 Task: Find connections with filter location Tayu with filter topic #Leadershipfirstwith filter profile language Spanish with filter current company Jabil with filter school Careers for Nellore with filter industry Food and Beverage Manufacturing with filter service category Wealth Management with filter keywords title Actor
Action: Mouse moved to (656, 70)
Screenshot: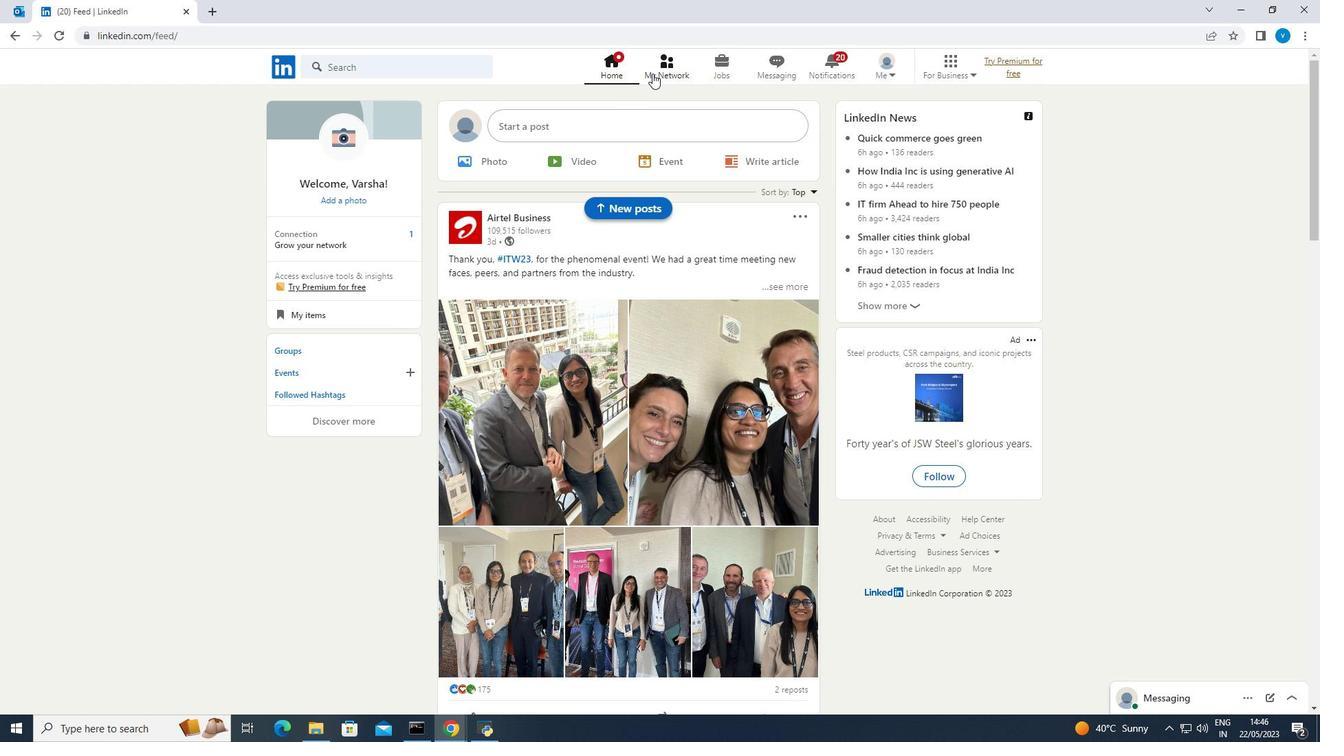 
Action: Mouse pressed left at (656, 70)
Screenshot: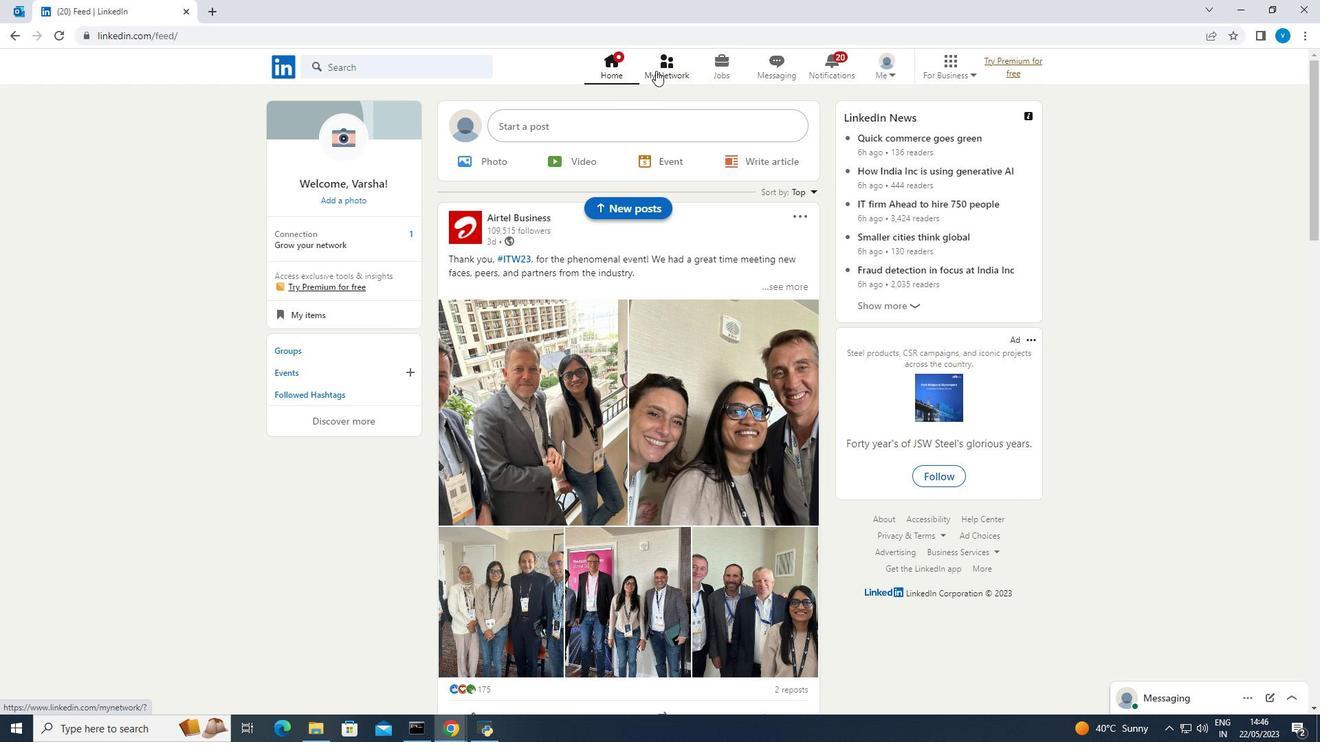 
Action: Mouse moved to (410, 143)
Screenshot: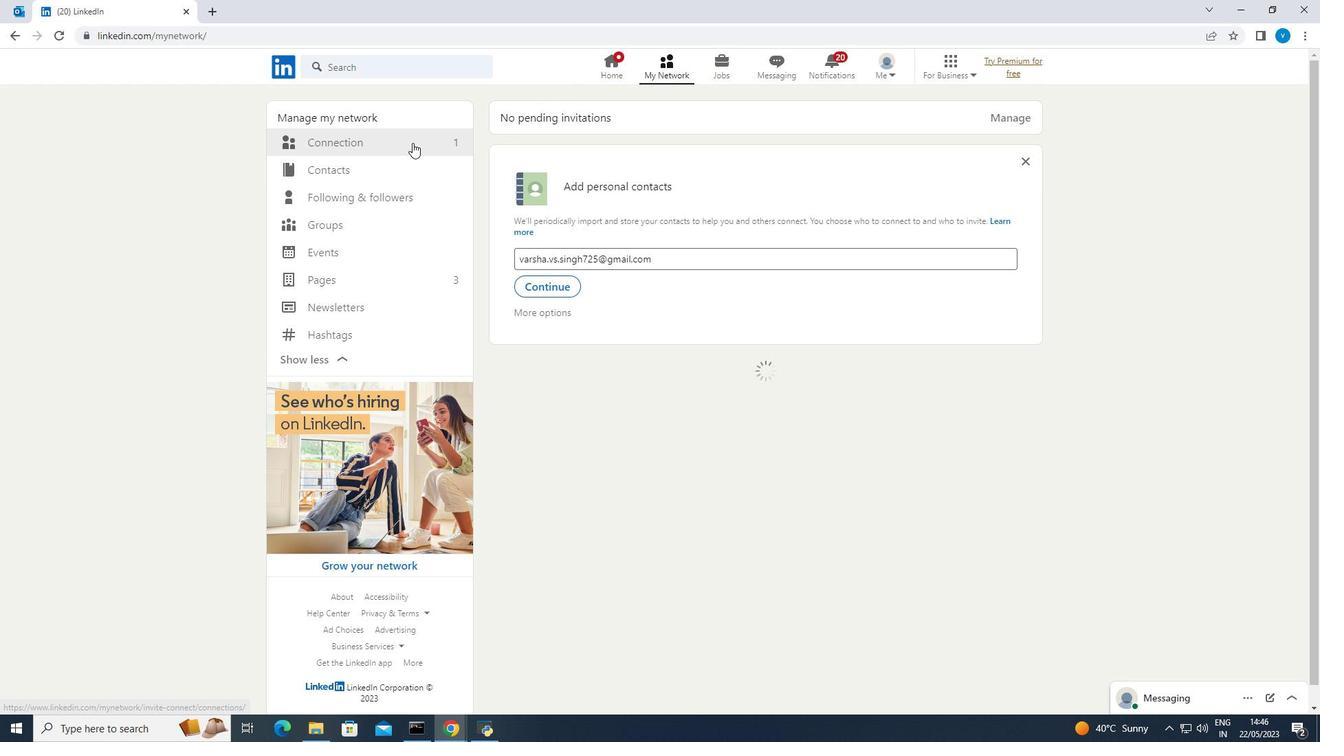 
Action: Mouse pressed left at (410, 143)
Screenshot: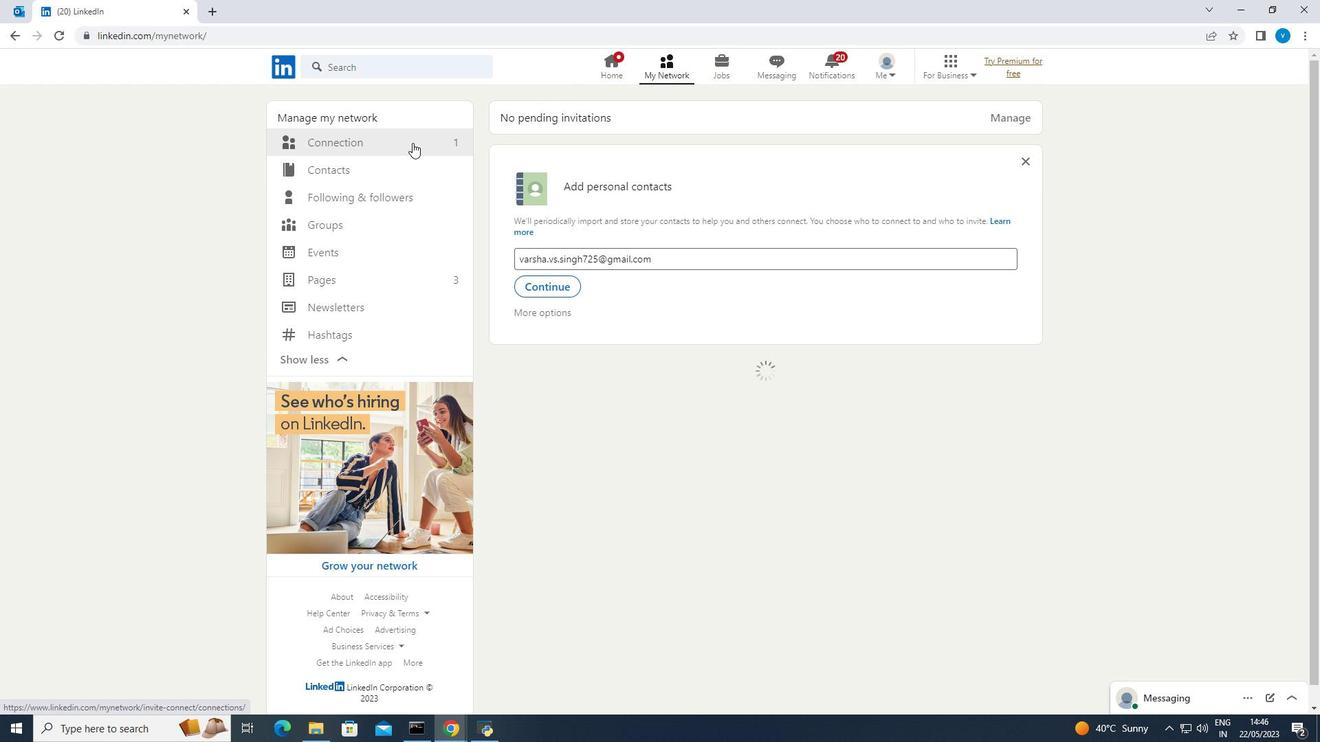 
Action: Mouse moved to (742, 147)
Screenshot: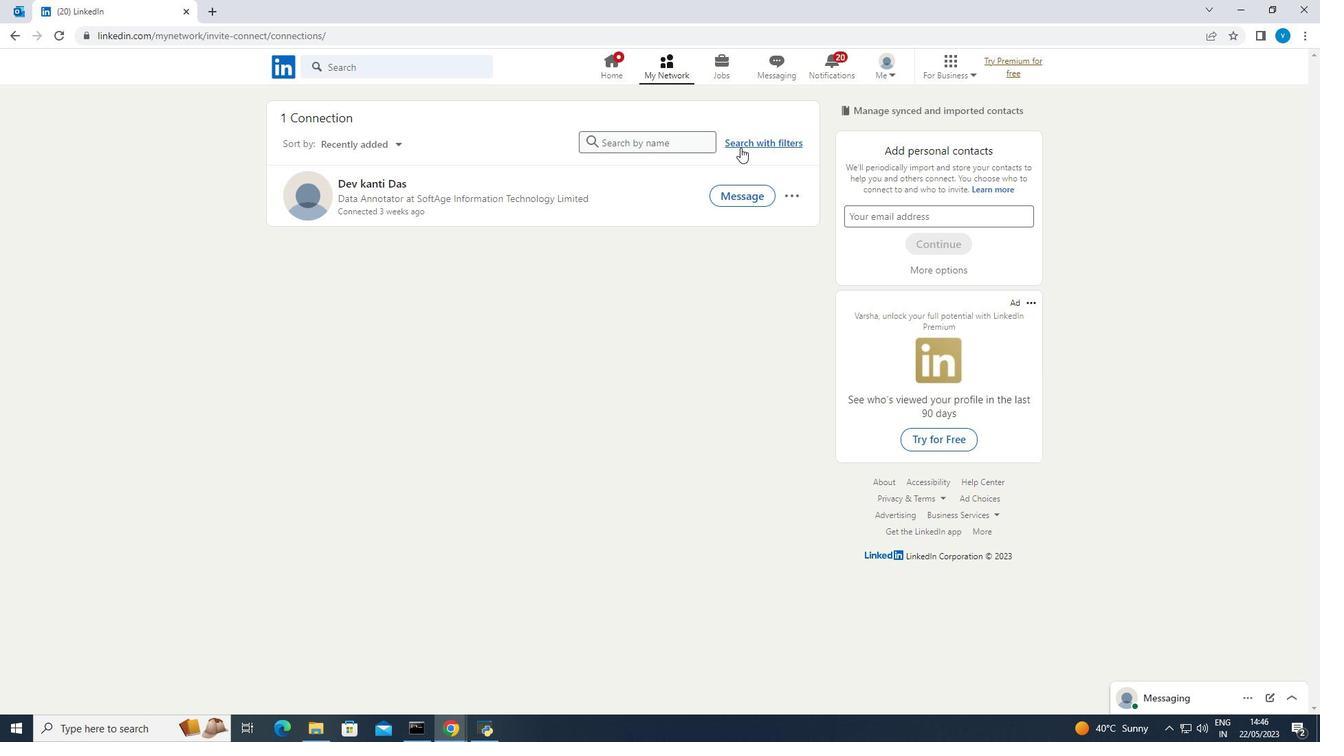 
Action: Mouse pressed left at (742, 147)
Screenshot: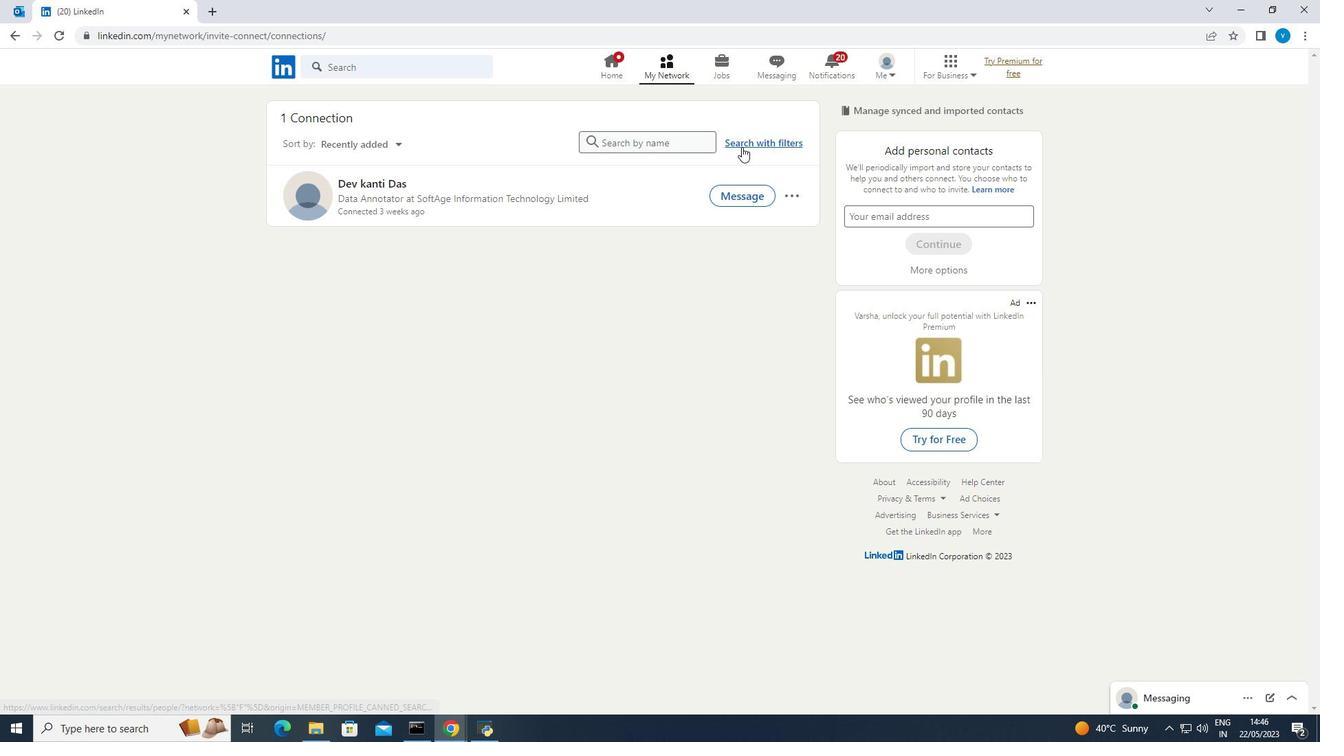 
Action: Mouse moved to (710, 109)
Screenshot: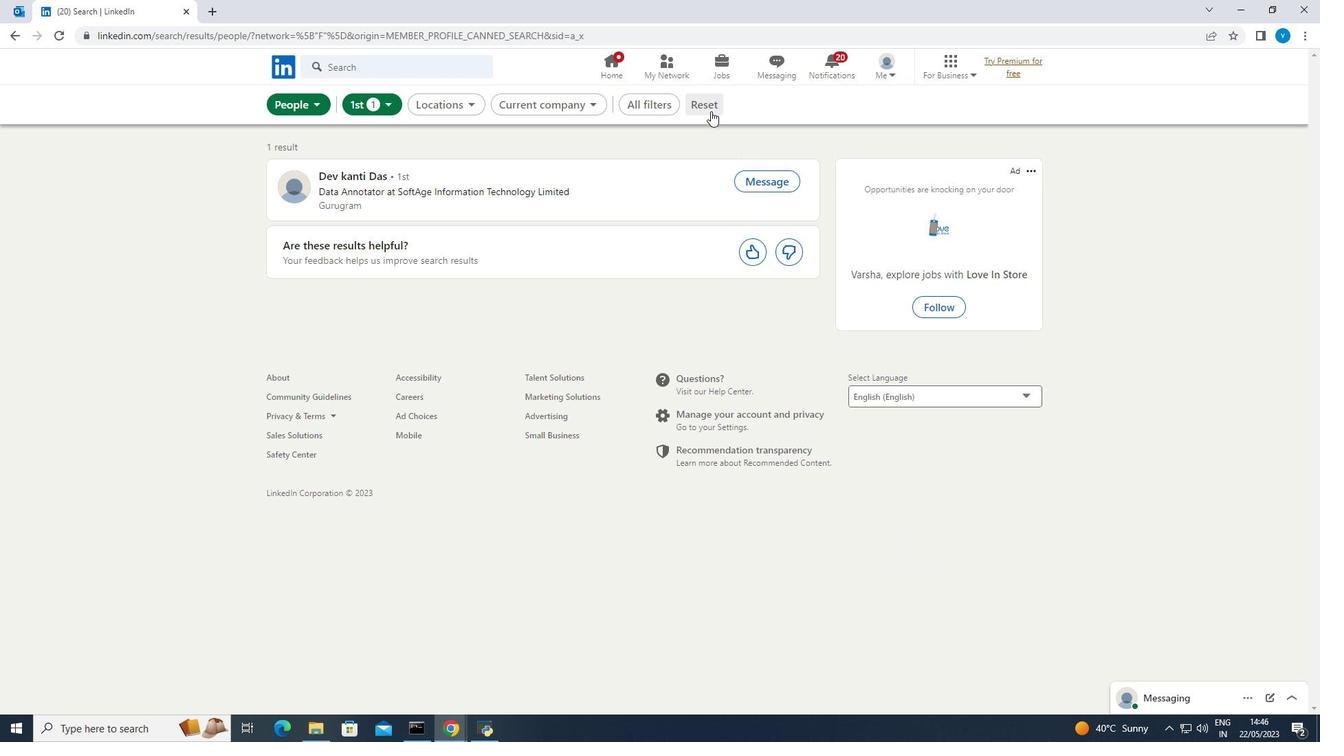 
Action: Mouse pressed left at (710, 109)
Screenshot: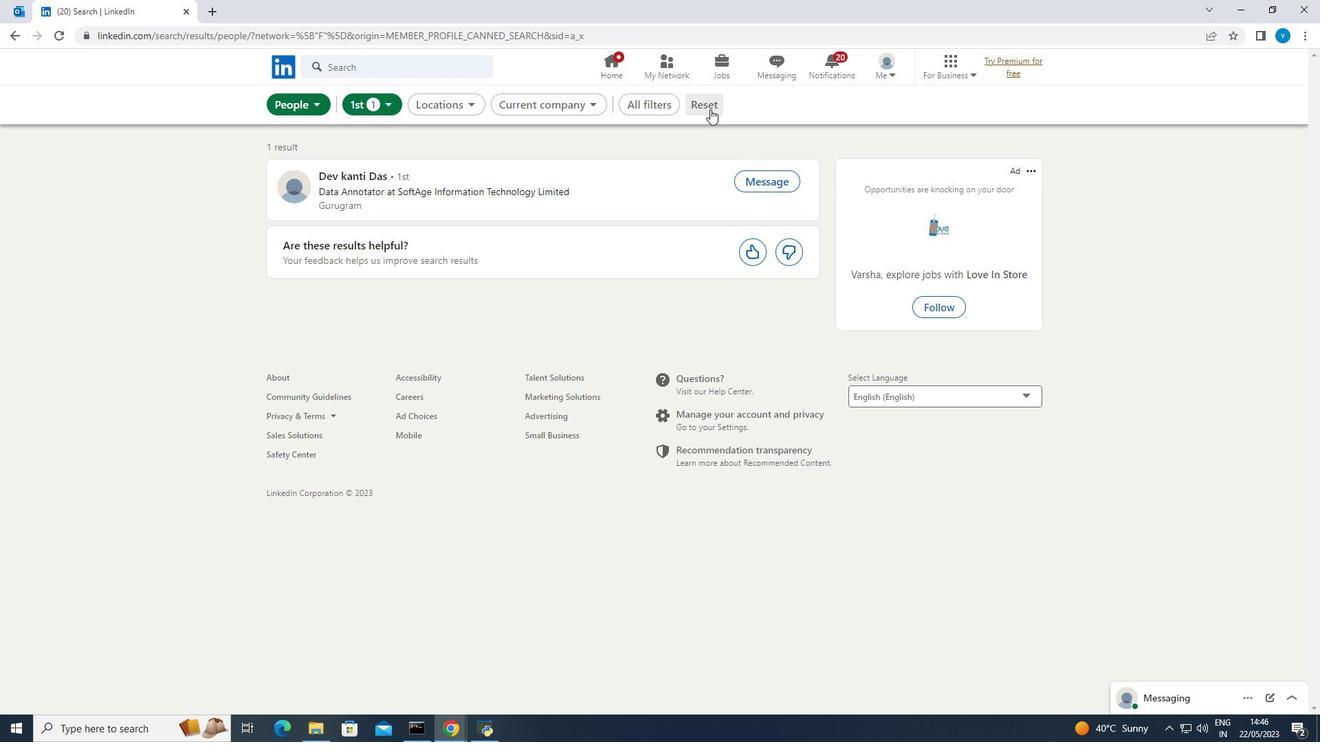 
Action: Mouse moved to (693, 107)
Screenshot: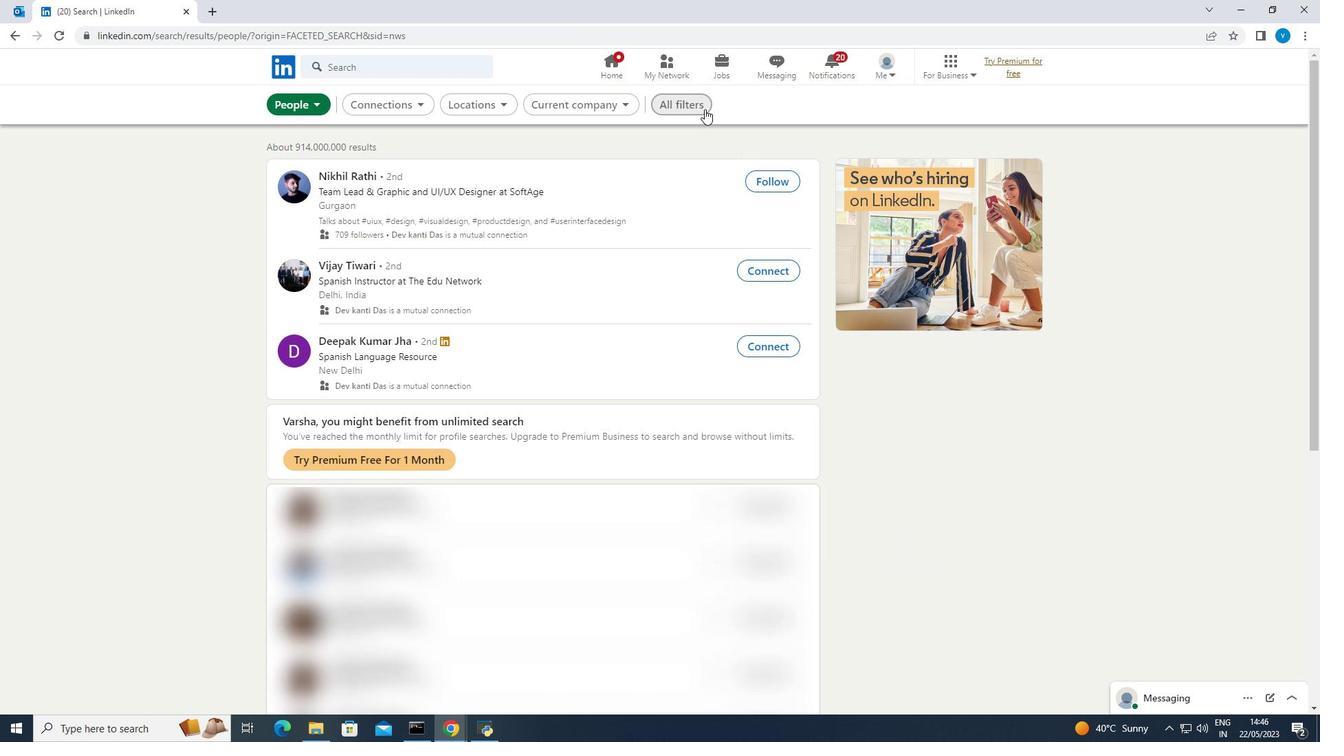 
Action: Mouse pressed left at (693, 107)
Screenshot: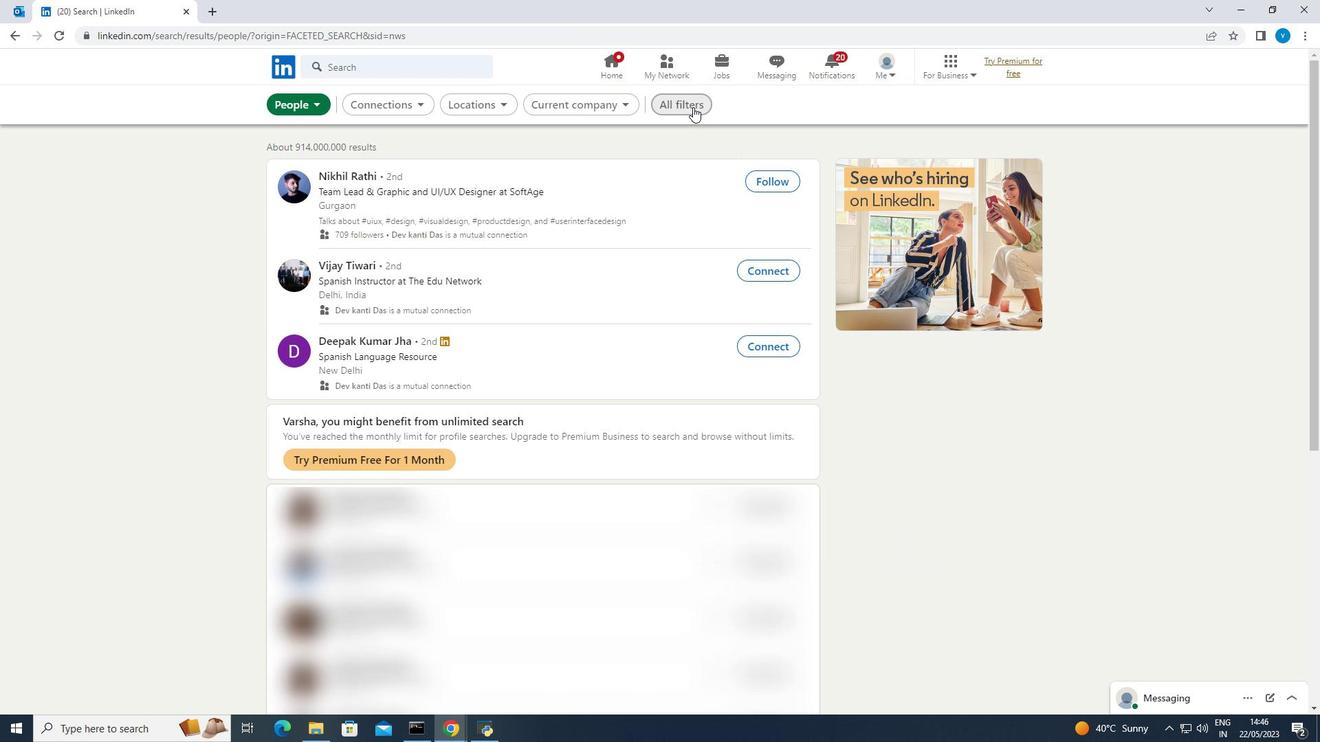 
Action: Mouse moved to (989, 253)
Screenshot: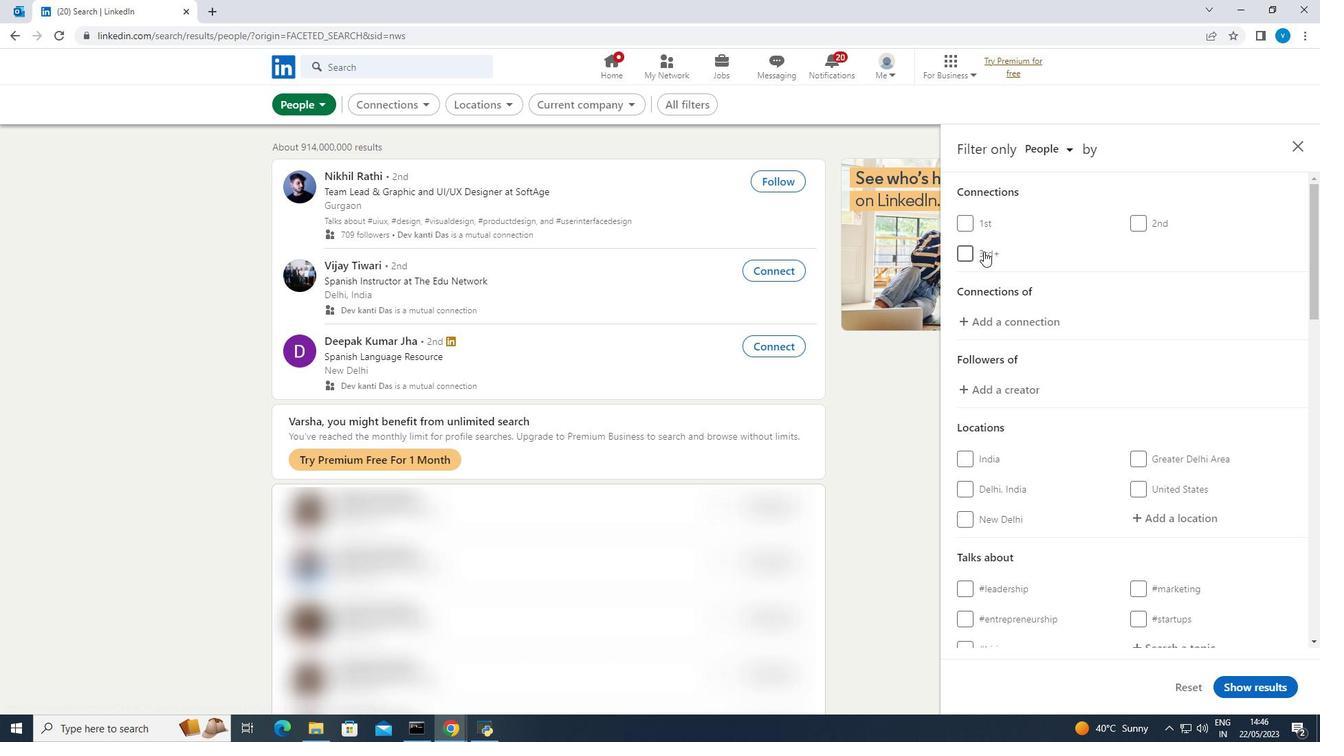 
Action: Mouse scrolled (989, 252) with delta (0, 0)
Screenshot: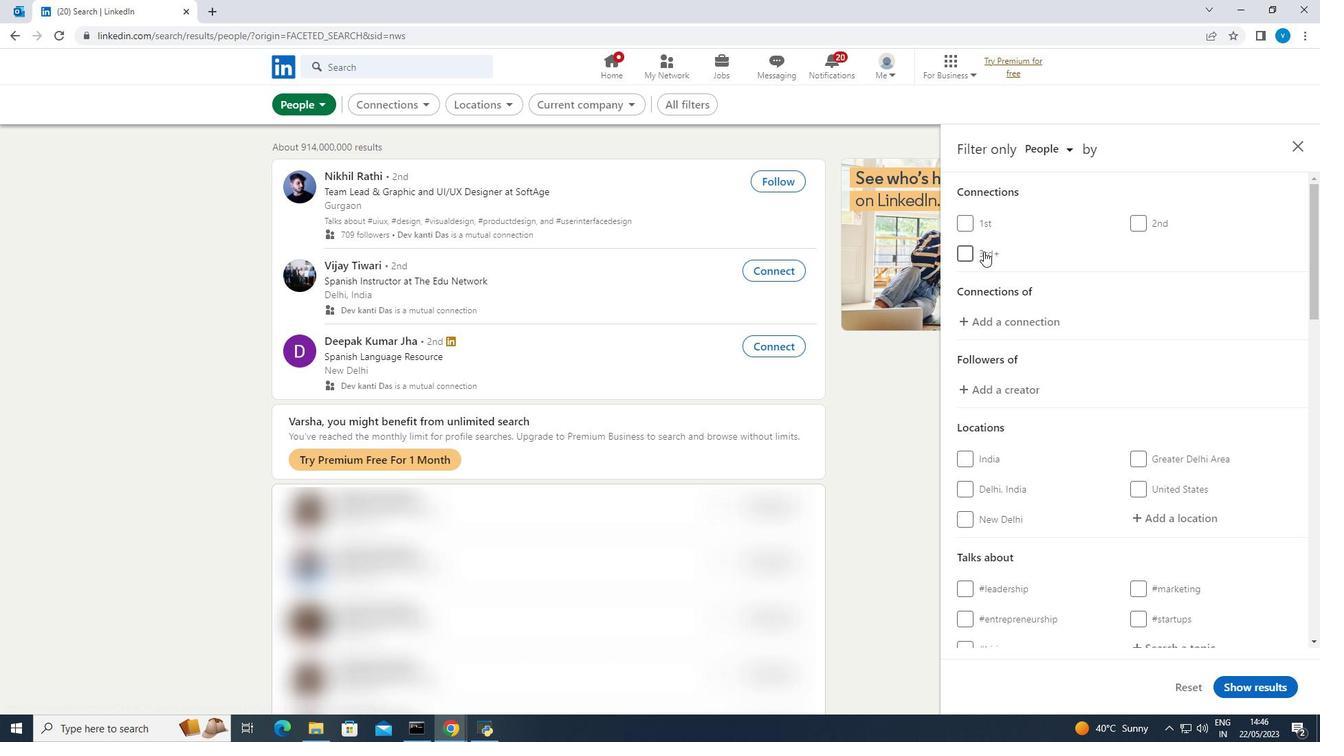 
Action: Mouse moved to (995, 255)
Screenshot: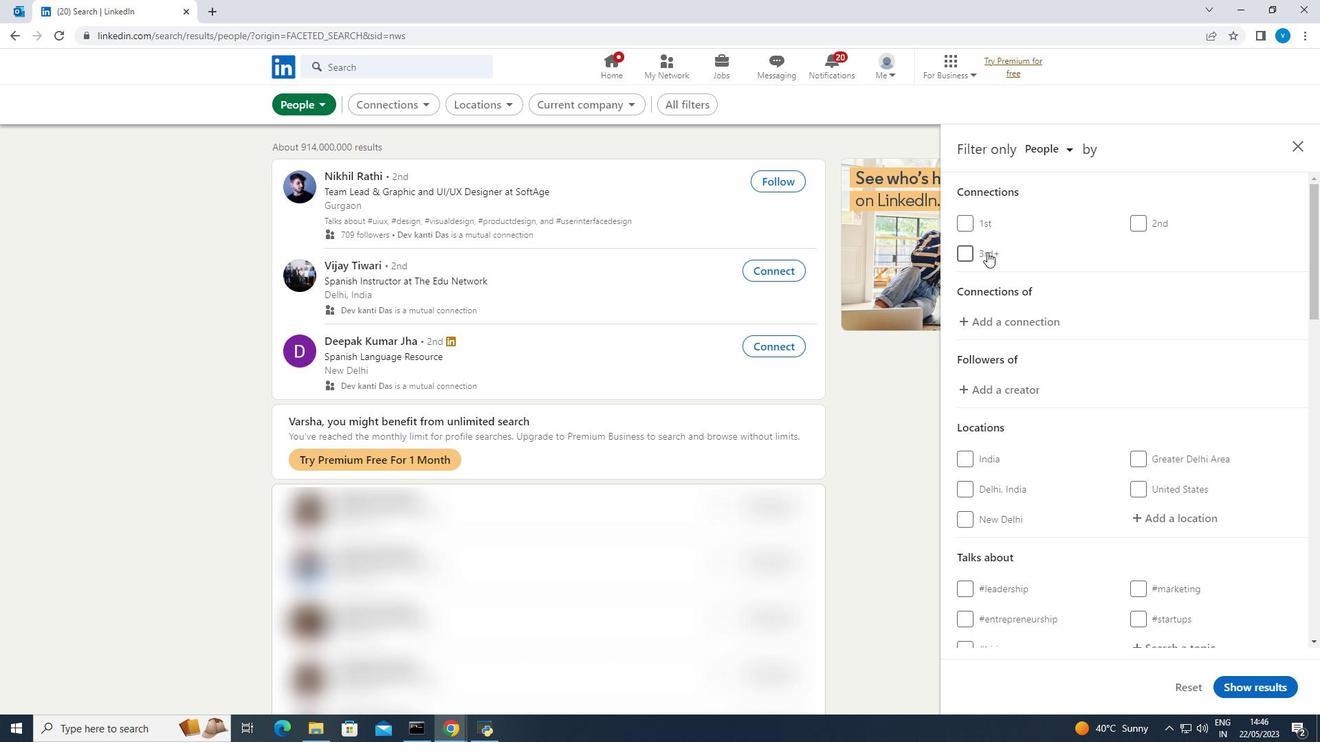 
Action: Mouse scrolled (995, 255) with delta (0, 0)
Screenshot: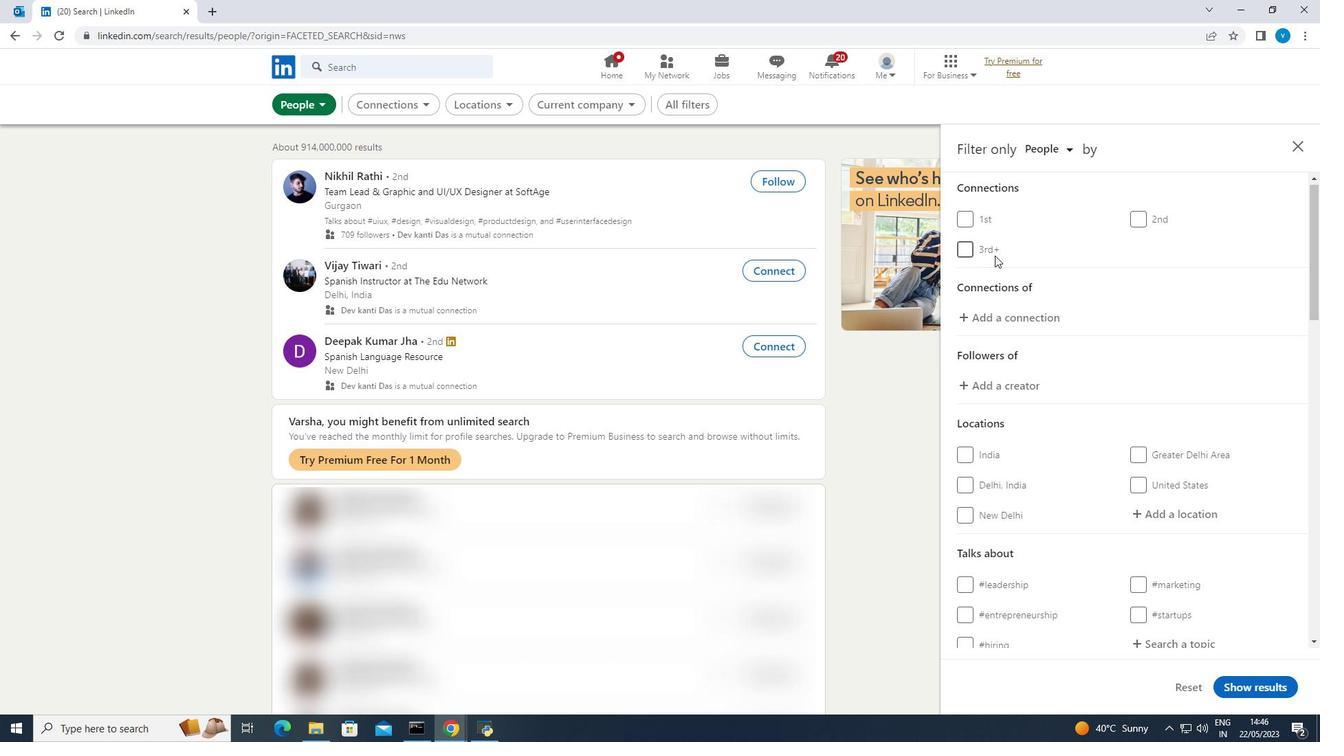 
Action: Mouse moved to (998, 256)
Screenshot: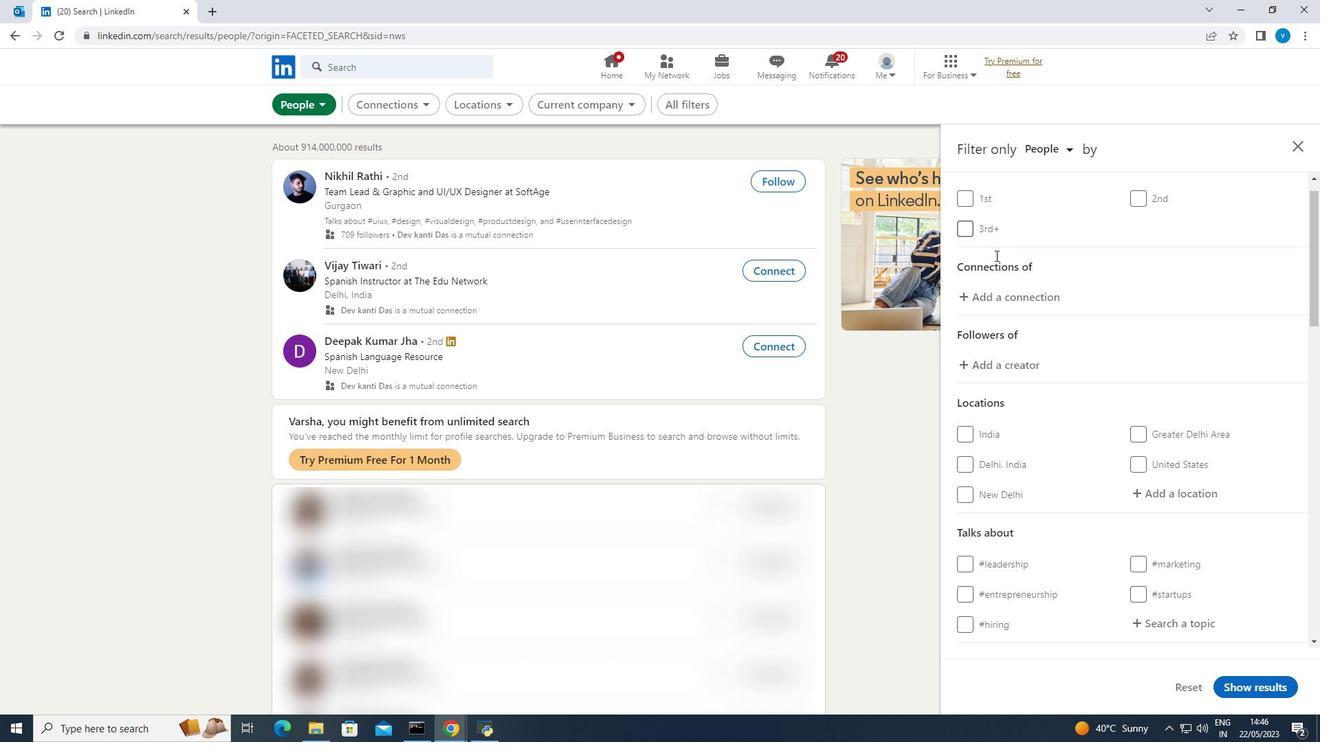 
Action: Mouse scrolled (998, 255) with delta (0, 0)
Screenshot: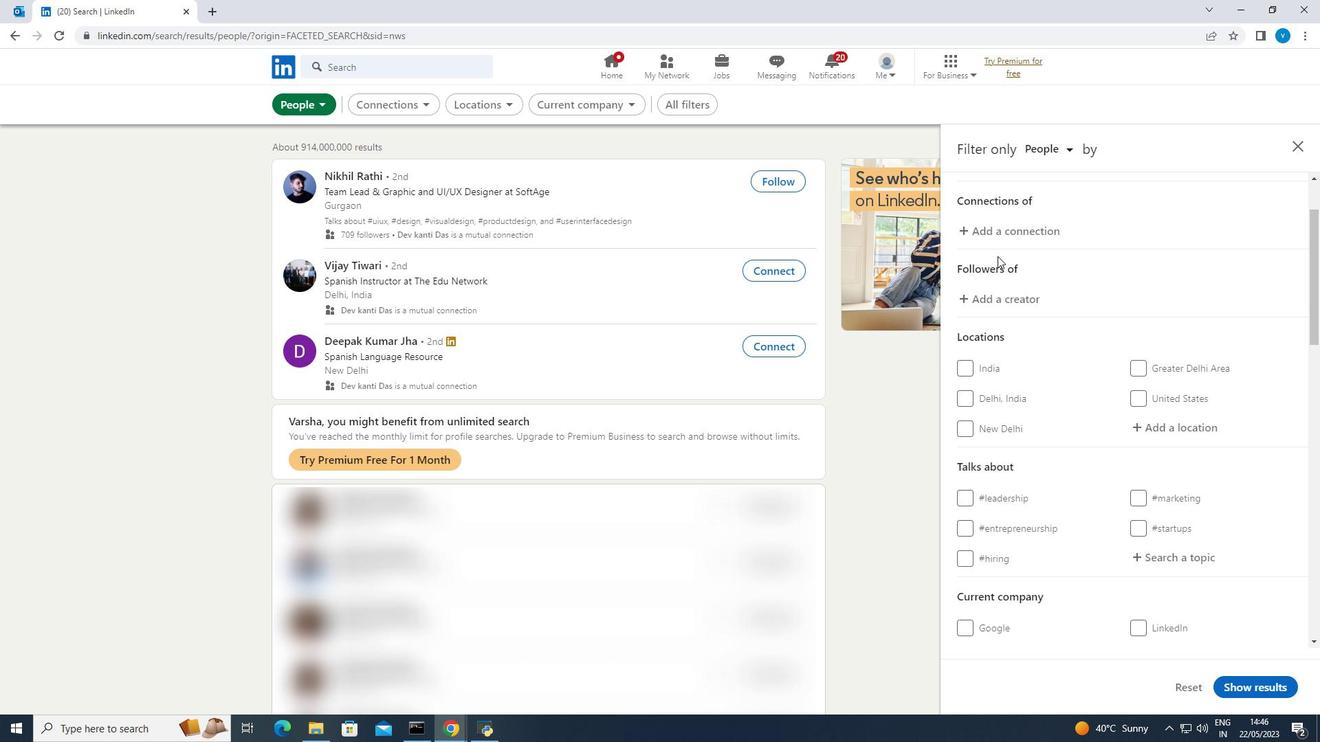 
Action: Mouse moved to (1153, 304)
Screenshot: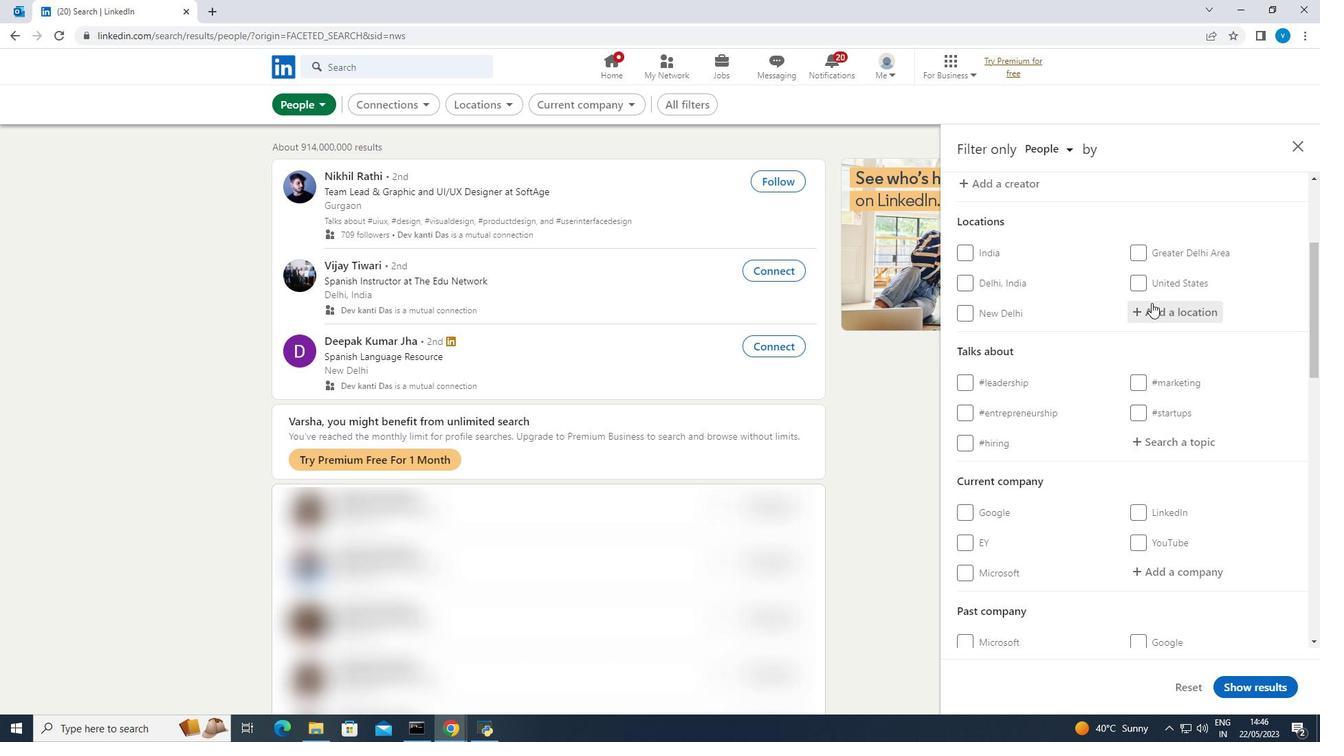 
Action: Mouse pressed left at (1153, 304)
Screenshot: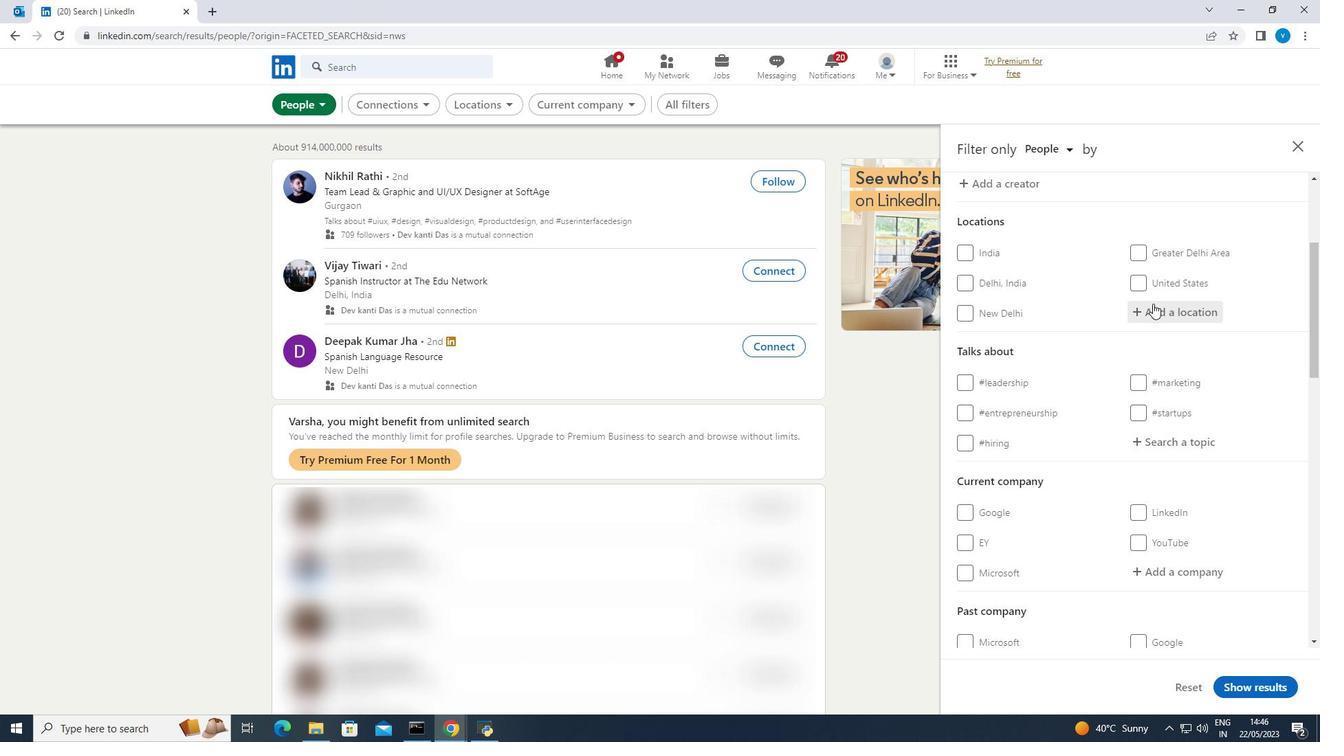 
Action: Mouse moved to (1132, 301)
Screenshot: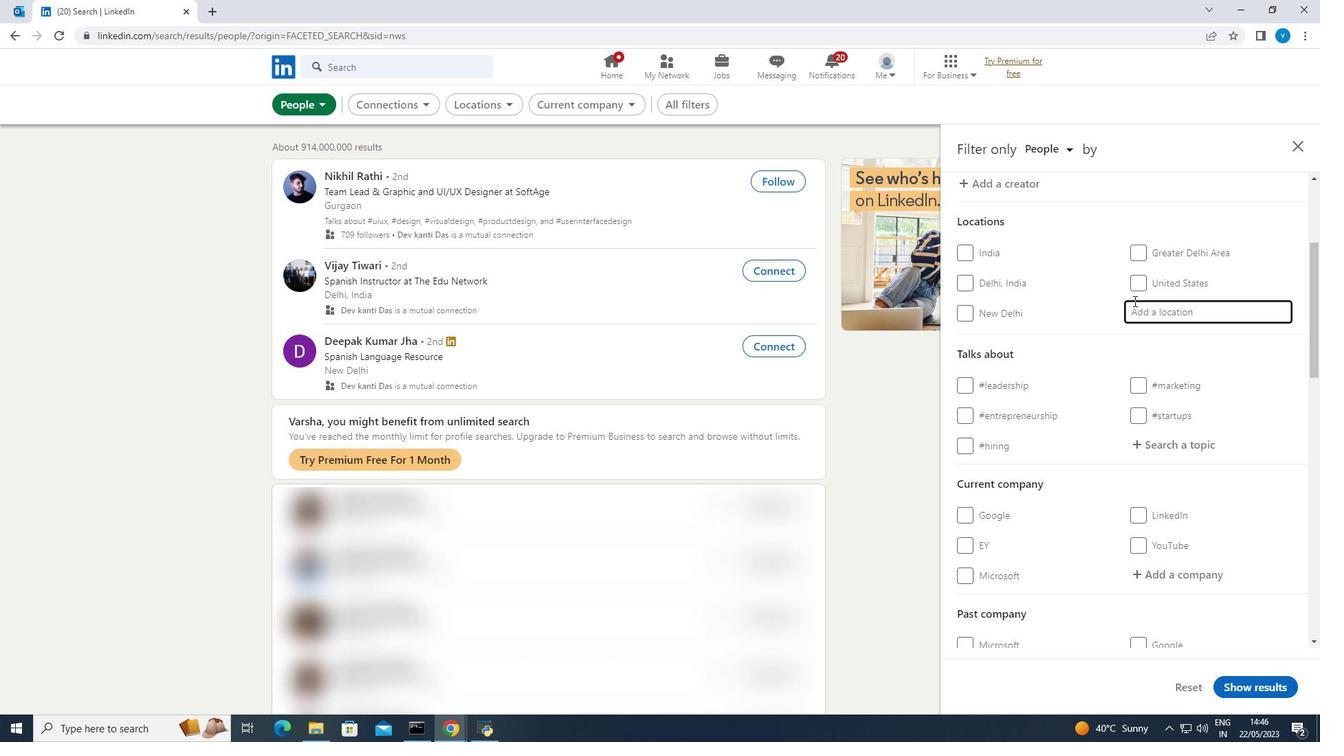 
Action: Key pressed <Key.shift><Key.shift><Key.shift>Tayu
Screenshot: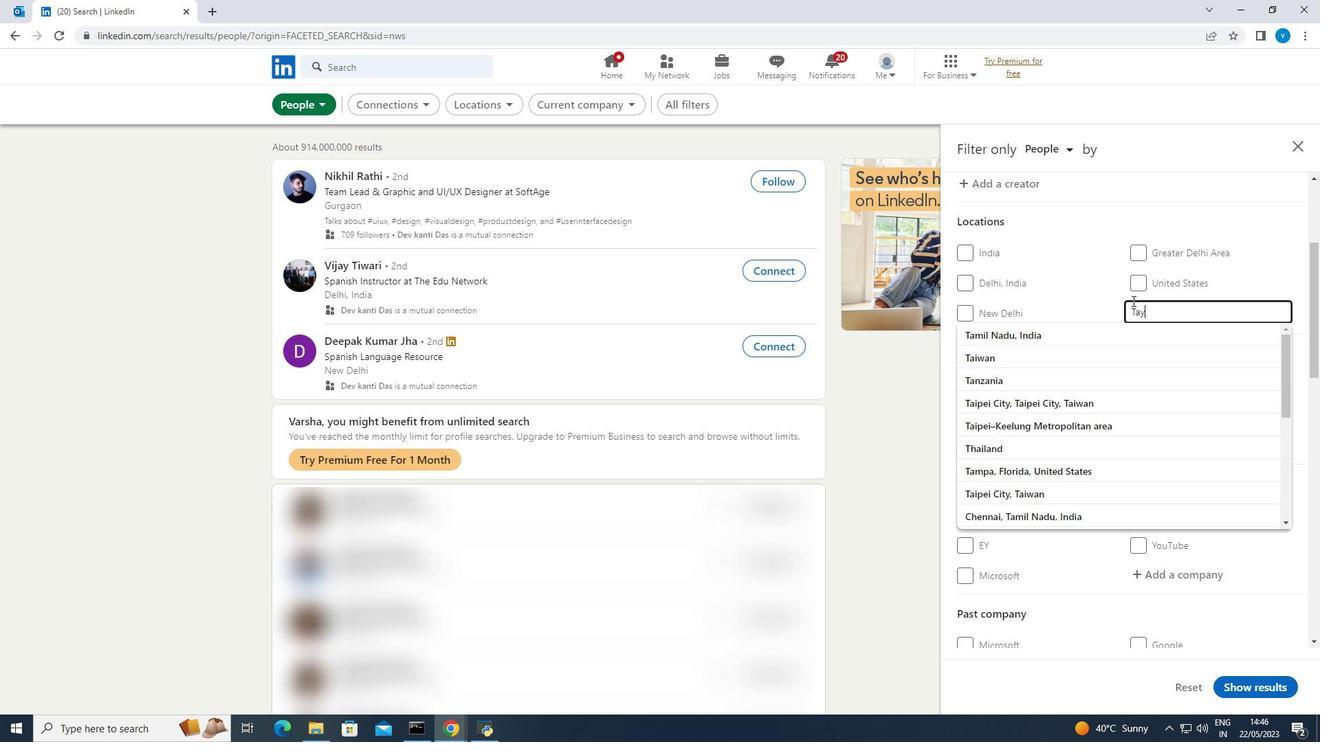 
Action: Mouse moved to (1160, 440)
Screenshot: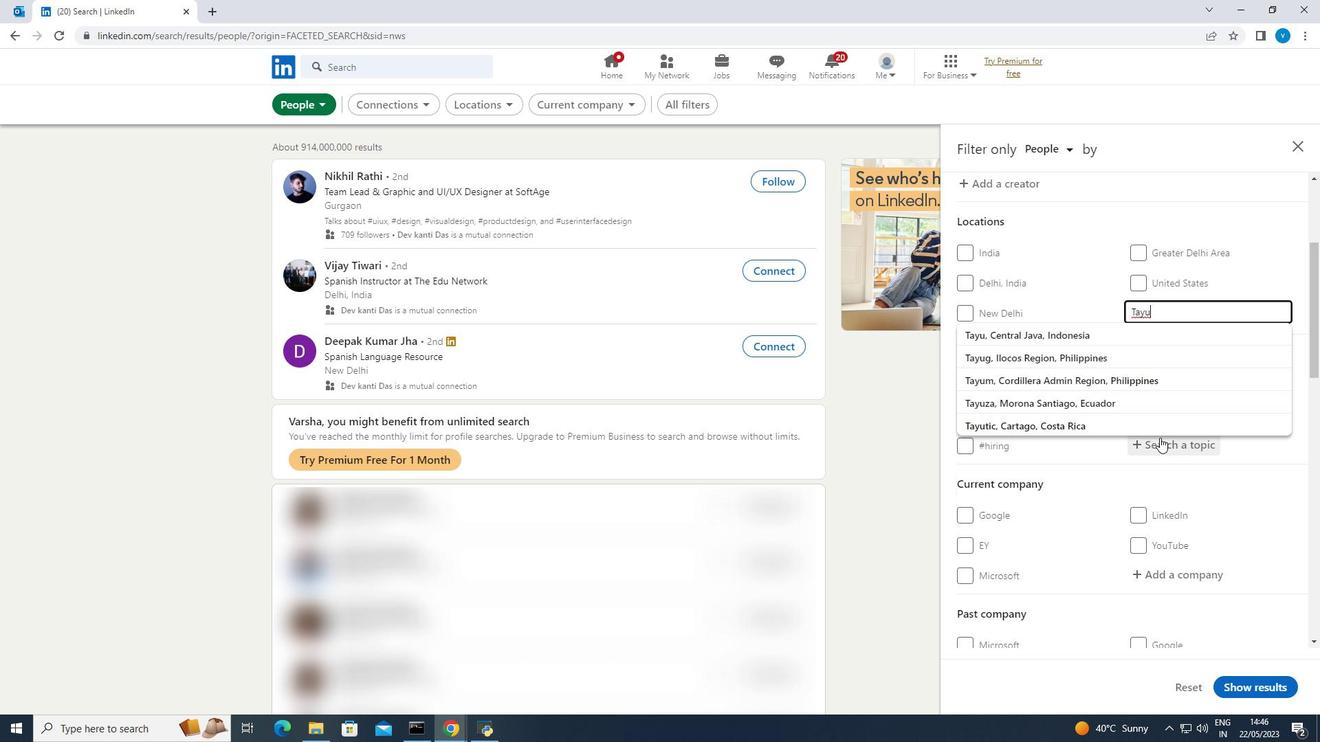 
Action: Mouse pressed left at (1160, 440)
Screenshot: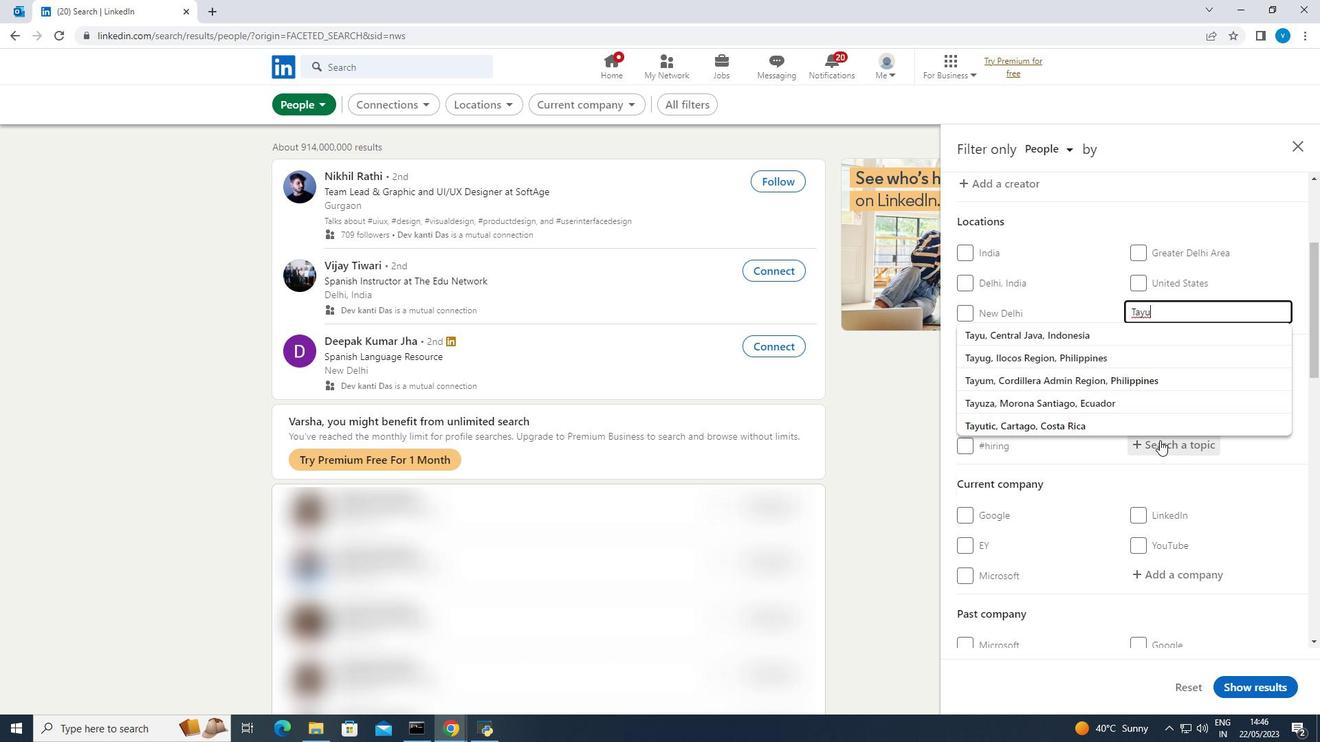 
Action: Key pressed <Key.shift><Key.shift><Key.shift><Key.shift><Key.shift><Key.shift><Key.shift><Key.shift><Key.shift><Key.shift><Key.shift><Key.shift><Key.shift><Key.shift>#<Key.shift><Key.shift><Key.shift><Key.shift><Key.shift>Leadershipfirst
Screenshot: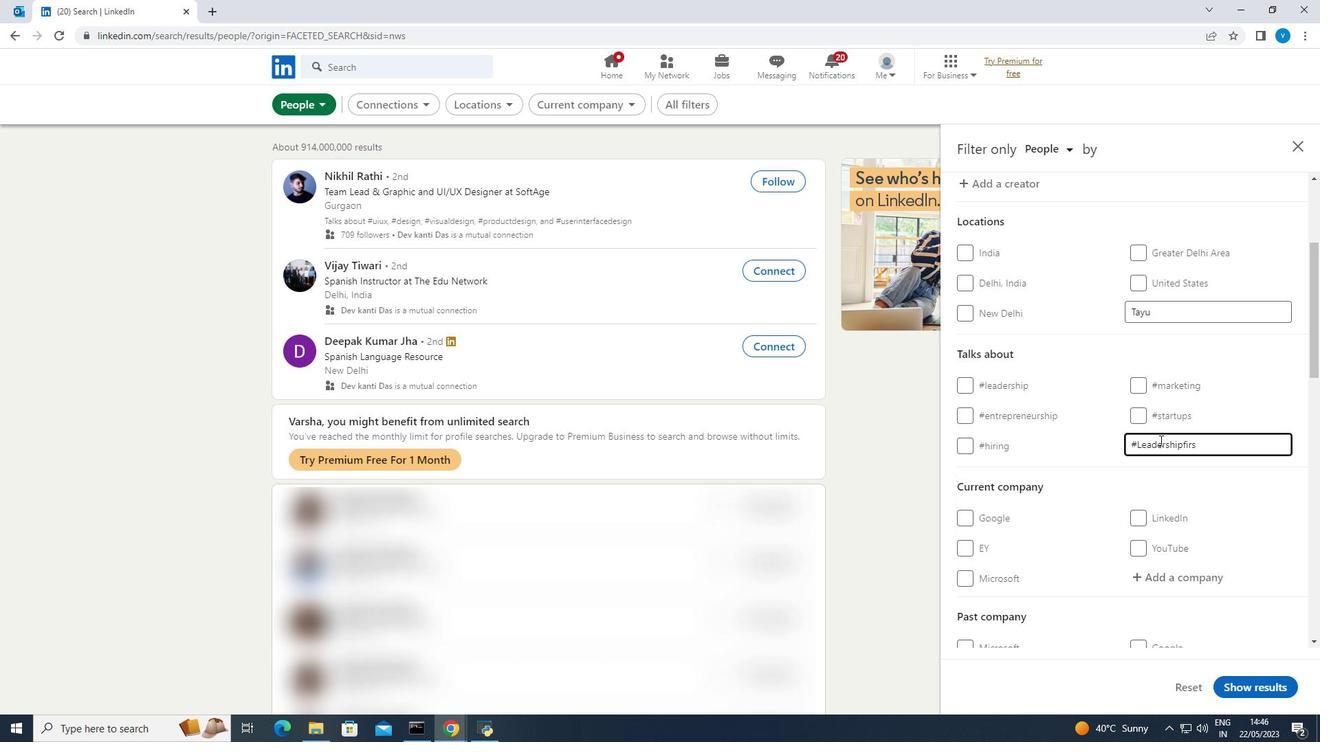 
Action: Mouse moved to (1140, 453)
Screenshot: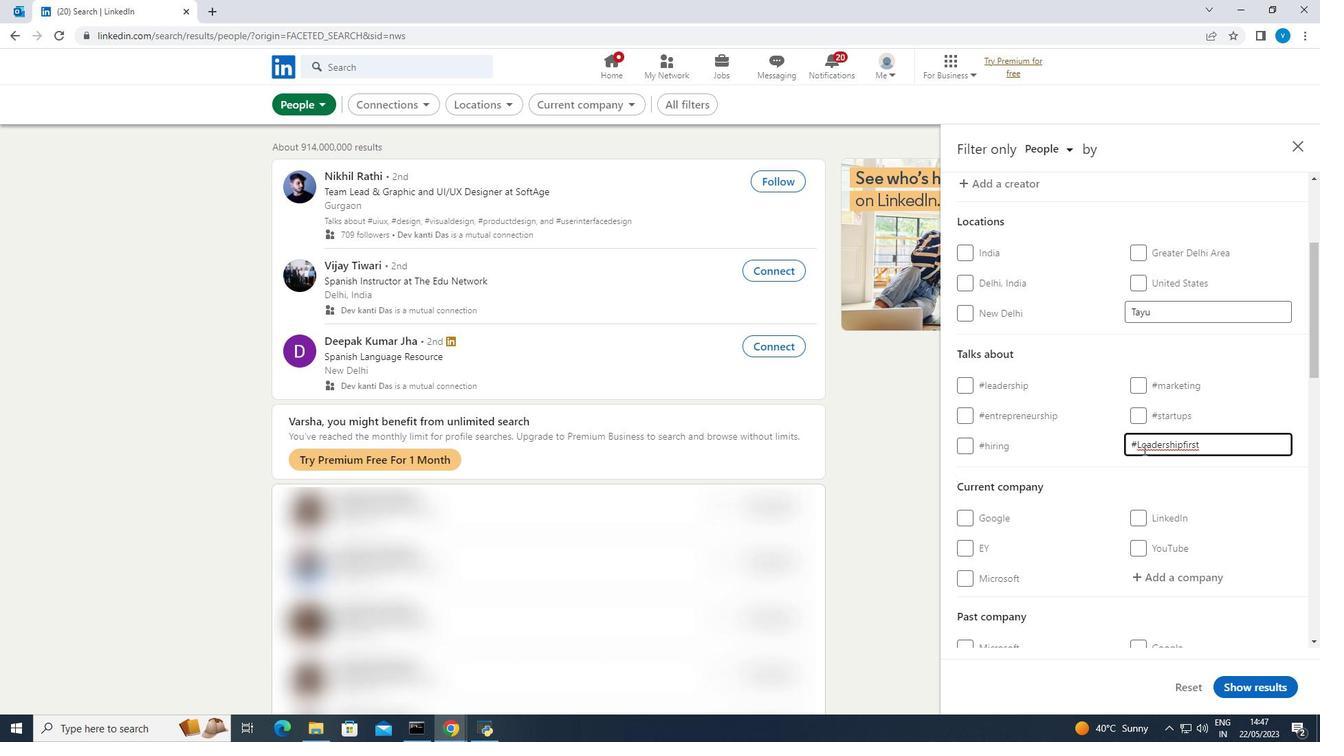 
Action: Mouse scrolled (1140, 452) with delta (0, 0)
Screenshot: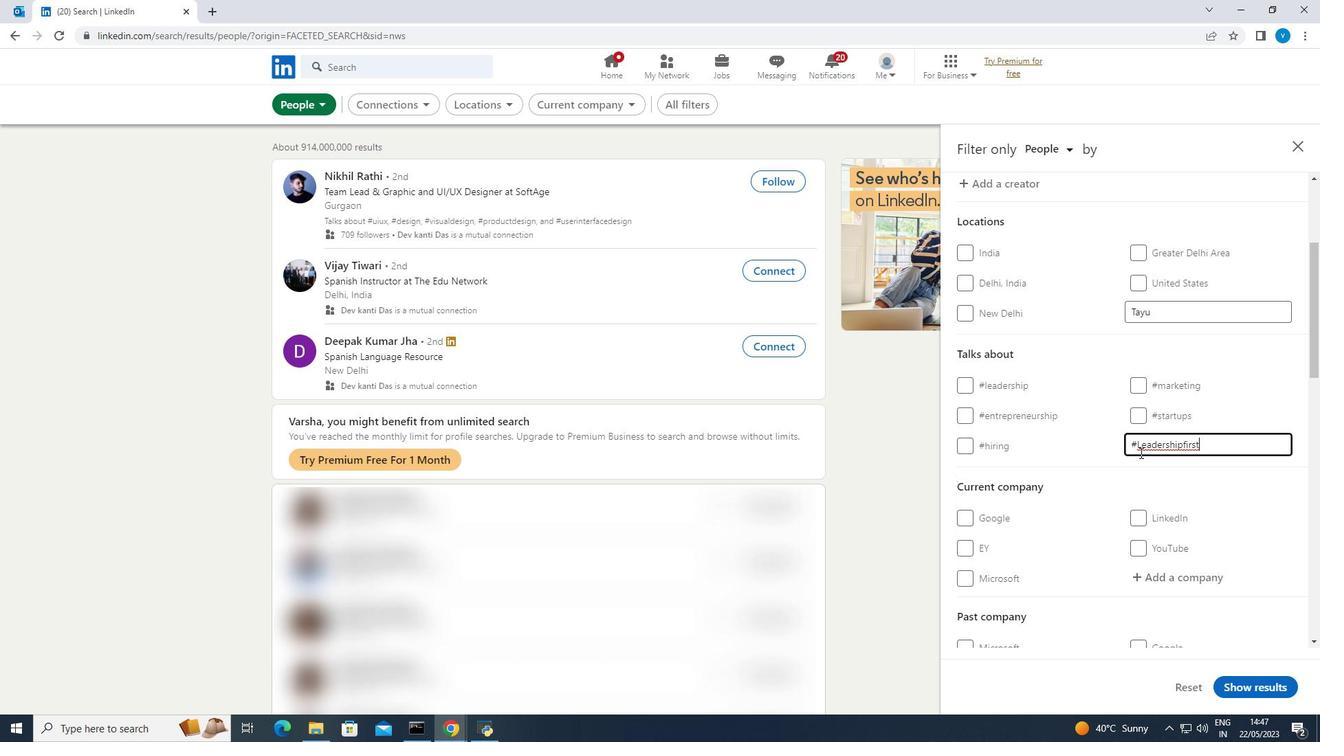 
Action: Mouse scrolled (1140, 452) with delta (0, 0)
Screenshot: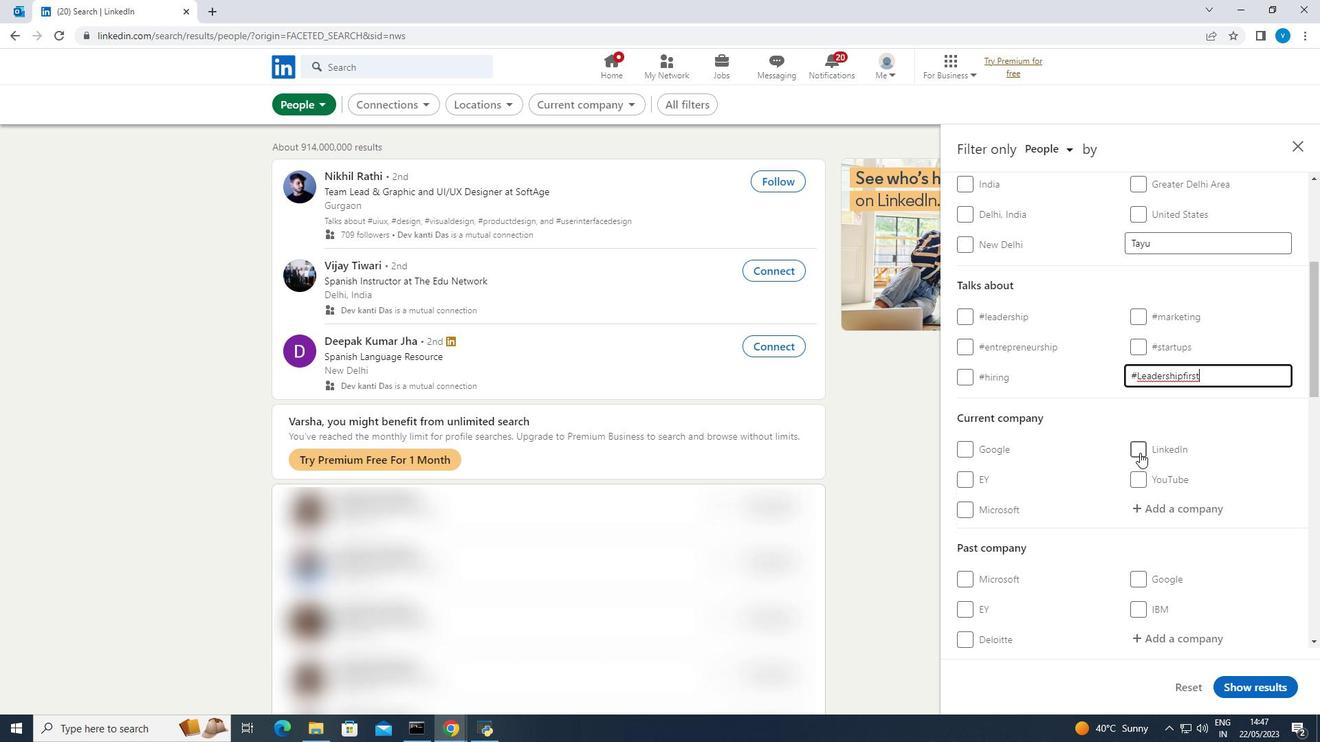 
Action: Mouse scrolled (1140, 452) with delta (0, 0)
Screenshot: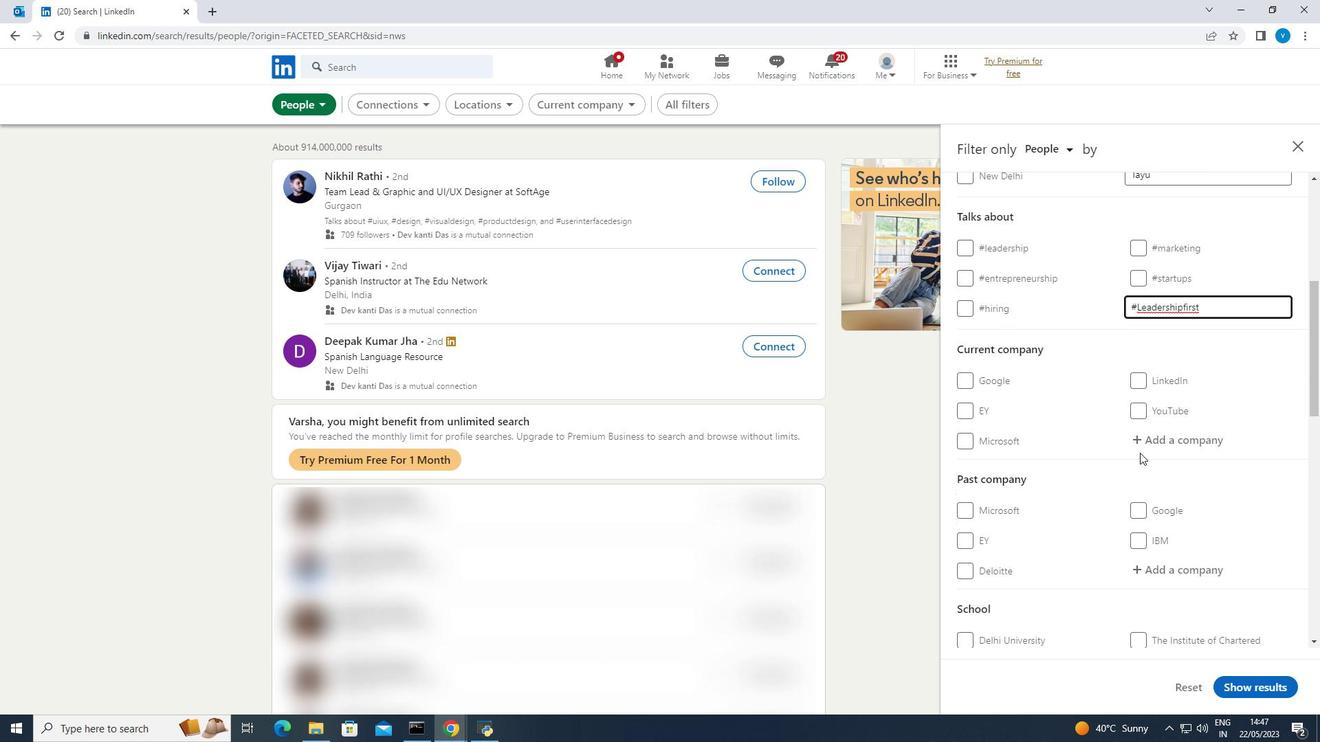 
Action: Mouse scrolled (1140, 452) with delta (0, 0)
Screenshot: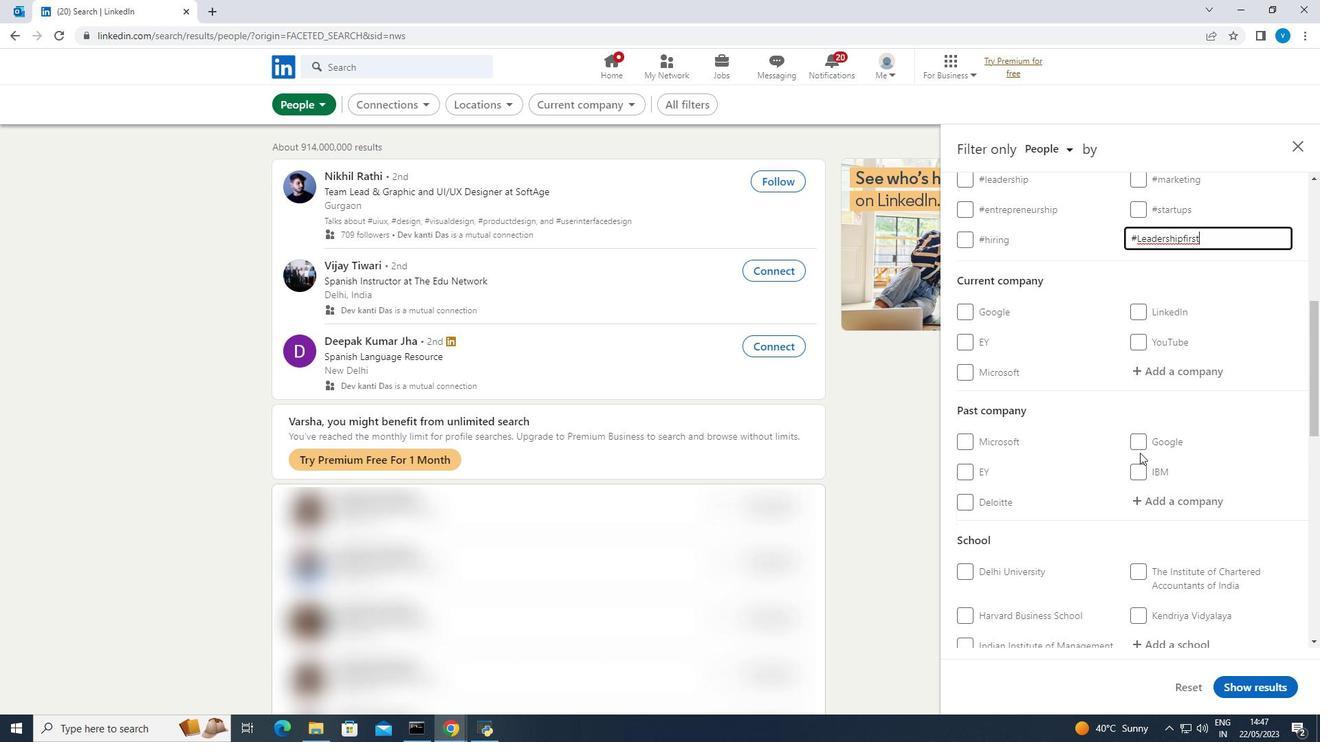 
Action: Mouse scrolled (1140, 452) with delta (0, 0)
Screenshot: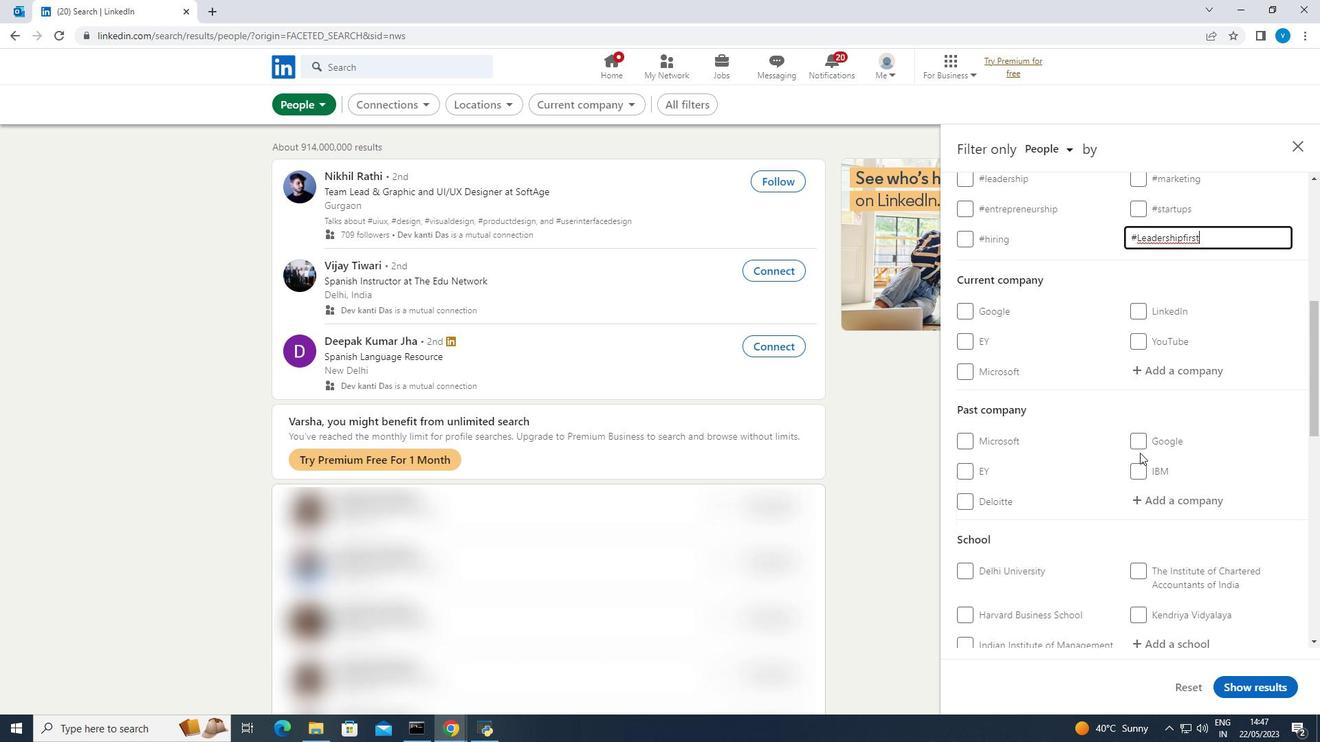 
Action: Mouse scrolled (1140, 452) with delta (0, 0)
Screenshot: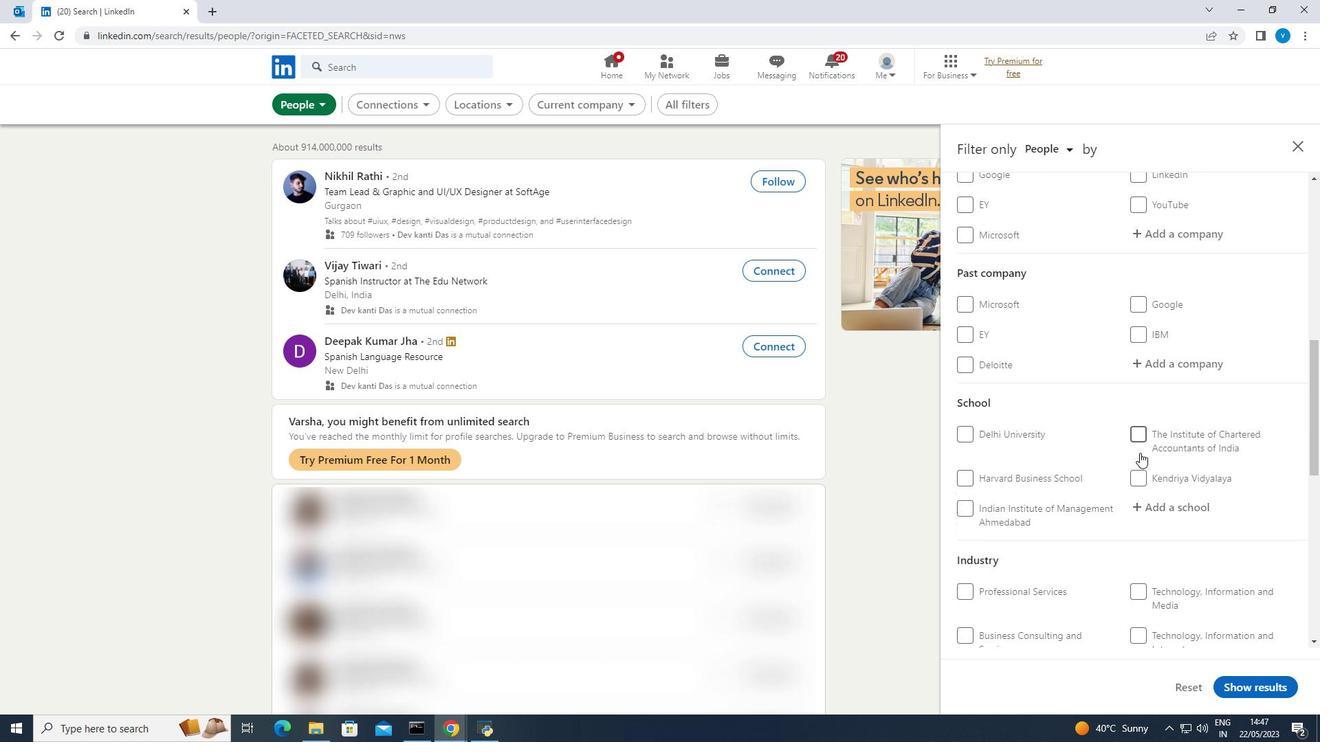 
Action: Mouse scrolled (1140, 452) with delta (0, 0)
Screenshot: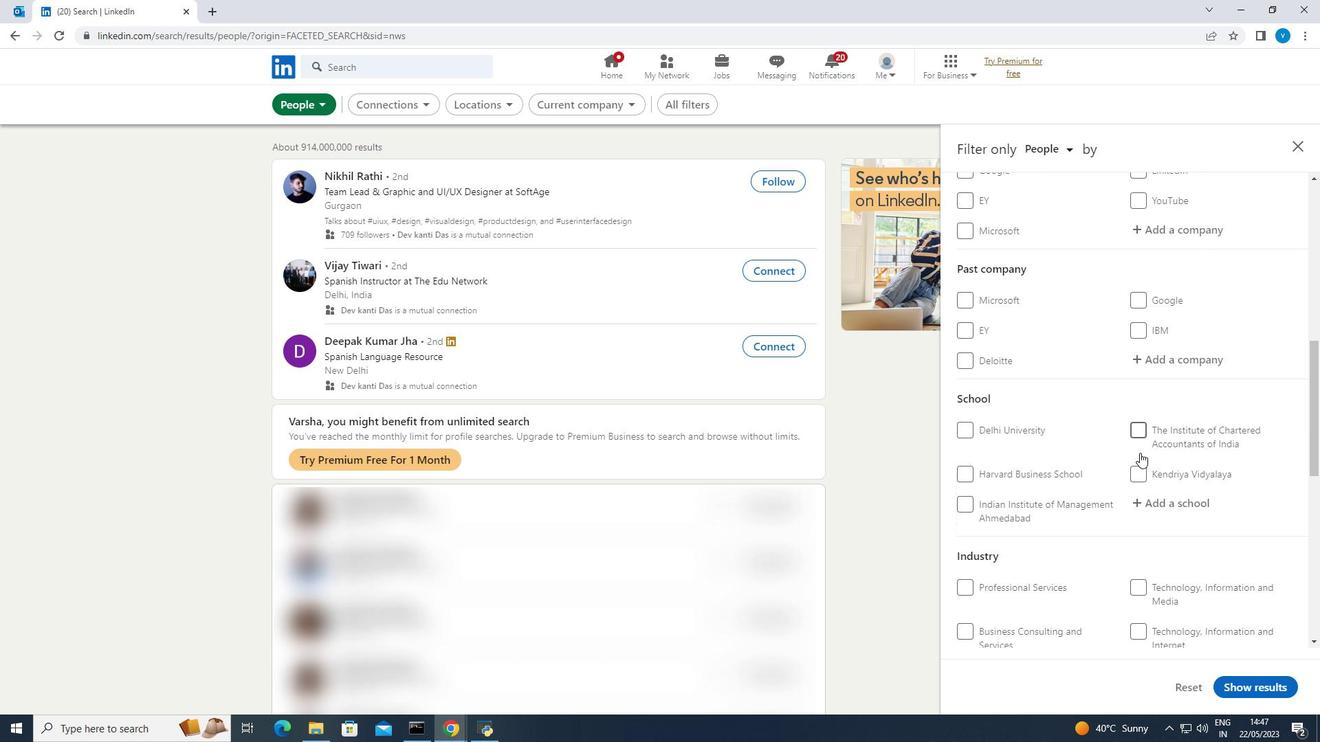 
Action: Mouse scrolled (1140, 452) with delta (0, 0)
Screenshot: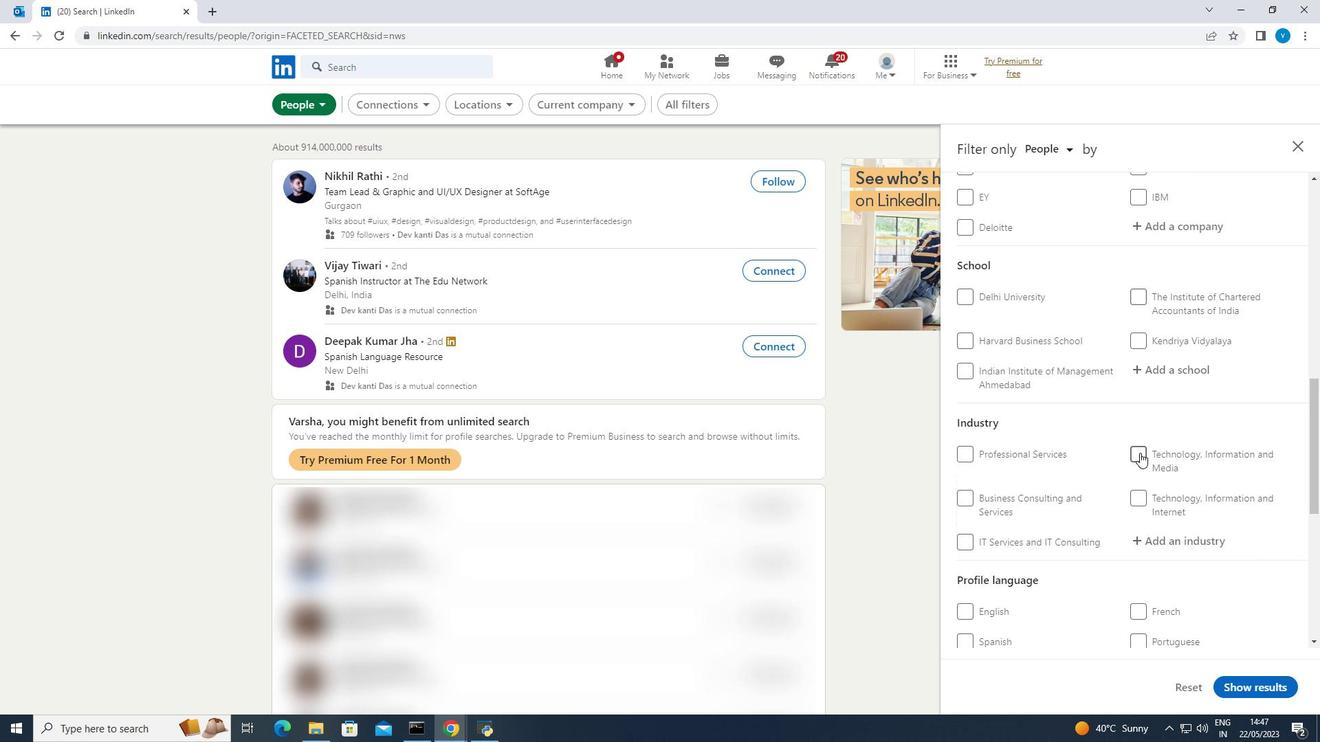 
Action: Mouse scrolled (1140, 452) with delta (0, 0)
Screenshot: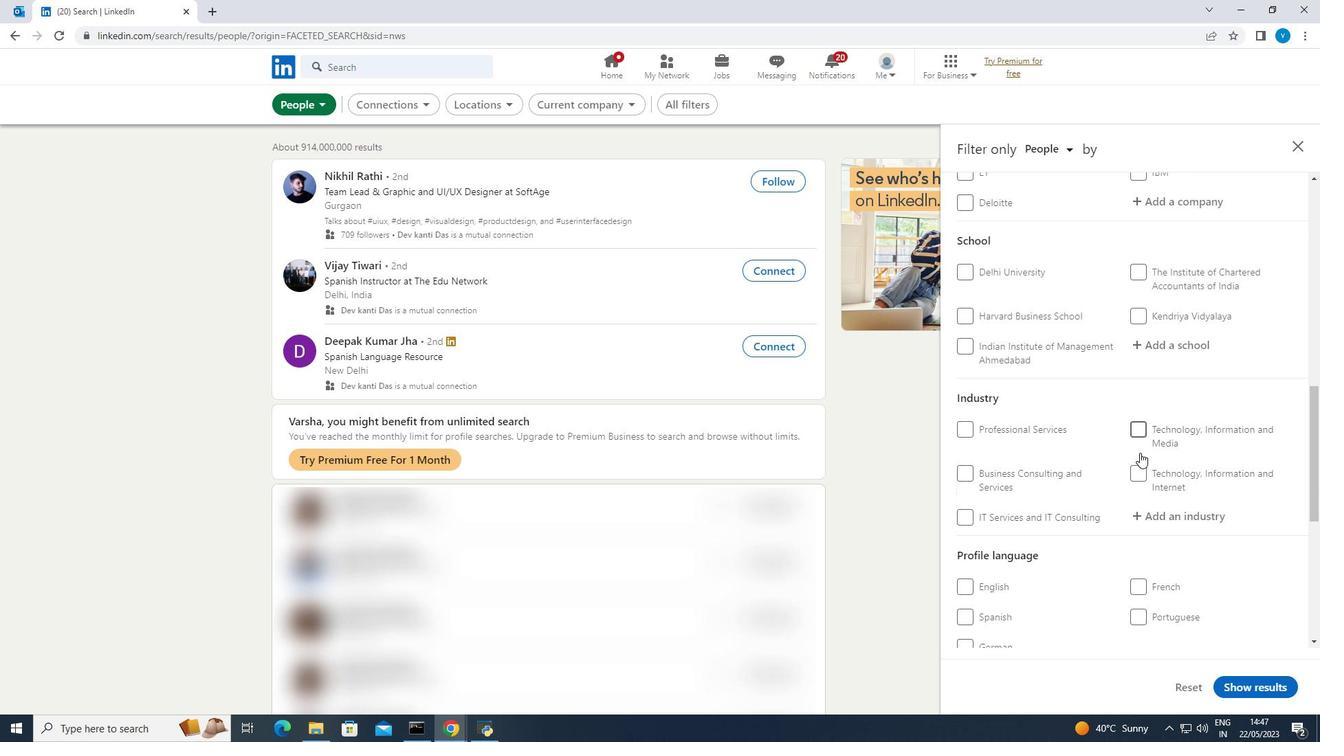 
Action: Mouse moved to (967, 502)
Screenshot: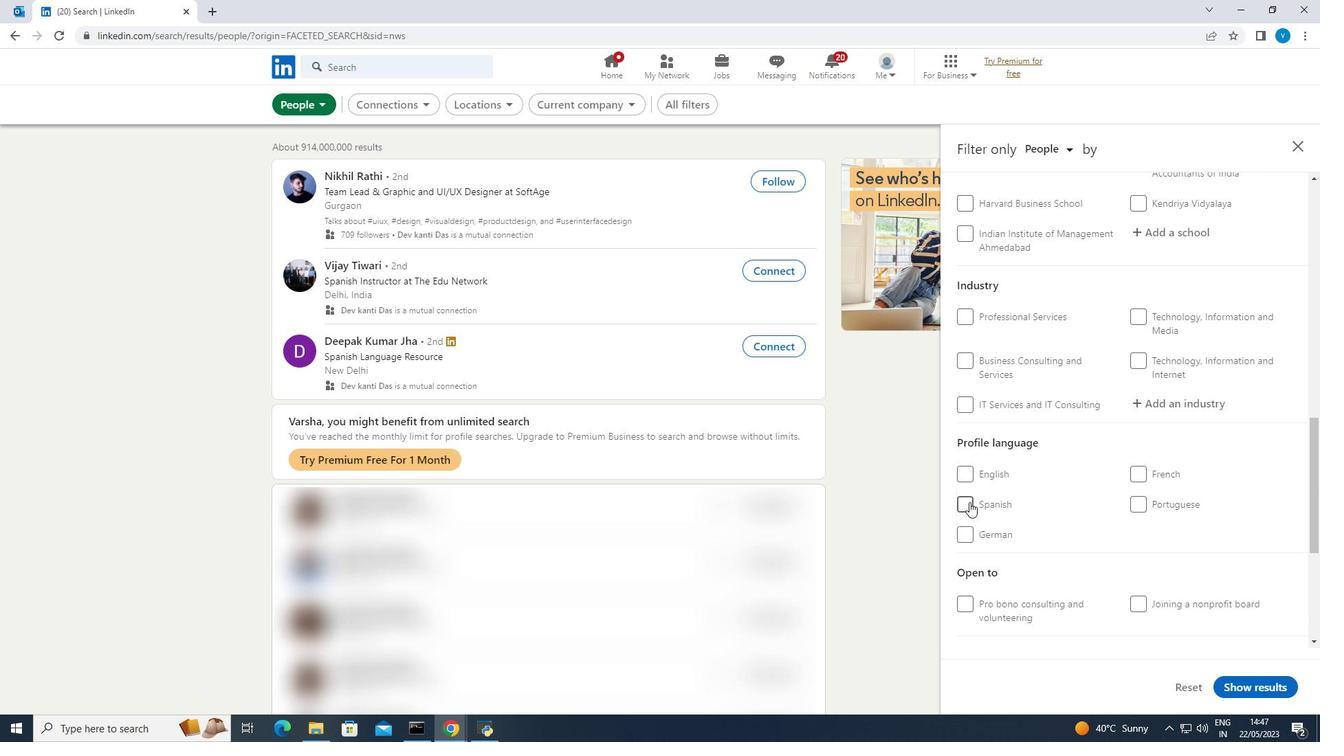 
Action: Mouse pressed left at (967, 502)
Screenshot: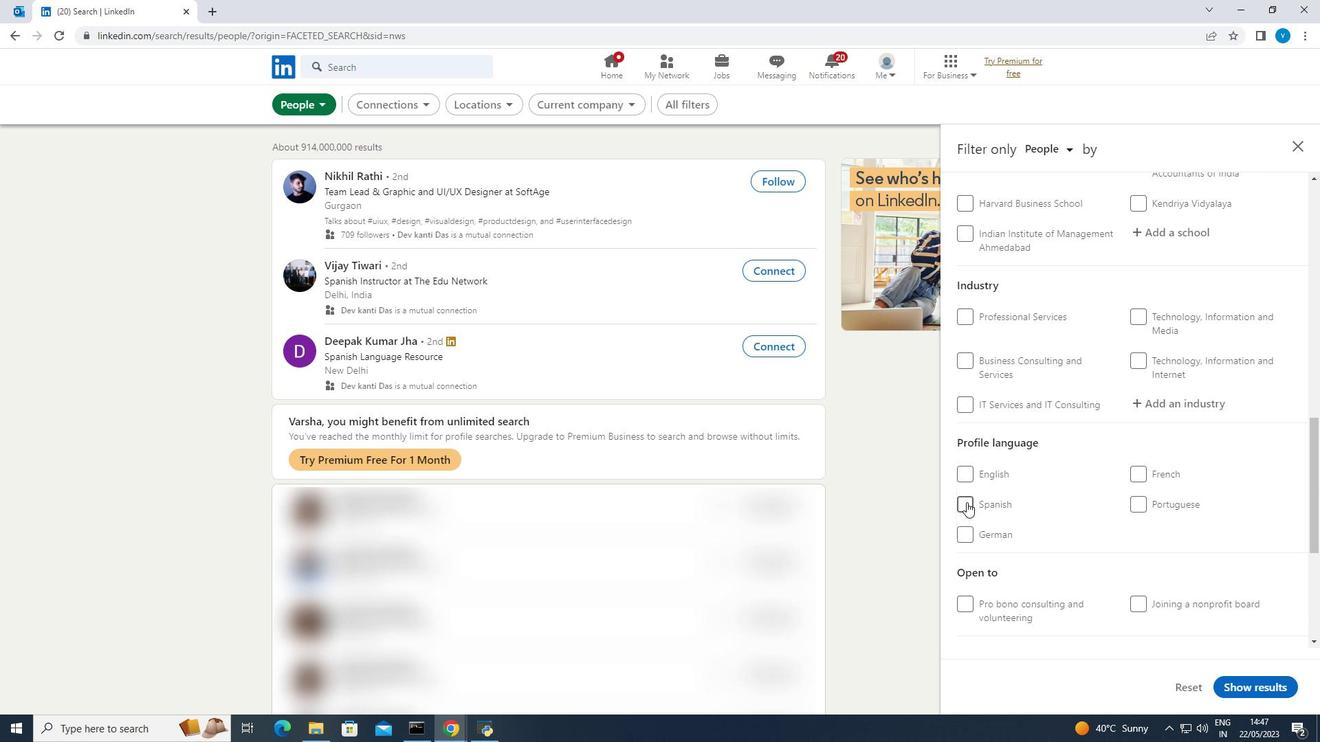
Action: Mouse moved to (1022, 480)
Screenshot: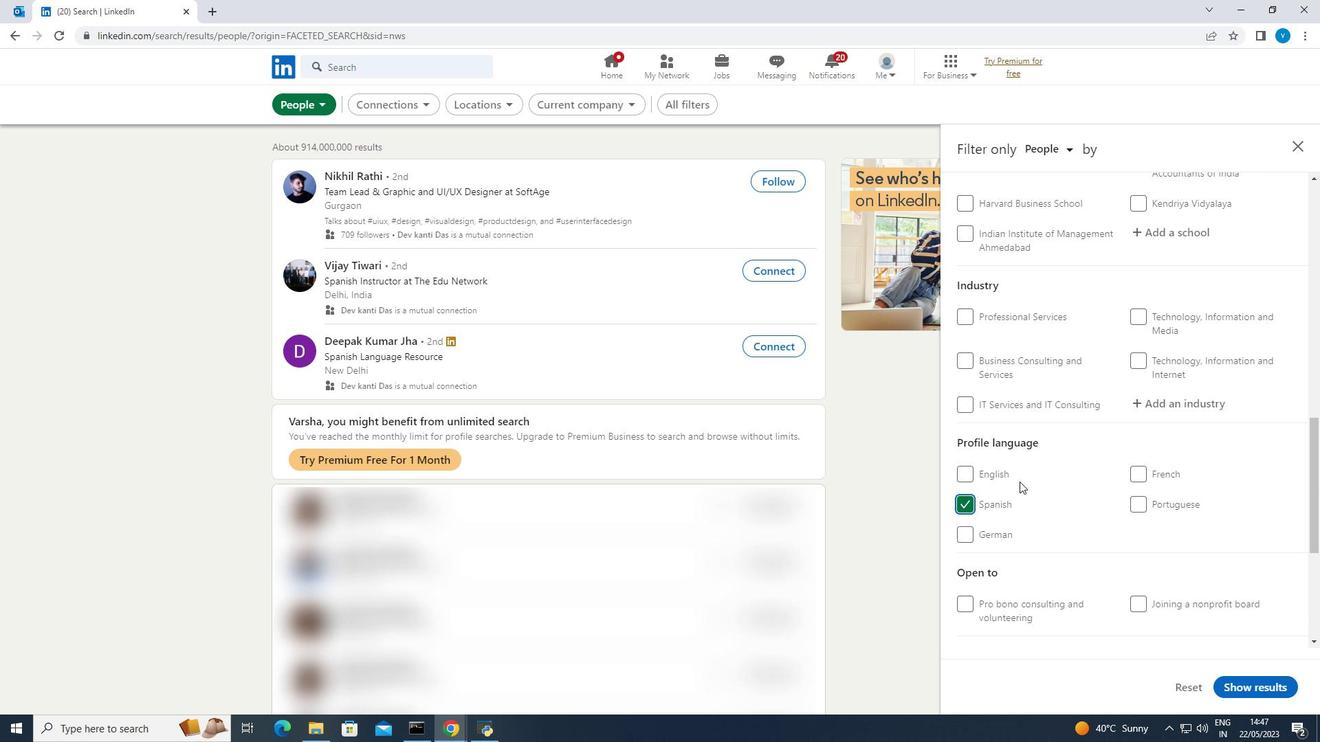 
Action: Mouse scrolled (1022, 481) with delta (0, 0)
Screenshot: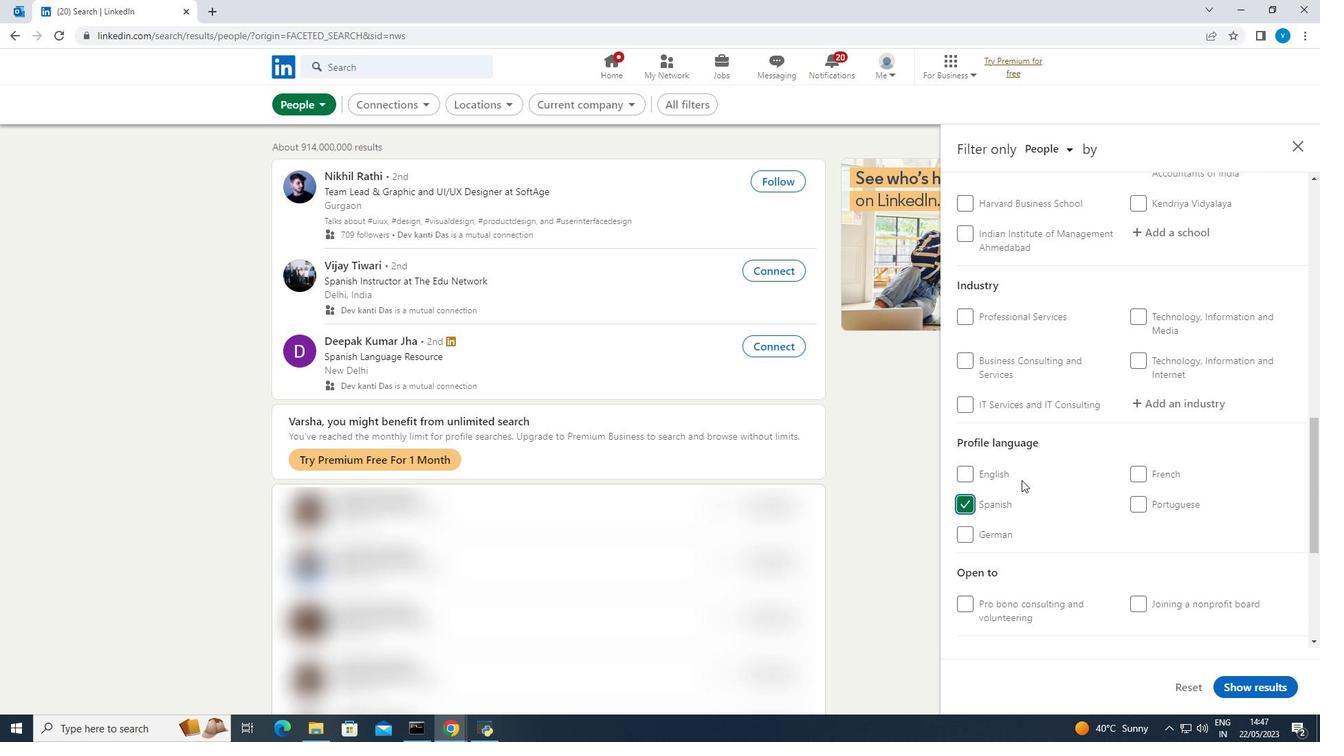 
Action: Mouse scrolled (1022, 481) with delta (0, 0)
Screenshot: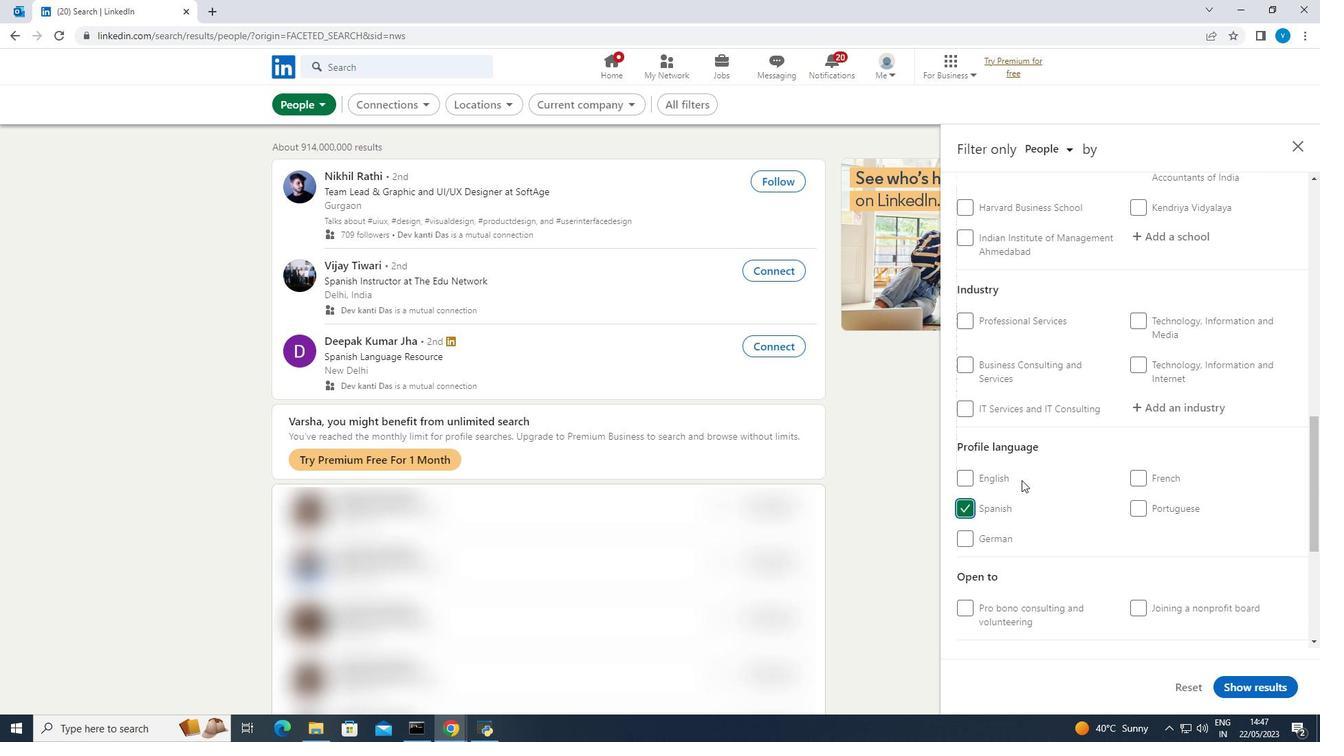 
Action: Mouse moved to (1024, 479)
Screenshot: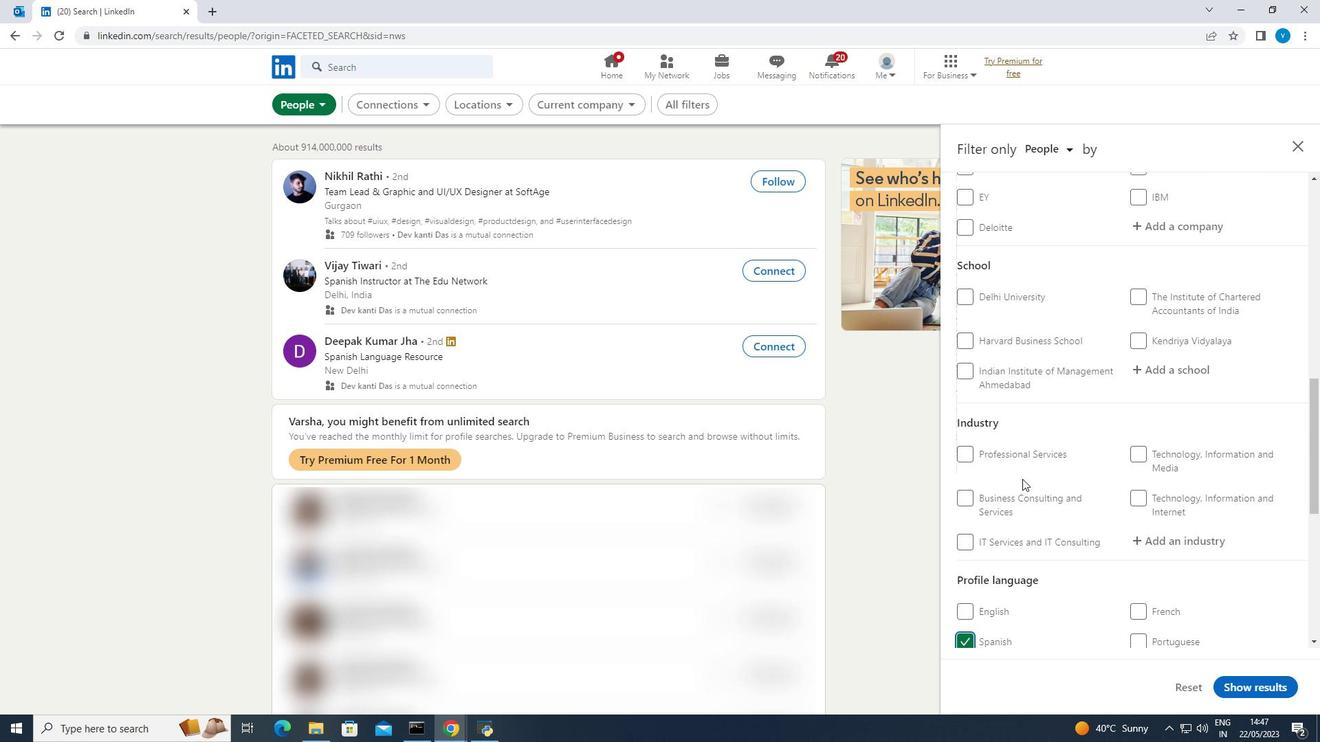 
Action: Mouse scrolled (1024, 480) with delta (0, 0)
Screenshot: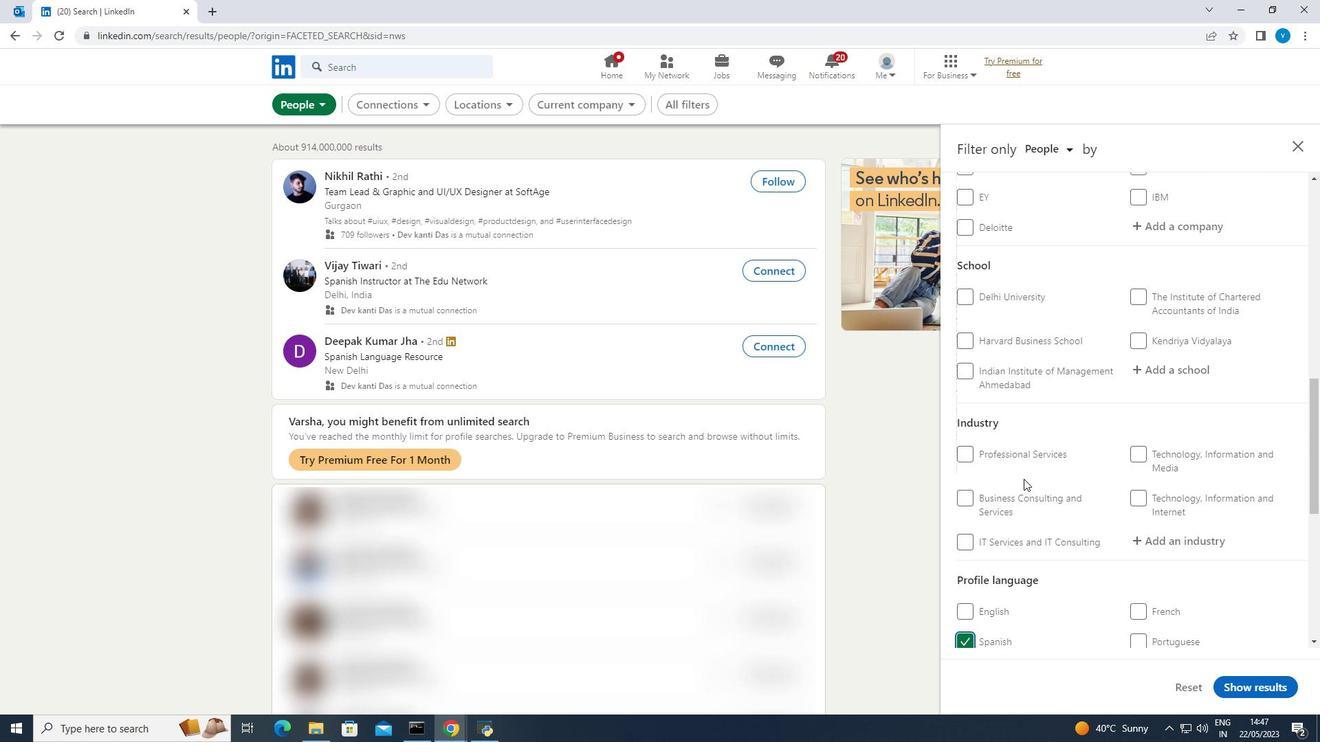 
Action: Mouse moved to (1024, 478)
Screenshot: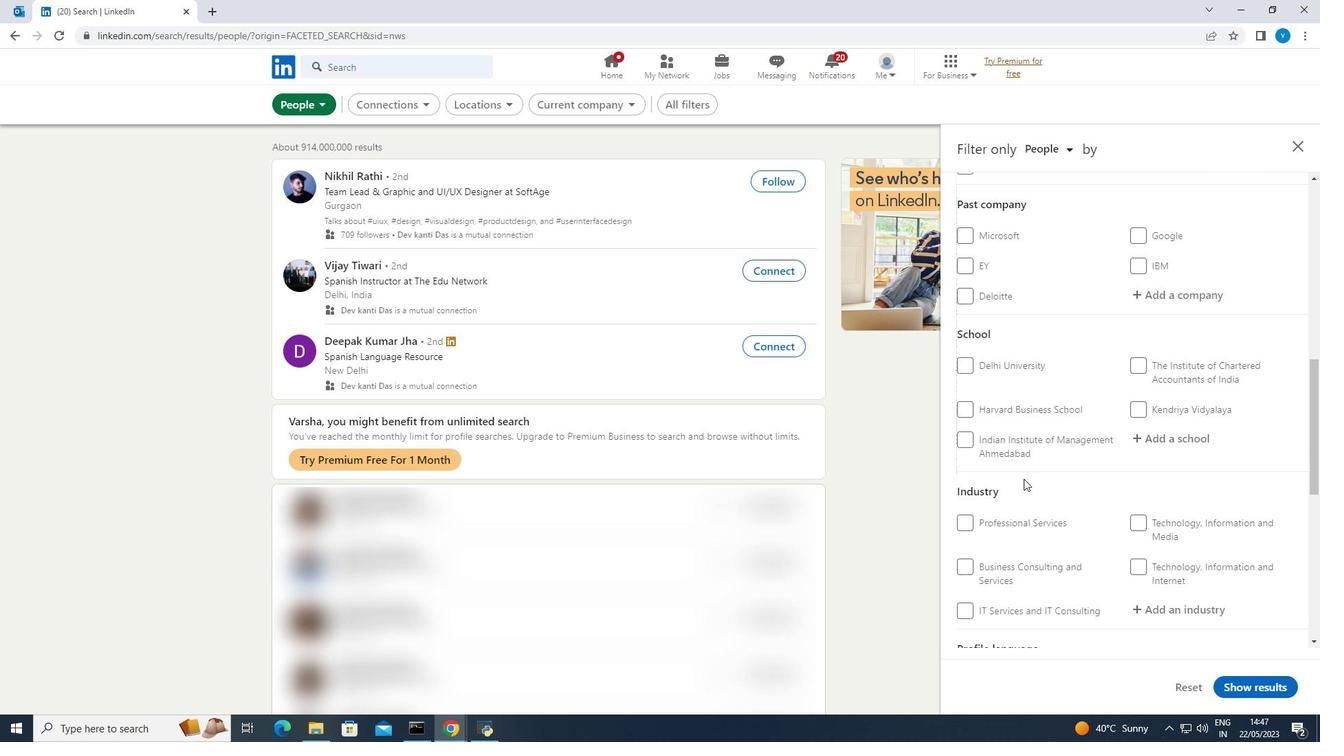 
Action: Mouse scrolled (1024, 479) with delta (0, 0)
Screenshot: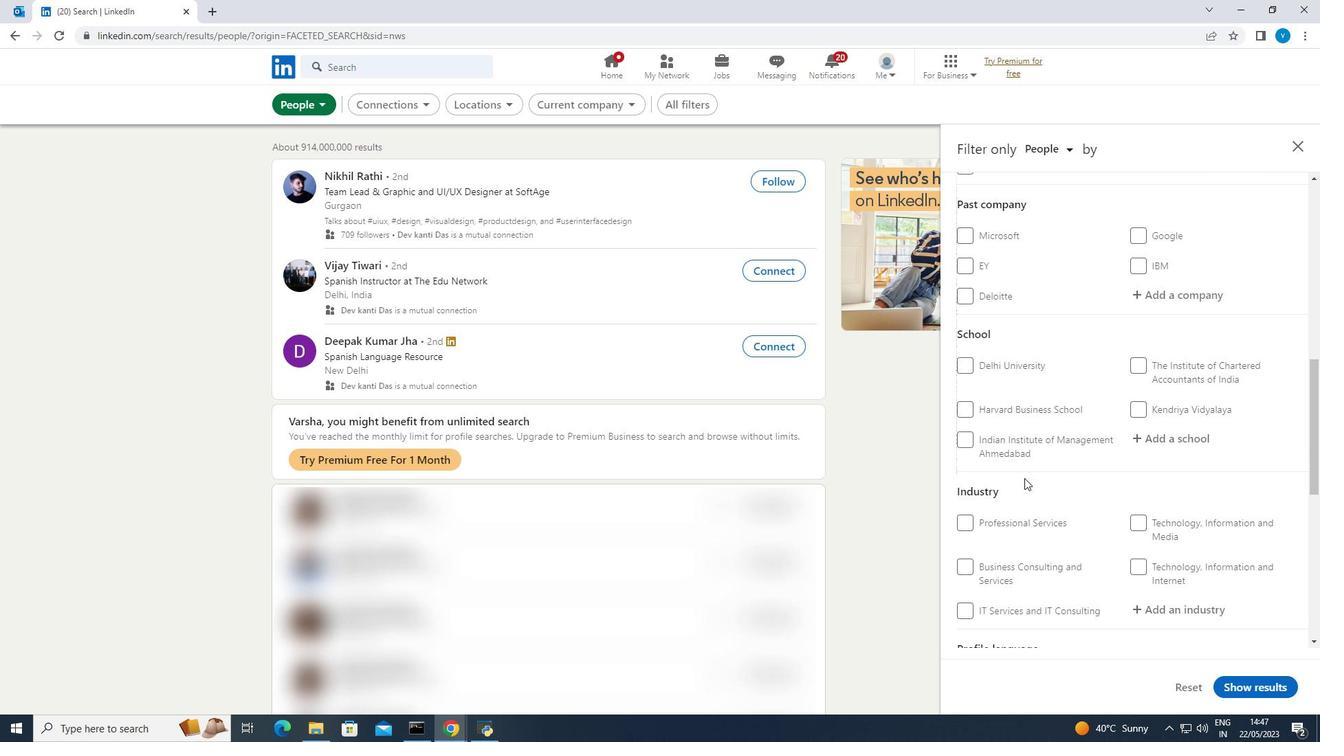 
Action: Mouse scrolled (1024, 479) with delta (0, 0)
Screenshot: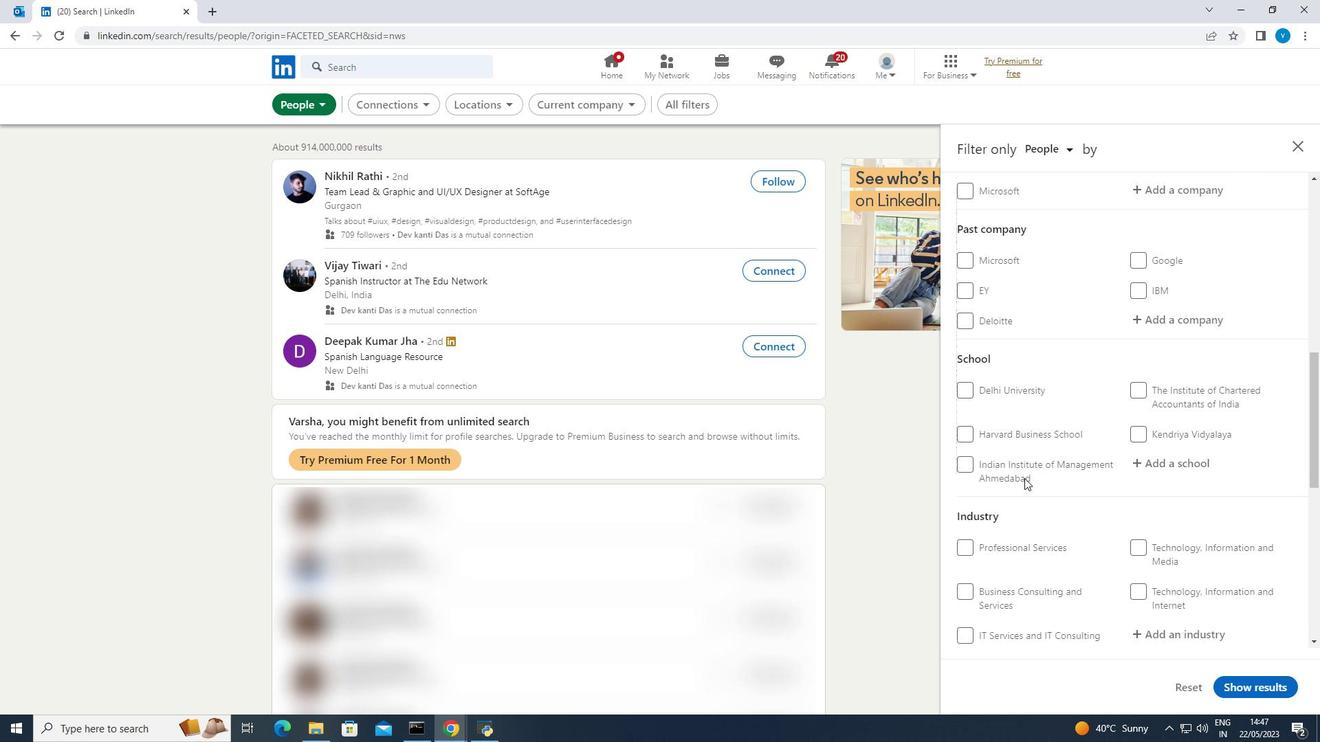 
Action: Mouse moved to (1156, 304)
Screenshot: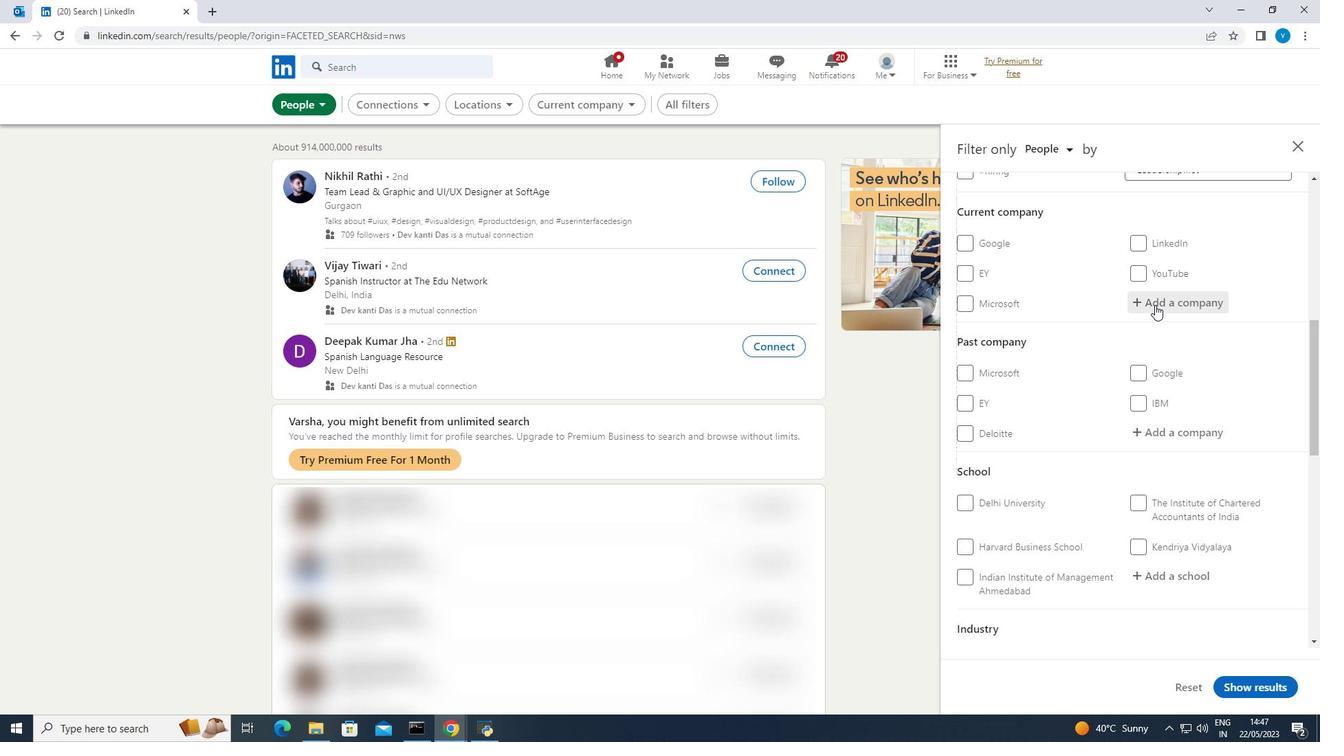 
Action: Mouse pressed left at (1156, 304)
Screenshot: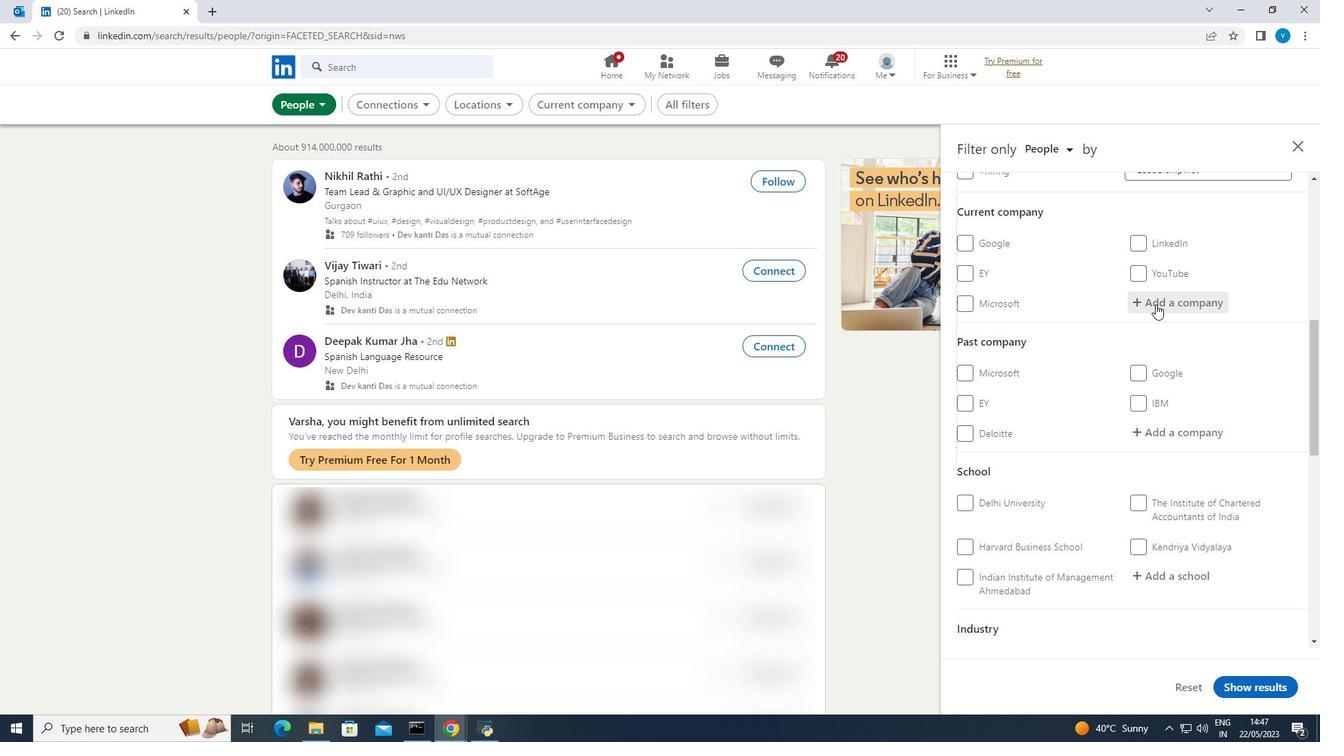 
Action: Key pressed <Key.shift>Jabil
Screenshot: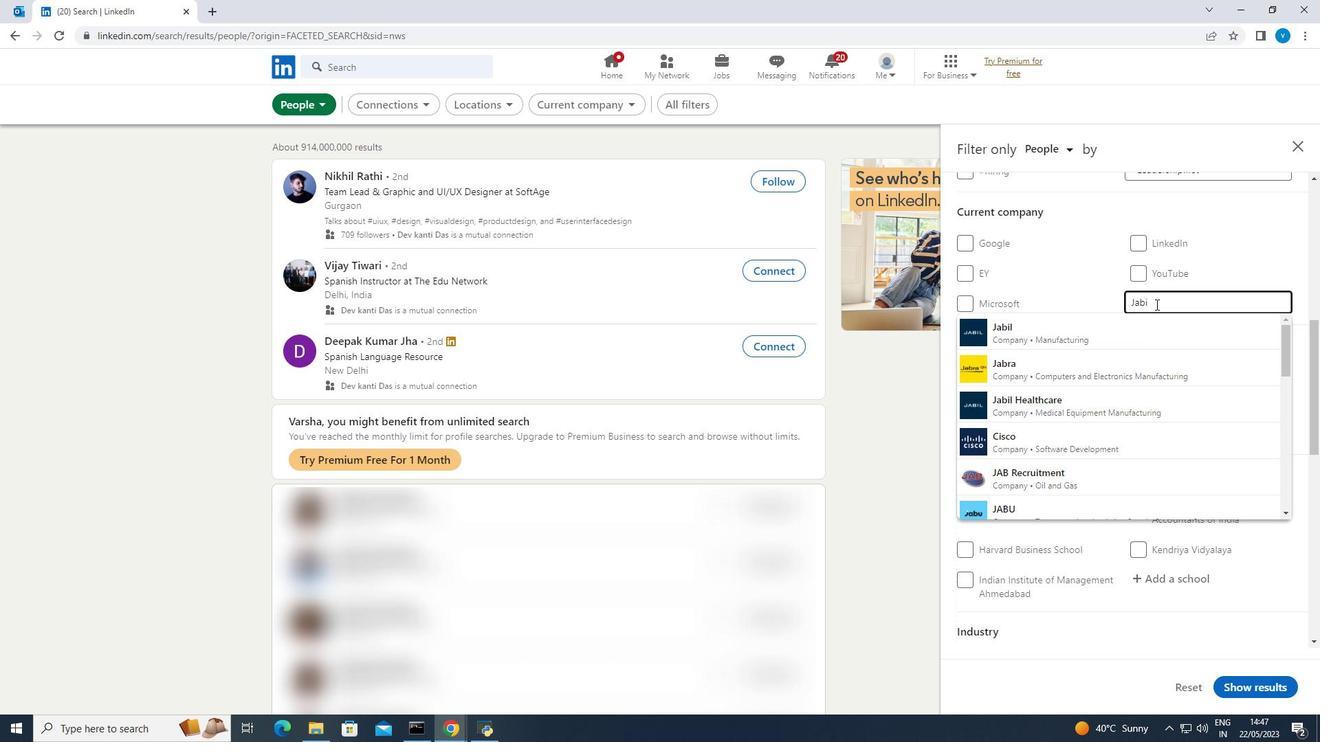 
Action: Mouse moved to (1142, 323)
Screenshot: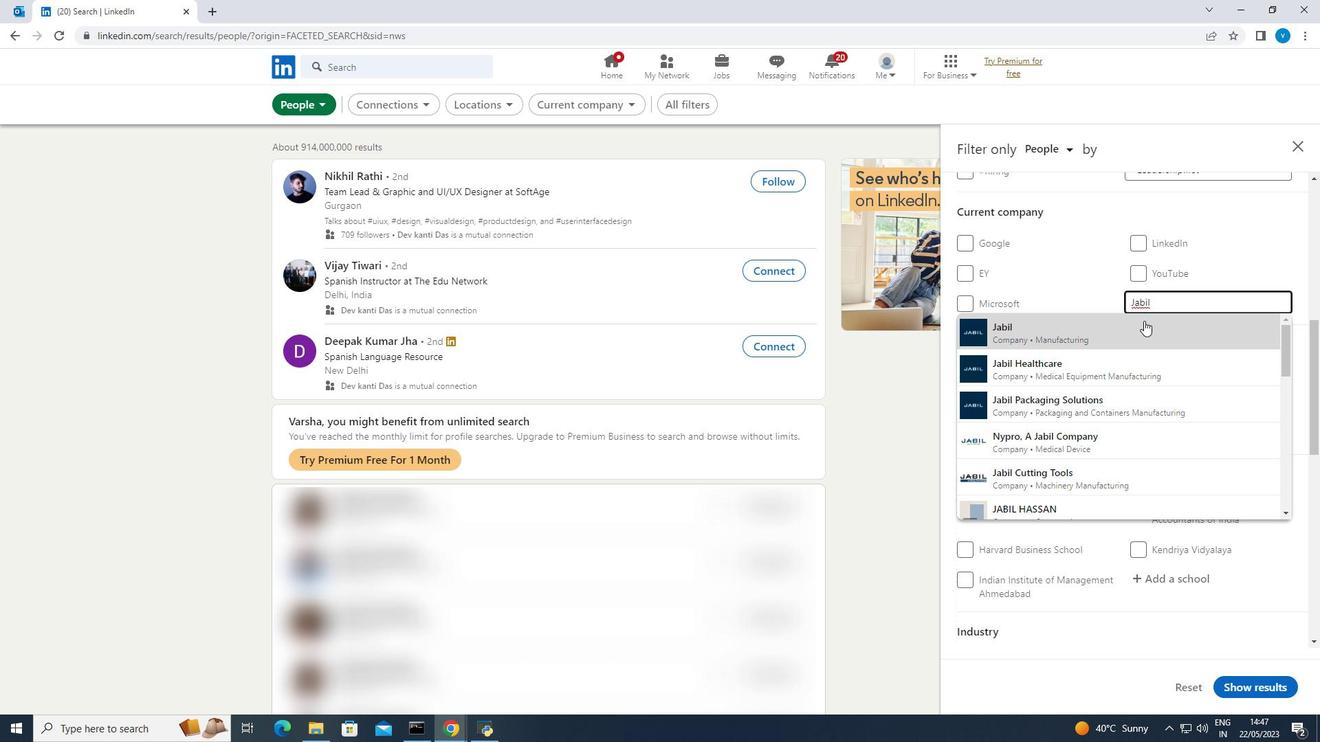 
Action: Mouse pressed left at (1142, 323)
Screenshot: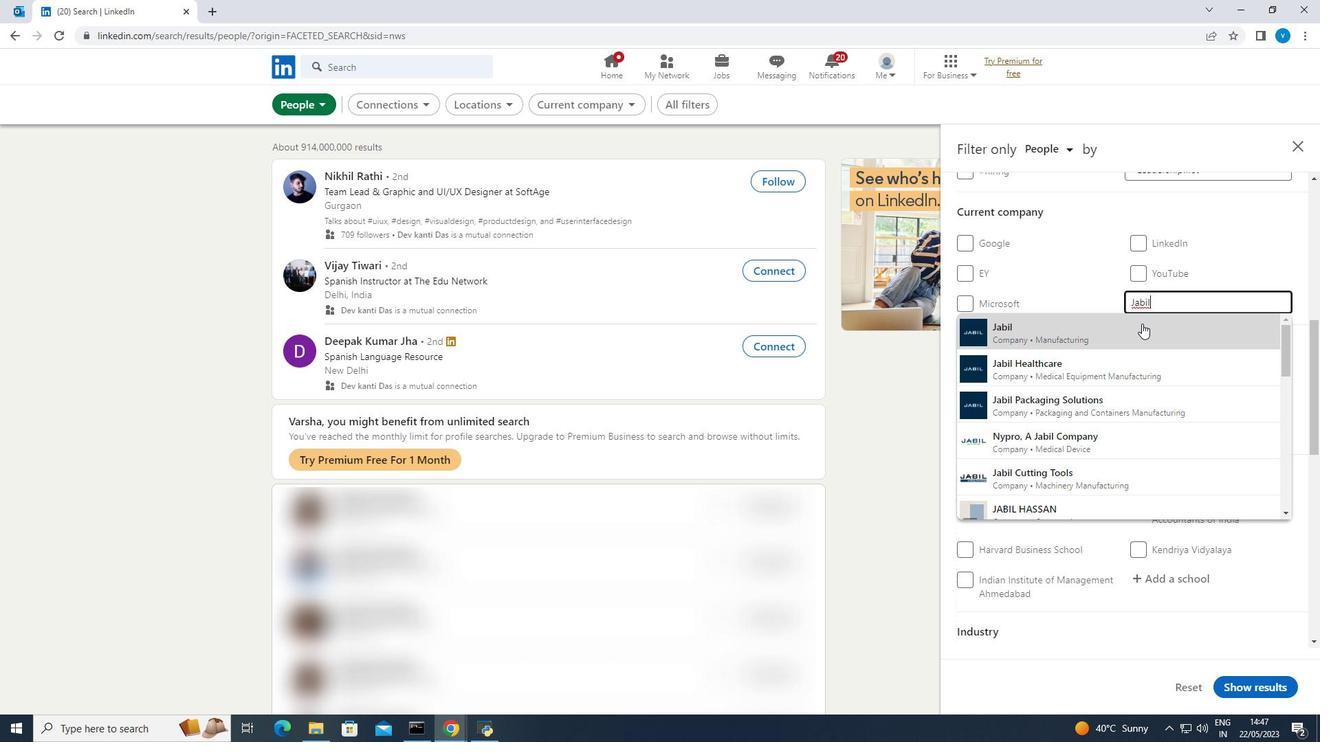 
Action: Mouse scrolled (1142, 323) with delta (0, 0)
Screenshot: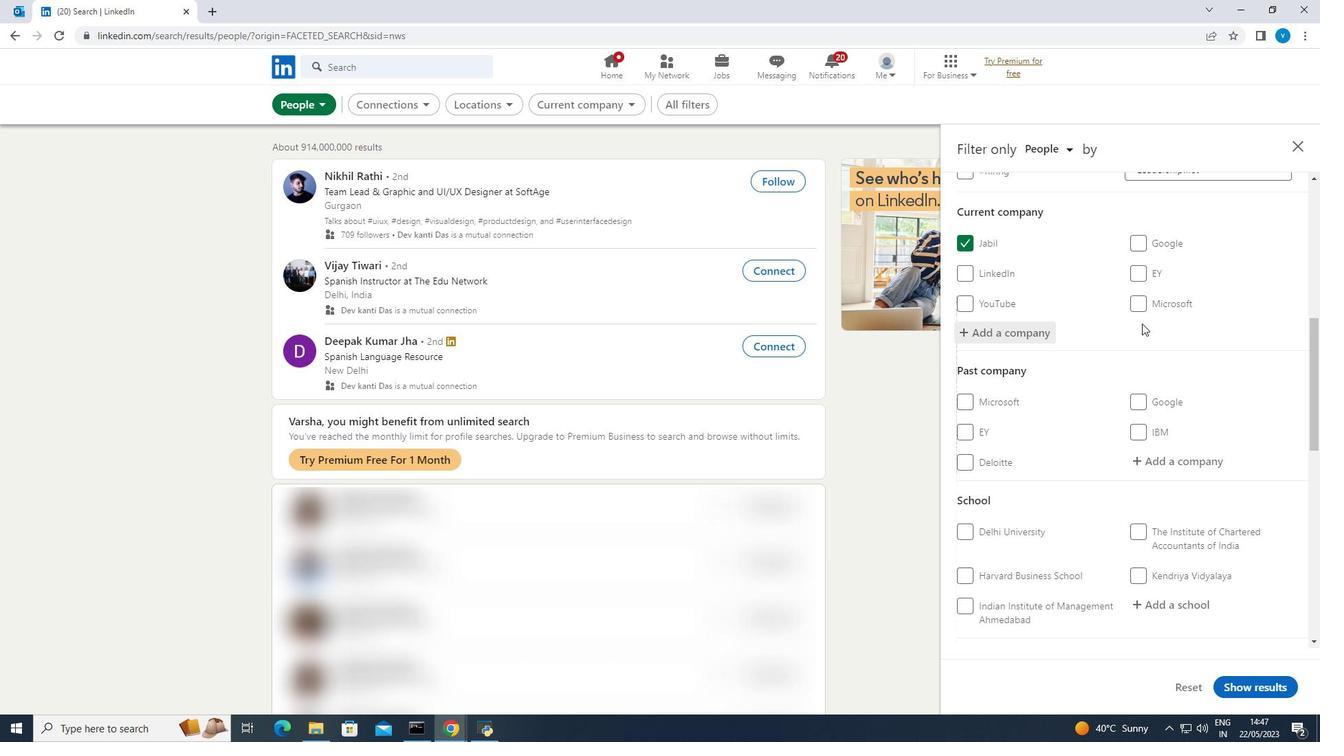 
Action: Mouse scrolled (1142, 323) with delta (0, 0)
Screenshot: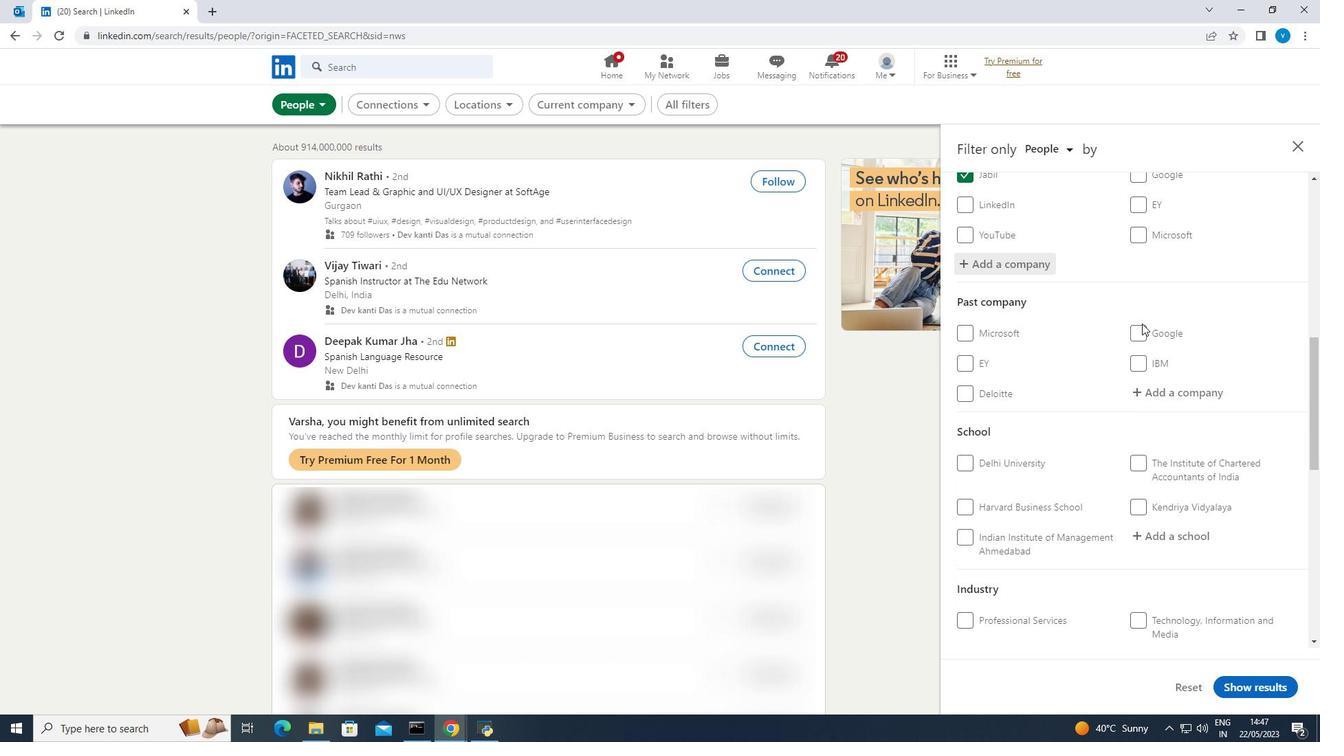 
Action: Mouse moved to (1142, 323)
Screenshot: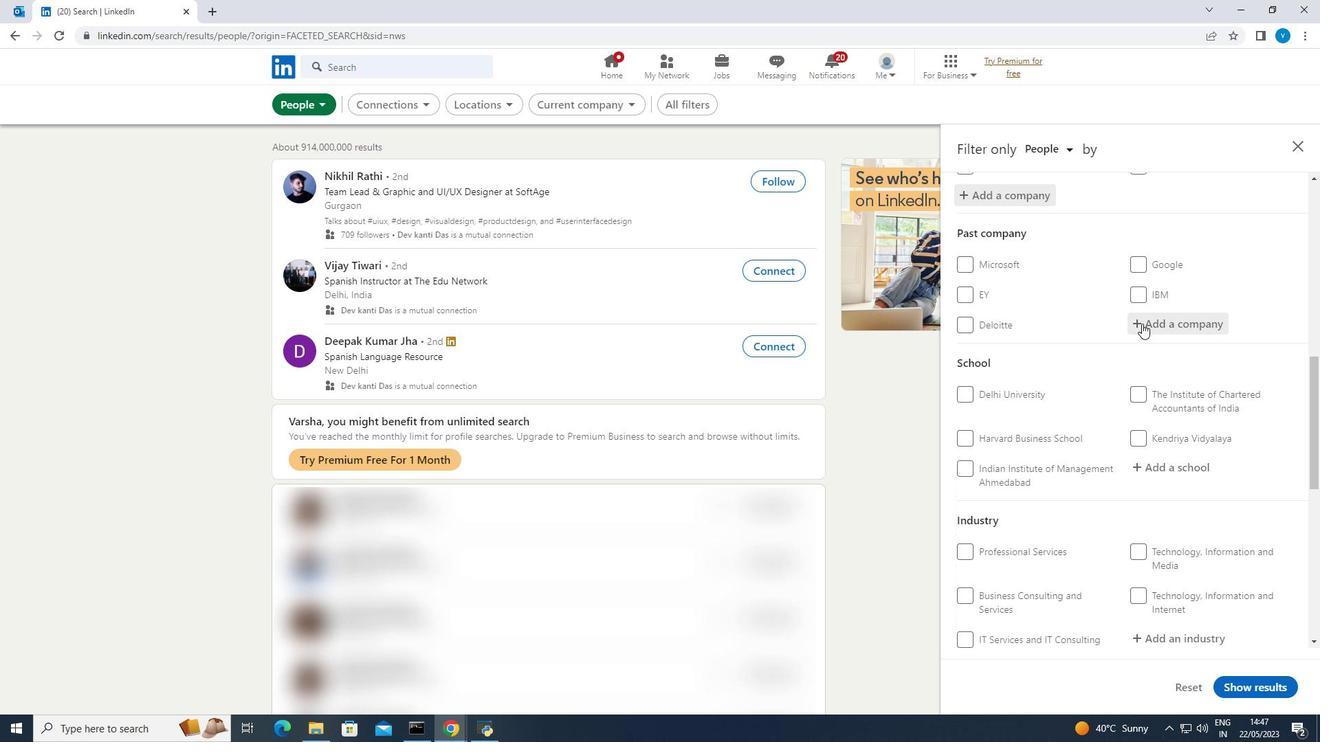 
Action: Mouse scrolled (1142, 323) with delta (0, 0)
Screenshot: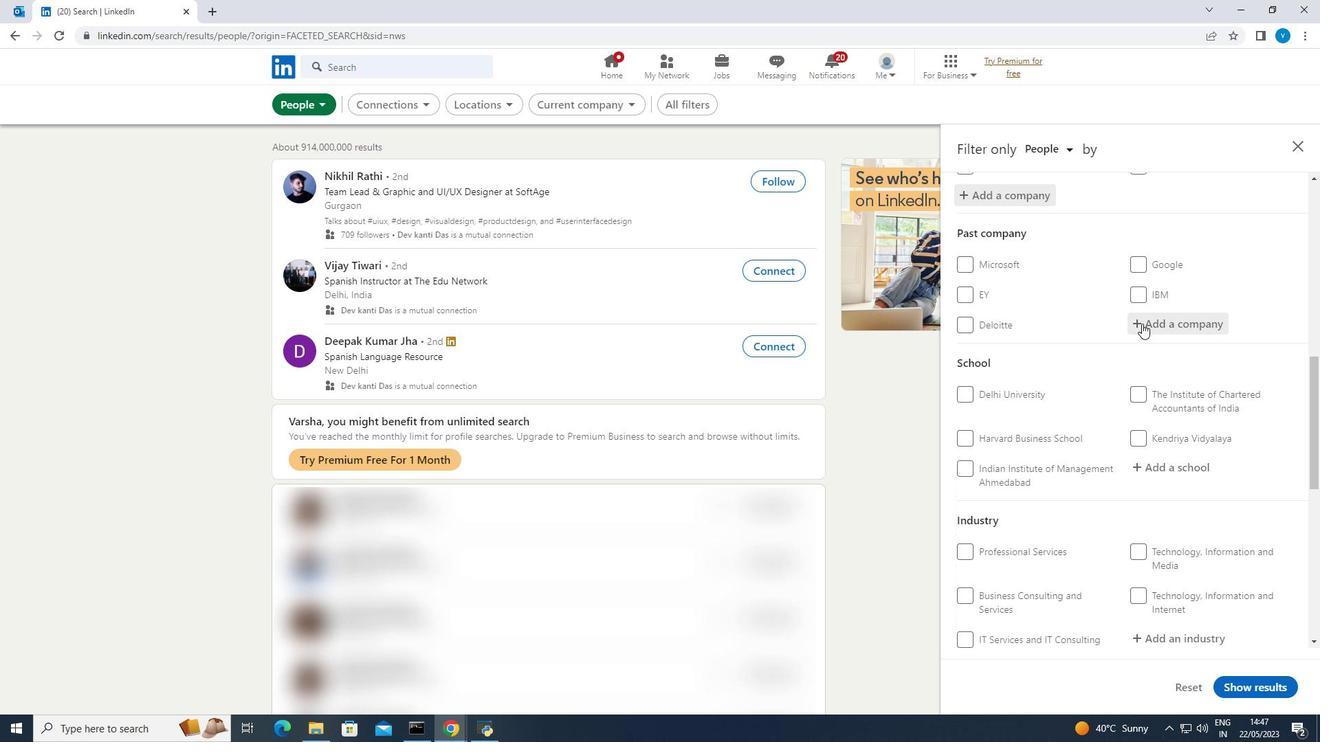 
Action: Mouse scrolled (1142, 323) with delta (0, 0)
Screenshot: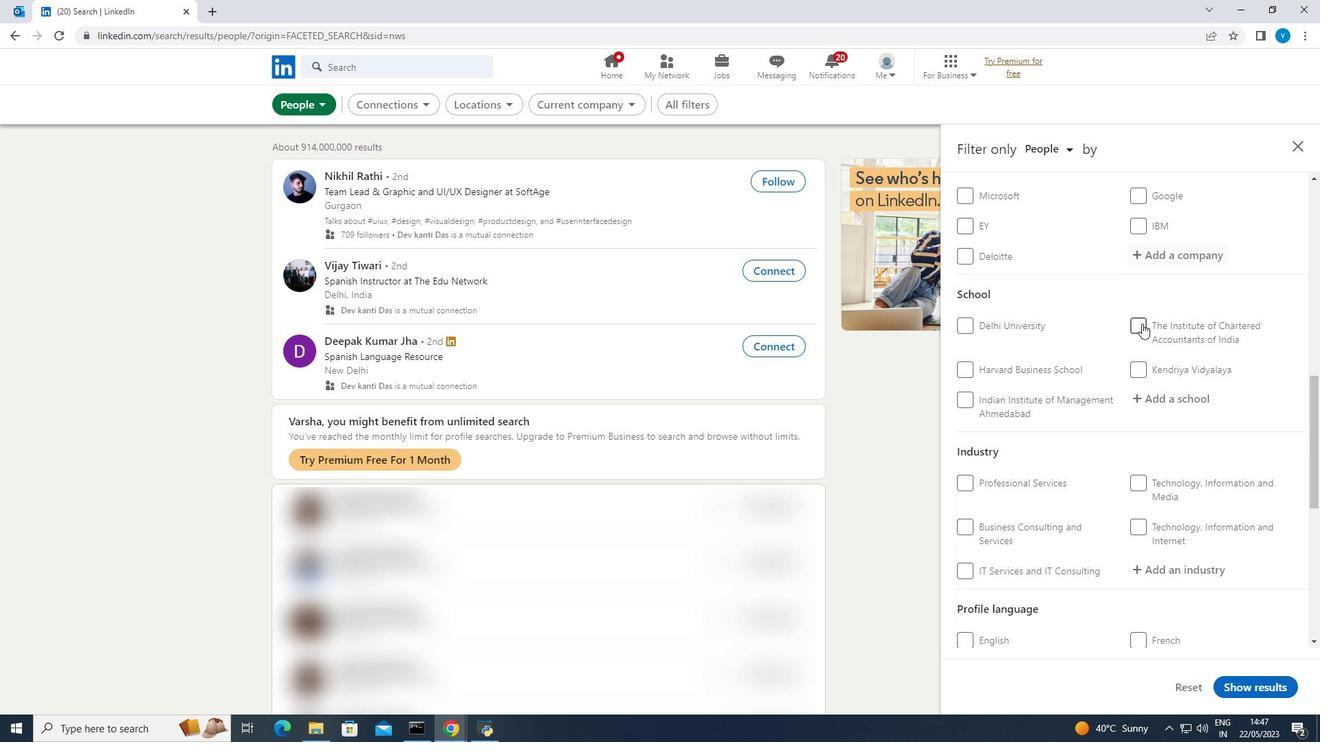 
Action: Mouse moved to (1143, 325)
Screenshot: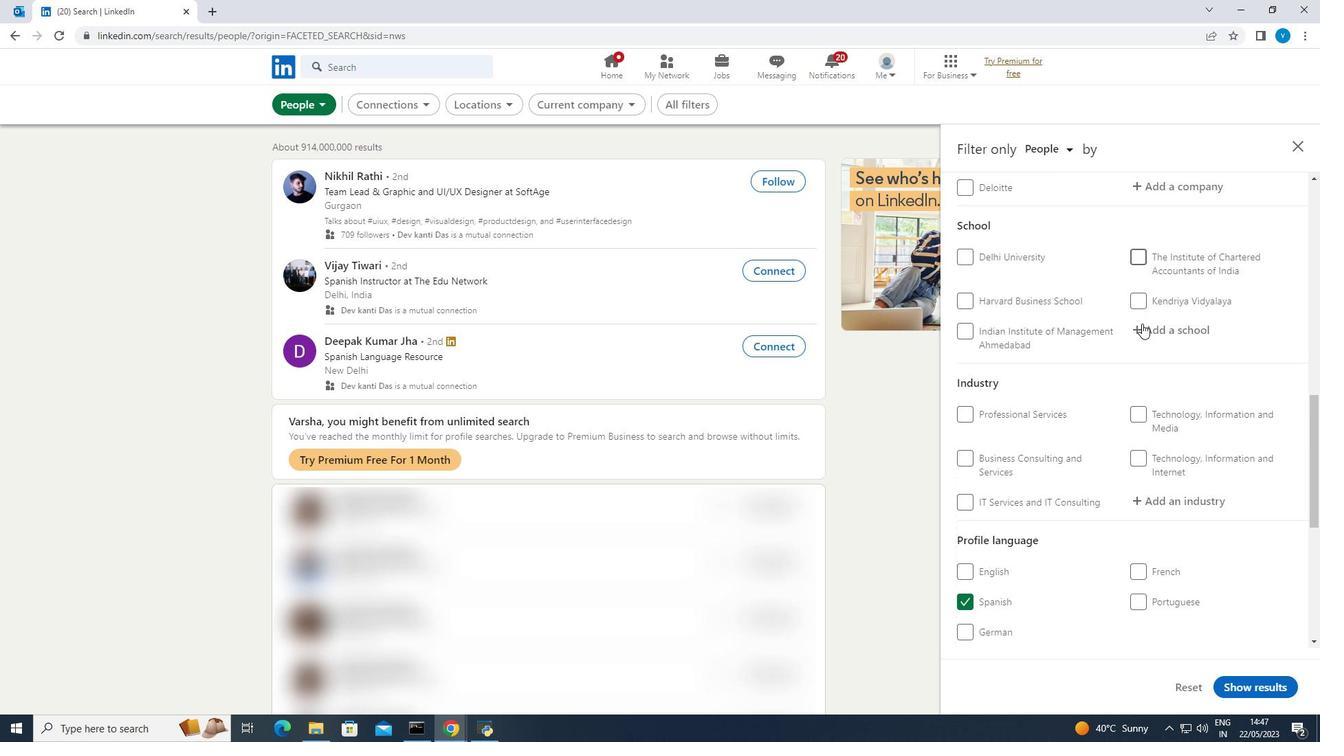 
Action: Mouse pressed left at (1143, 325)
Screenshot: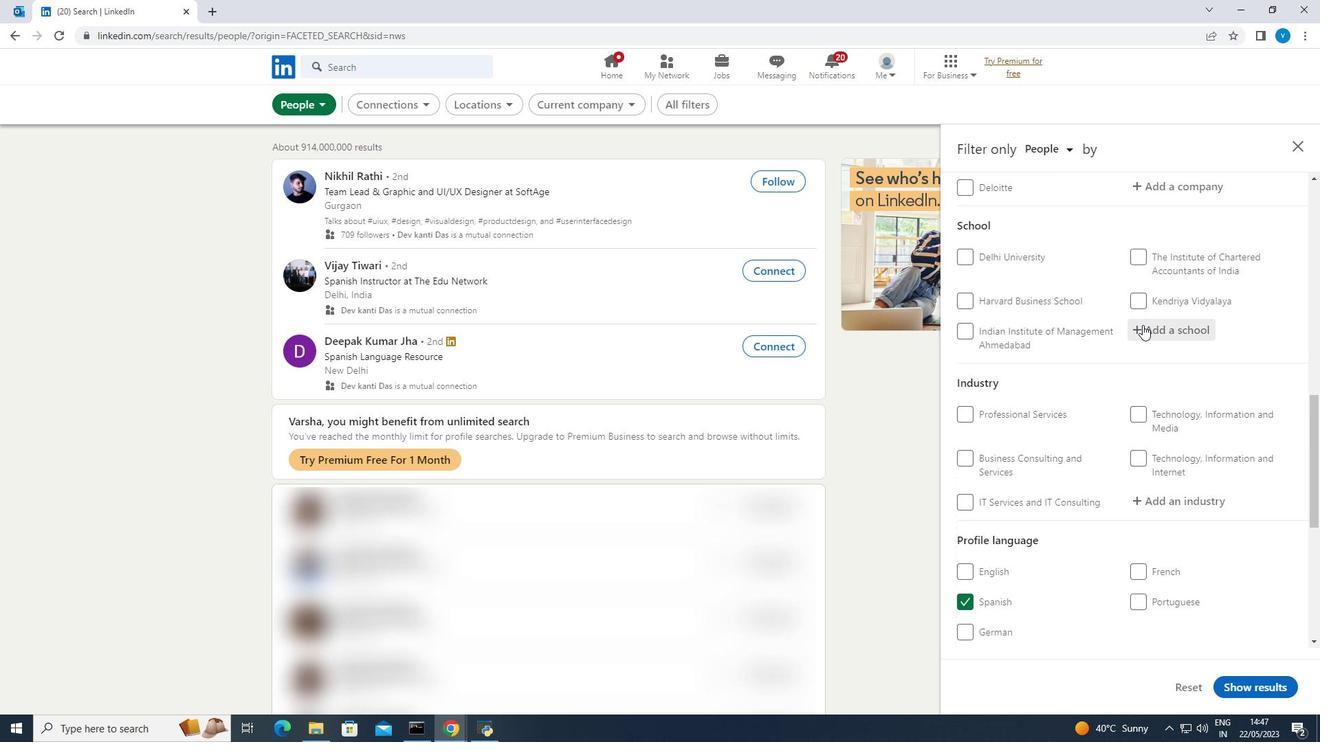 
Action: Mouse moved to (1144, 325)
Screenshot: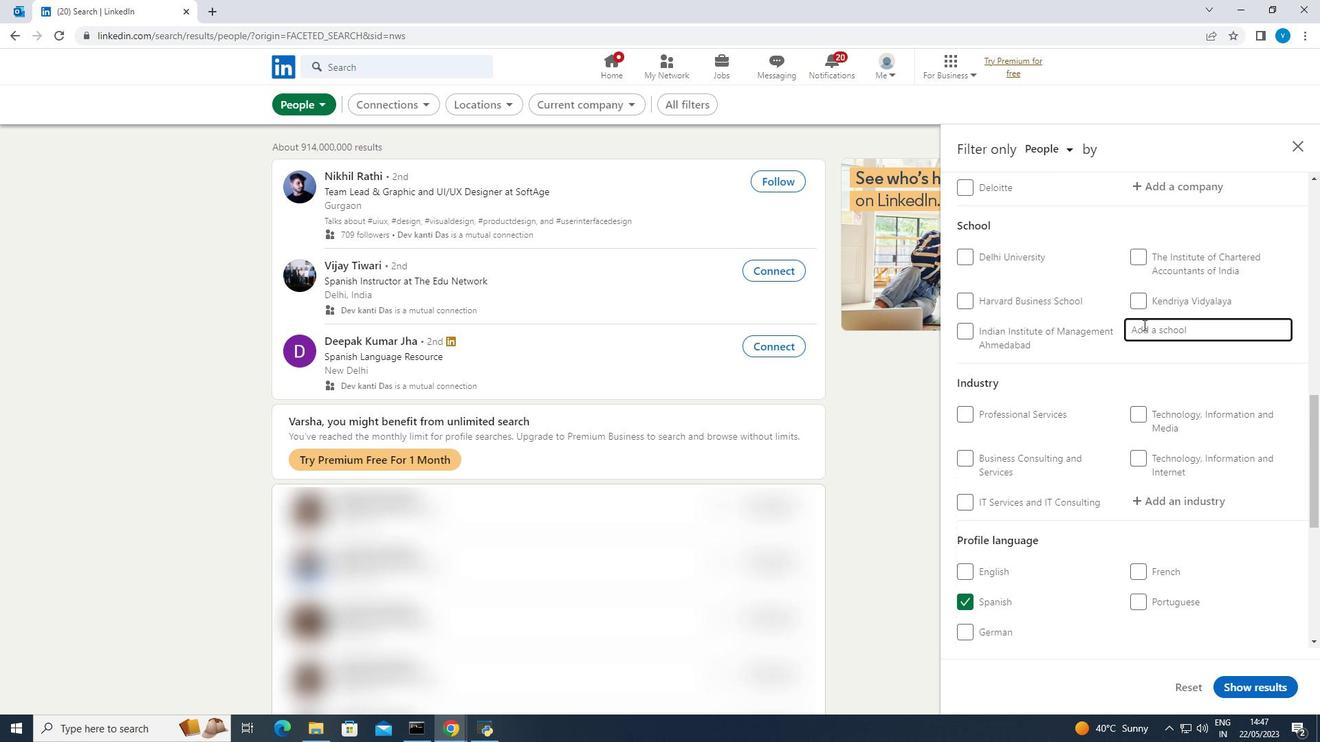 
Action: Key pressed <Key.shift><Key.shift><Key.shift><Key.shift><Key.shift><Key.shift><Key.shift><Key.shift><Key.shift><Key.shift><Key.shift><Key.shift><Key.shift>Careers<Key.space>for<Key.space><Key.shift><Key.shift><Key.shift><Key.shift>Nell
Screenshot: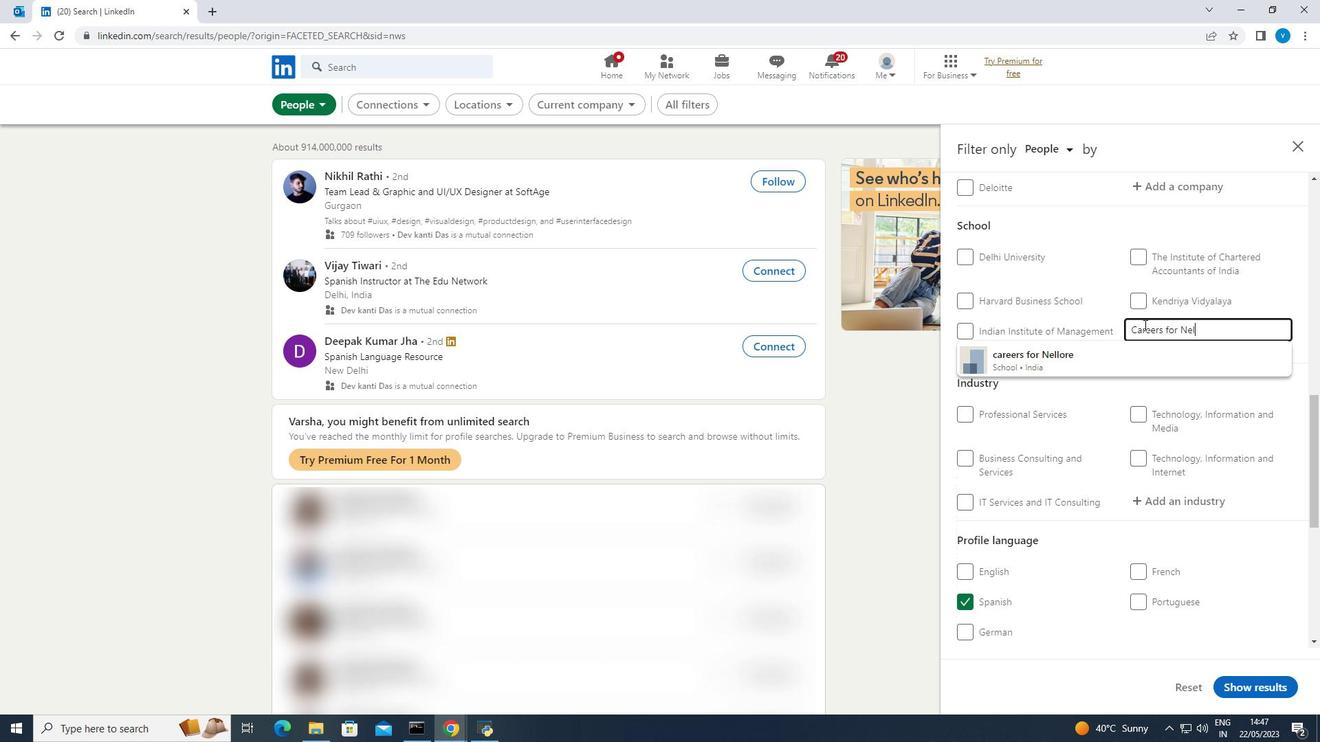 
Action: Mouse moved to (1055, 347)
Screenshot: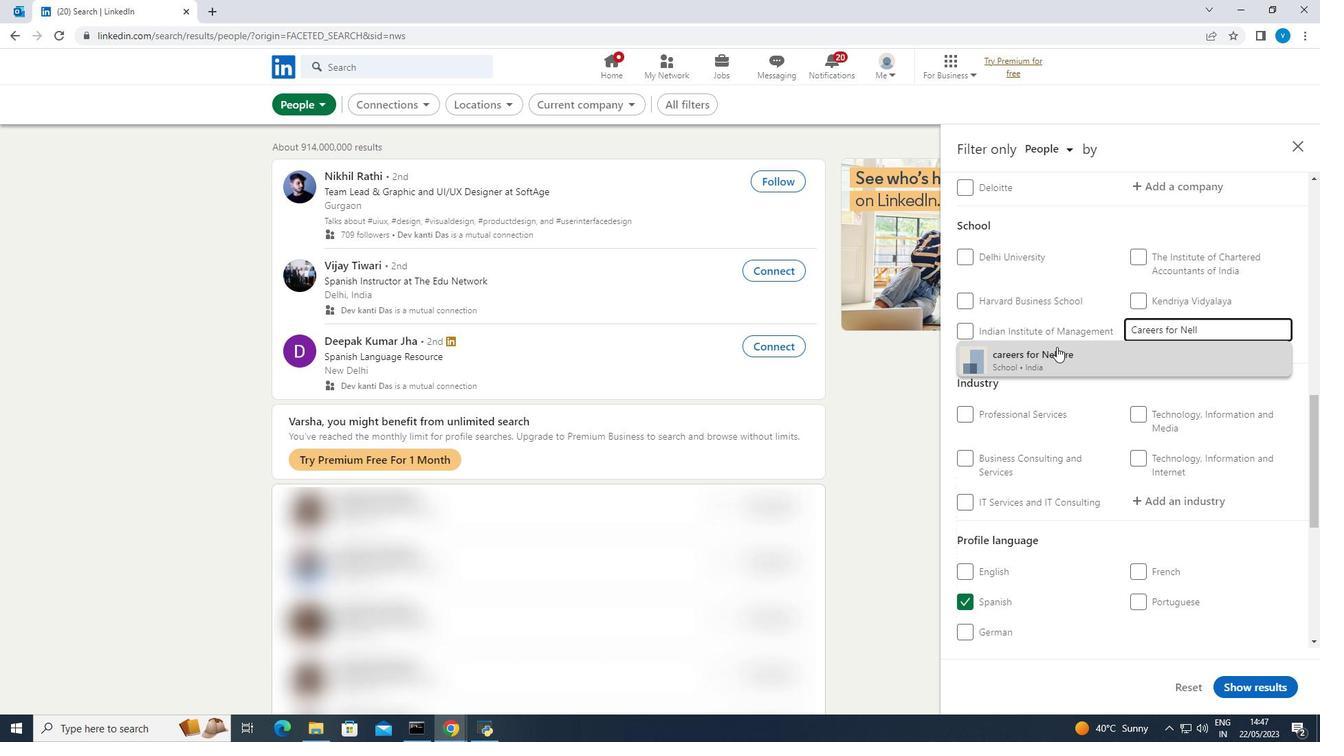 
Action: Mouse pressed left at (1055, 347)
Screenshot: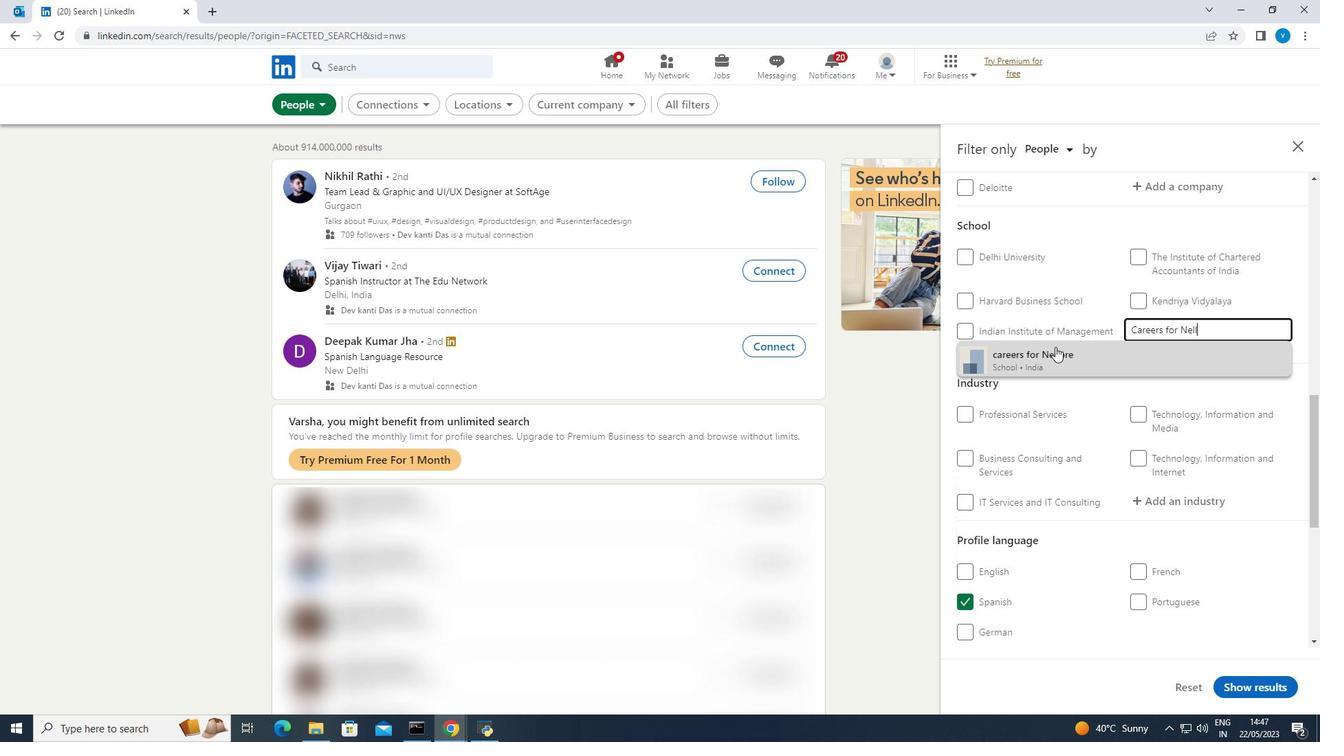 
Action: Mouse moved to (1057, 347)
Screenshot: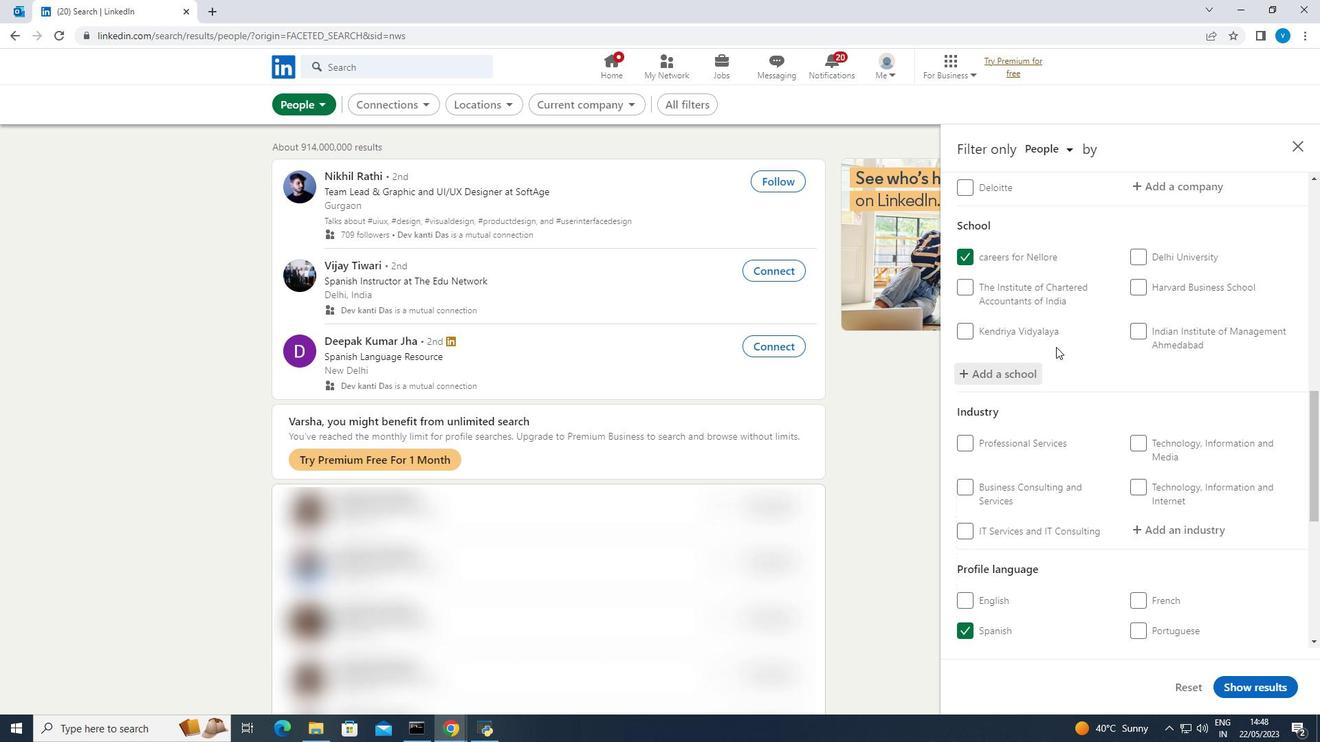 
Action: Mouse scrolled (1057, 346) with delta (0, 0)
Screenshot: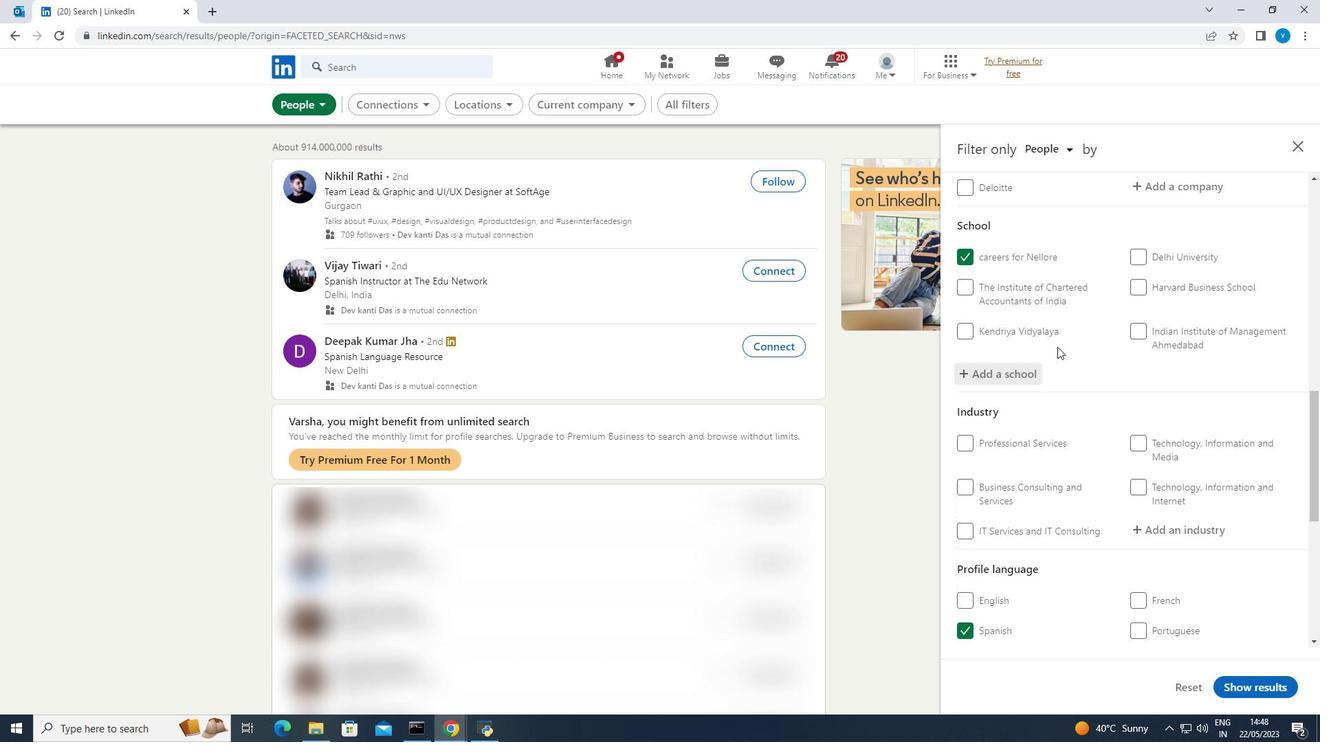 
Action: Mouse scrolled (1057, 346) with delta (0, 0)
Screenshot: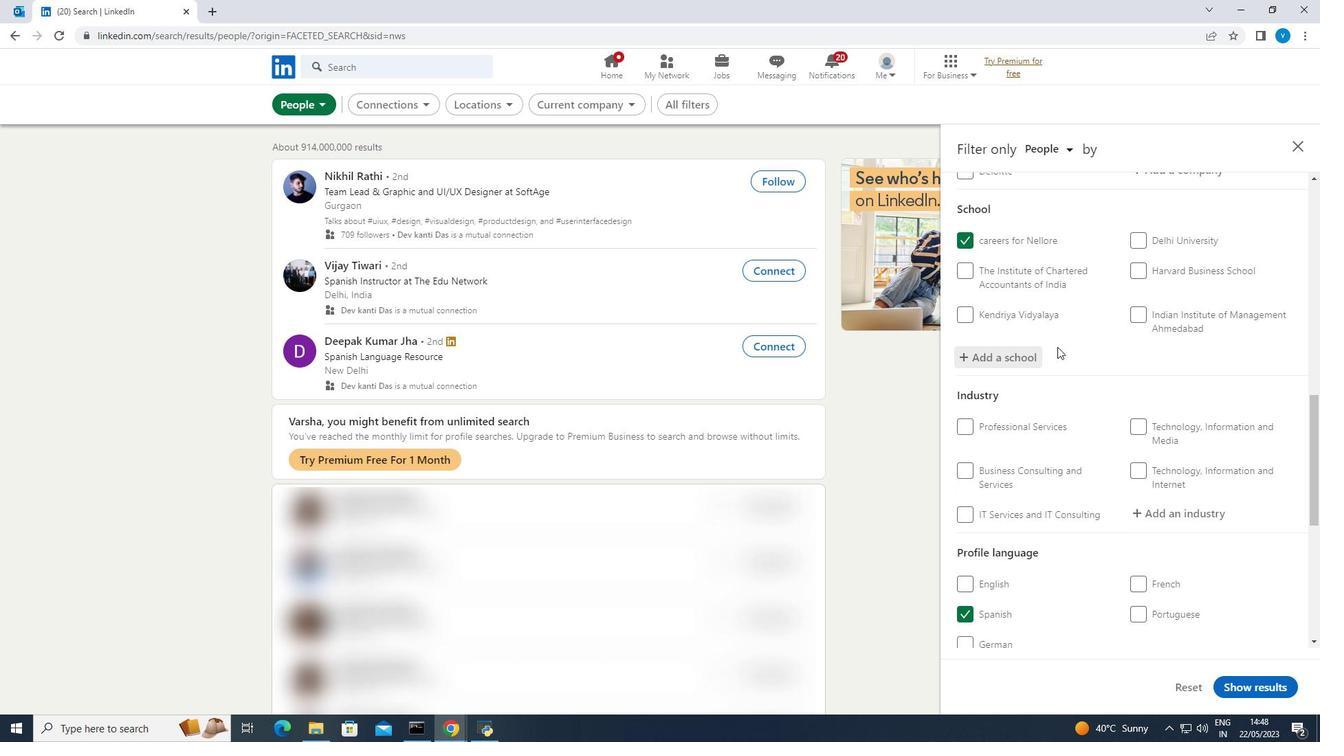 
Action: Mouse moved to (1154, 384)
Screenshot: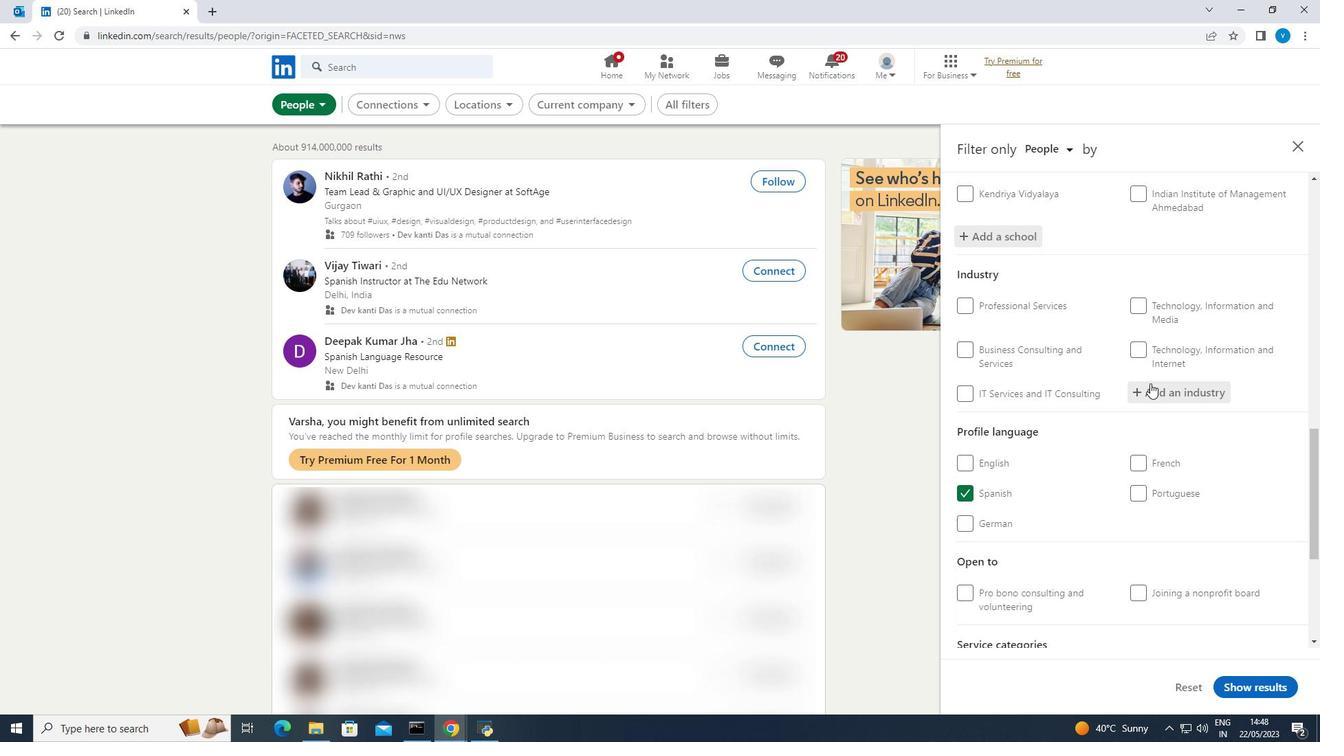 
Action: Mouse pressed left at (1154, 384)
Screenshot: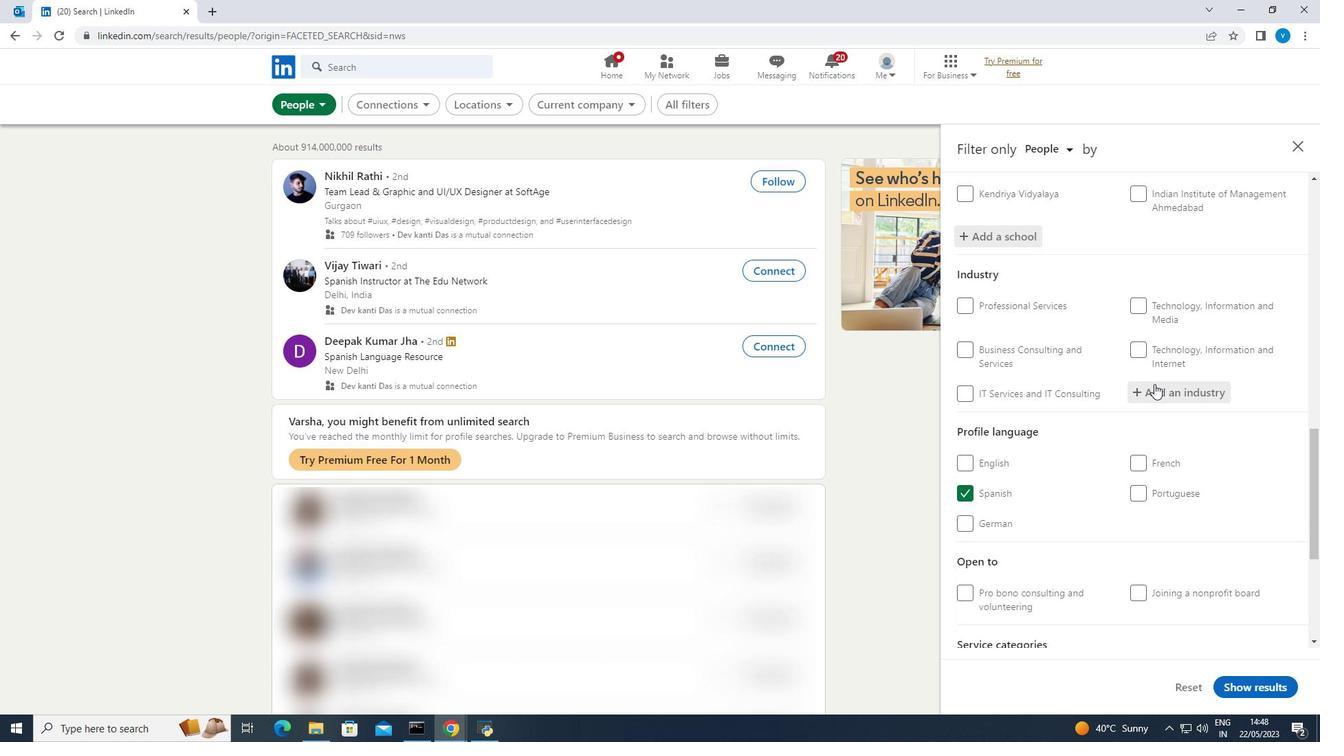 
Action: Mouse moved to (1156, 383)
Screenshot: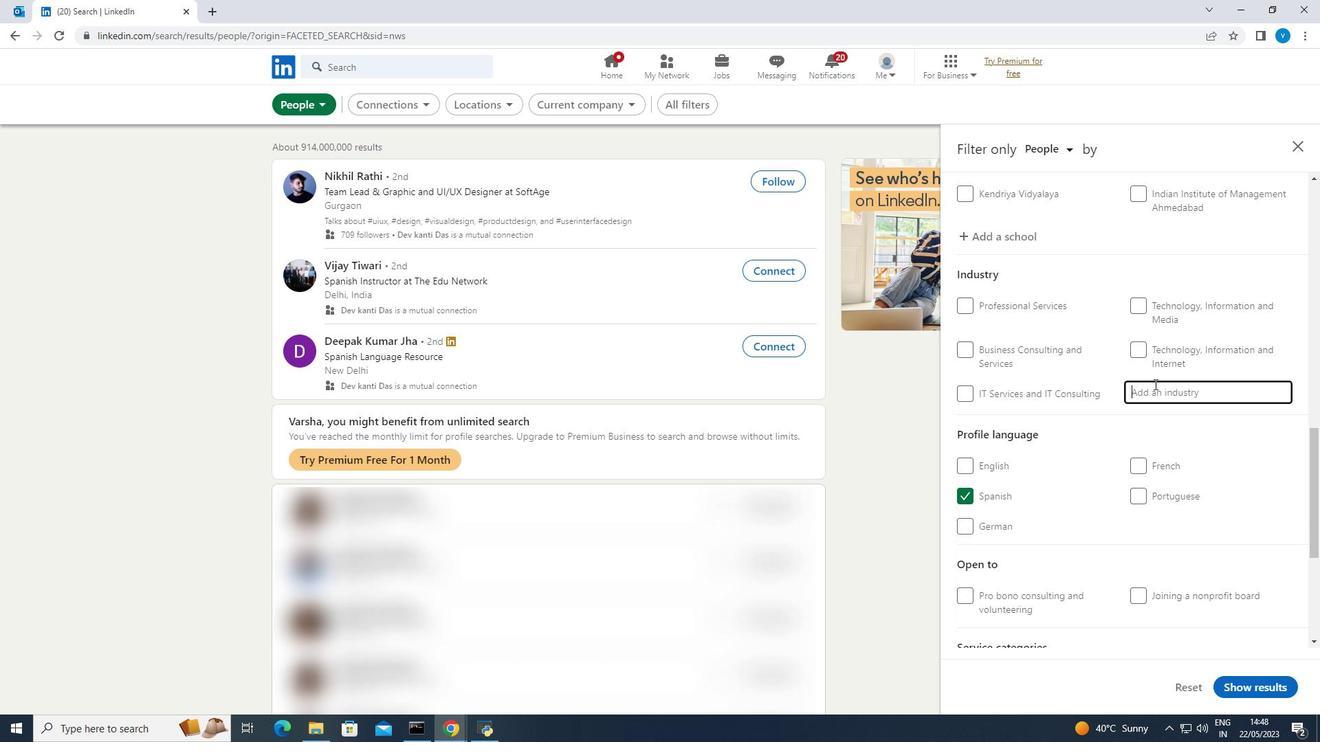 
Action: Key pressed <Key.shift><Key.shift><Key.shift><Key.shift><Key.shift><Key.shift><Key.shift><Key.shift><Key.shift><Key.shift><Key.shift><Key.shift><Key.shift><Key.shift>Food<Key.space>and<Key.space>
Screenshot: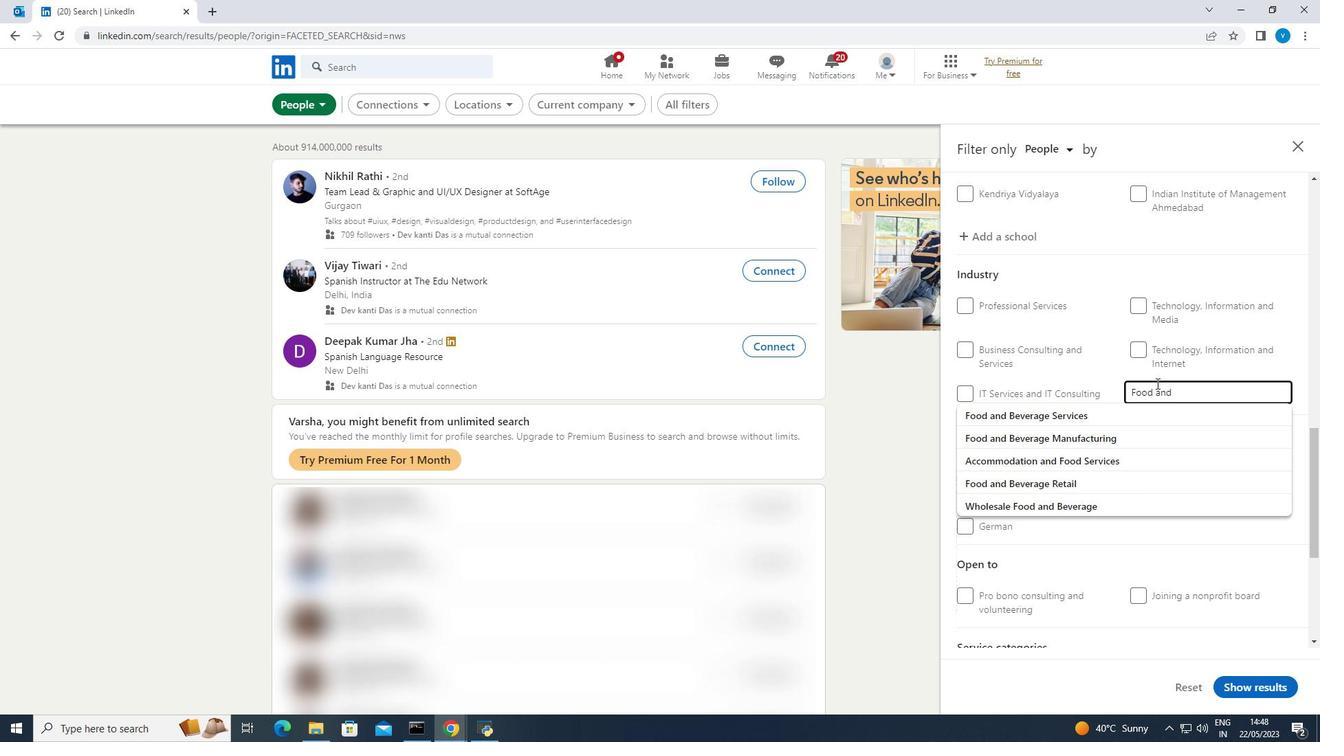 
Action: Mouse moved to (1119, 432)
Screenshot: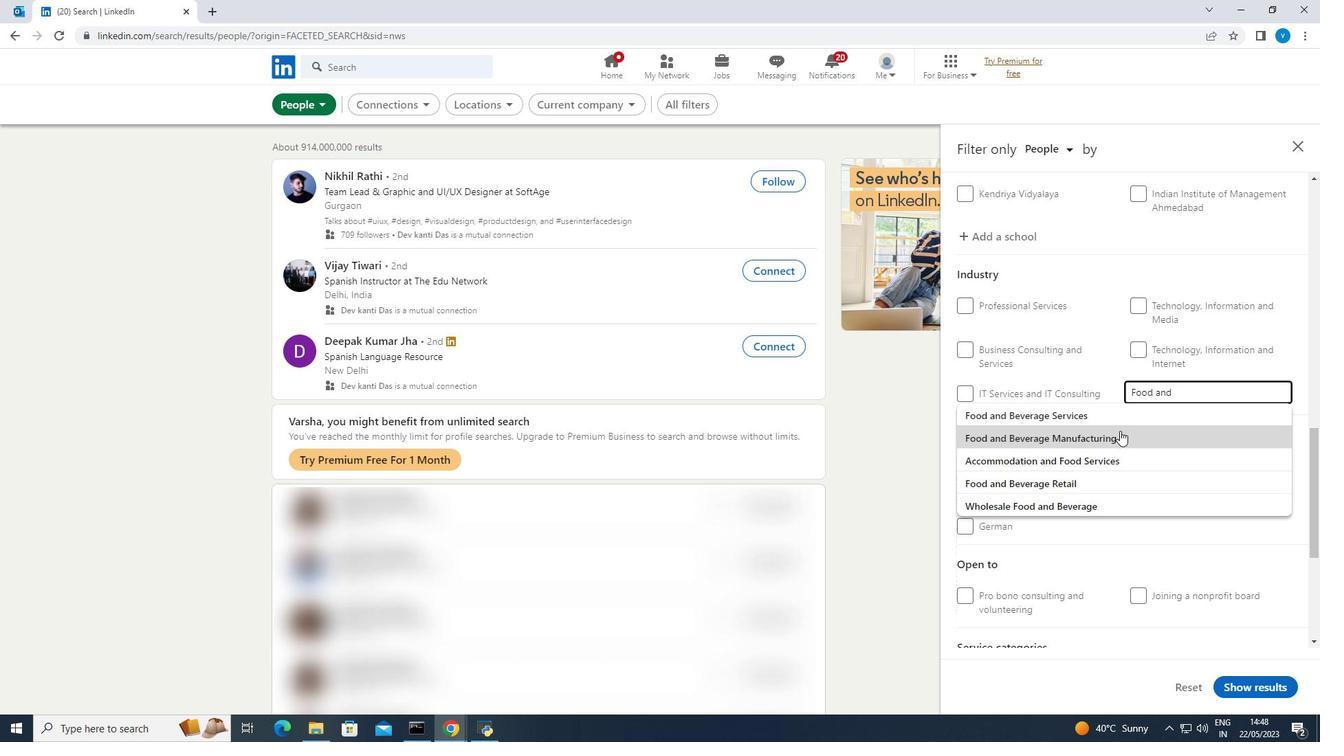 
Action: Mouse pressed left at (1119, 432)
Screenshot: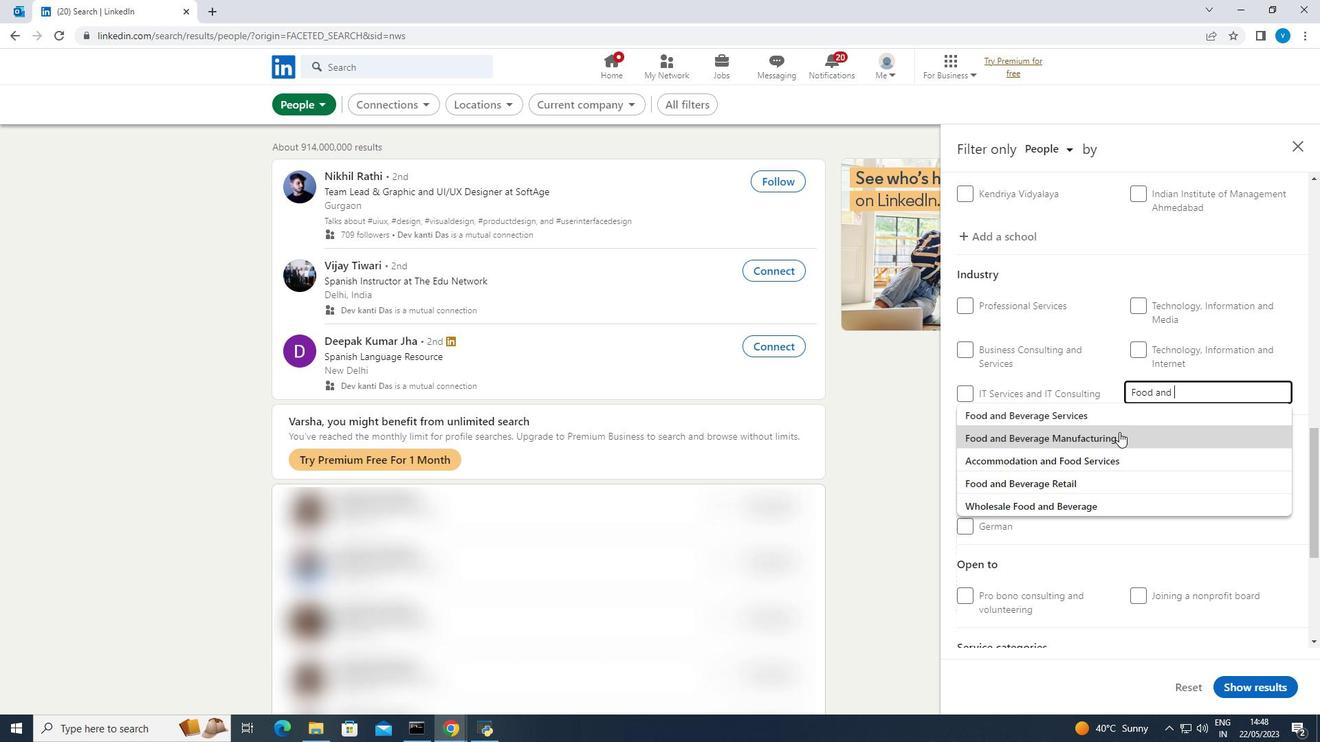 
Action: Mouse scrolled (1119, 431) with delta (0, 0)
Screenshot: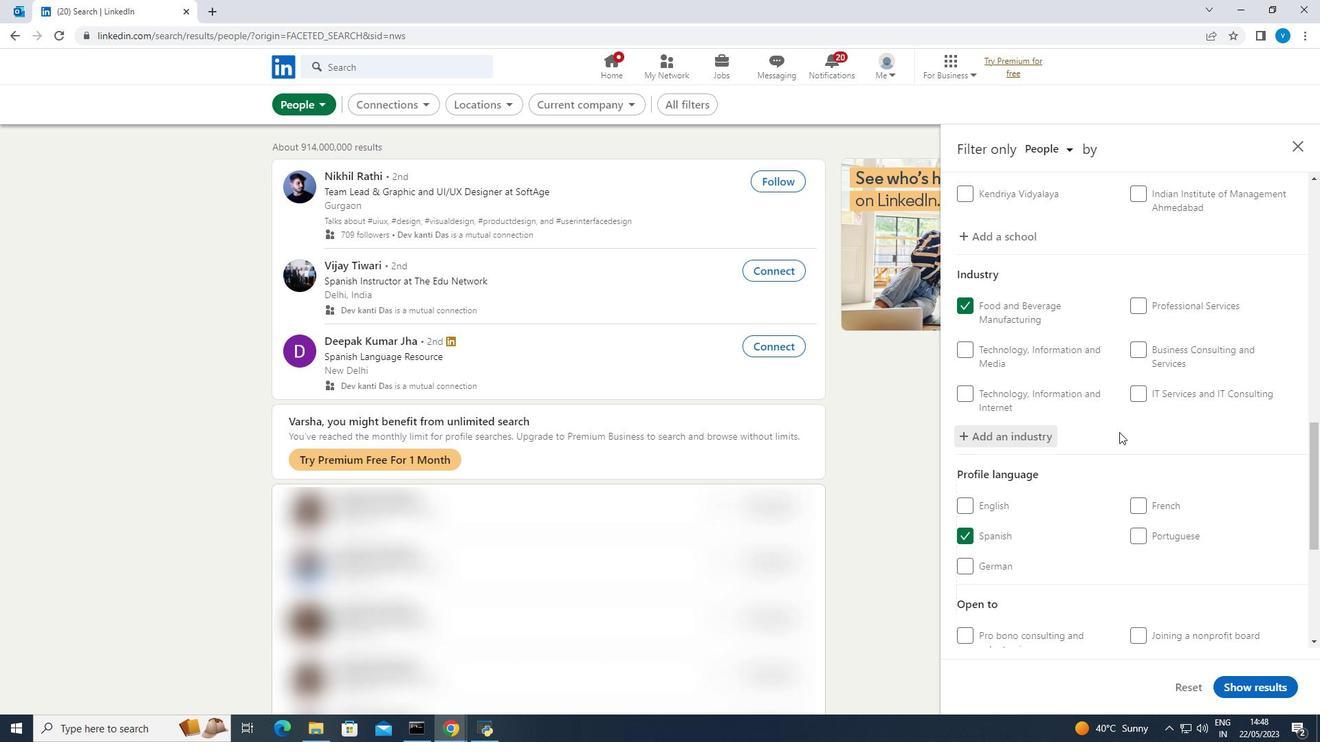 
Action: Mouse scrolled (1119, 431) with delta (0, 0)
Screenshot: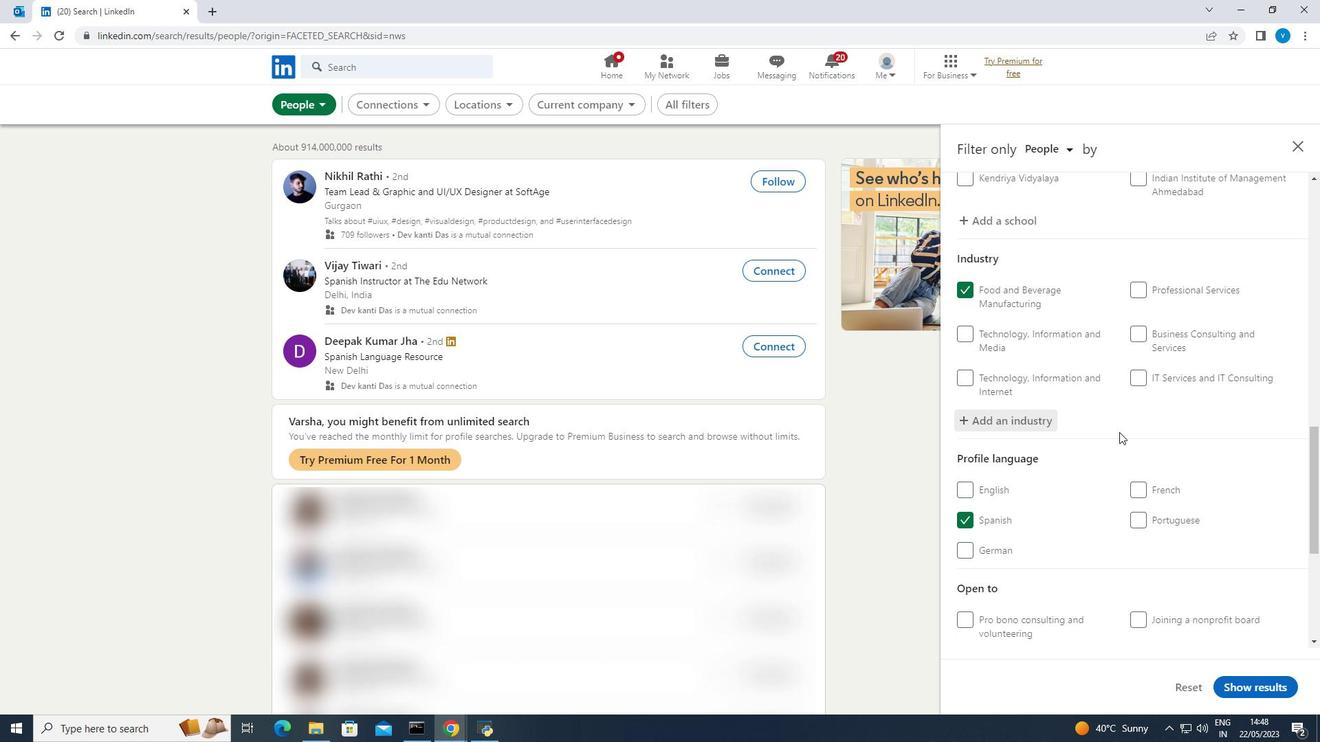 
Action: Mouse scrolled (1119, 431) with delta (0, 0)
Screenshot: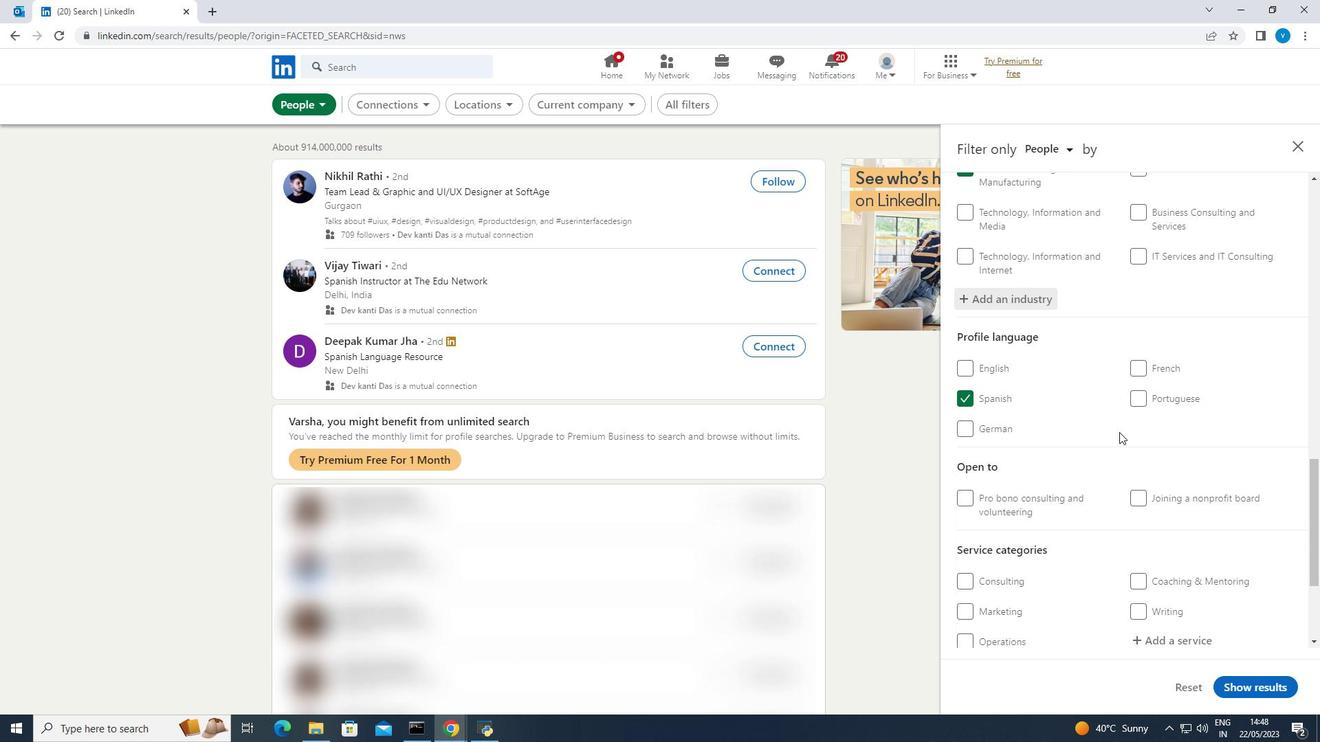 
Action: Mouse scrolled (1119, 431) with delta (0, 0)
Screenshot: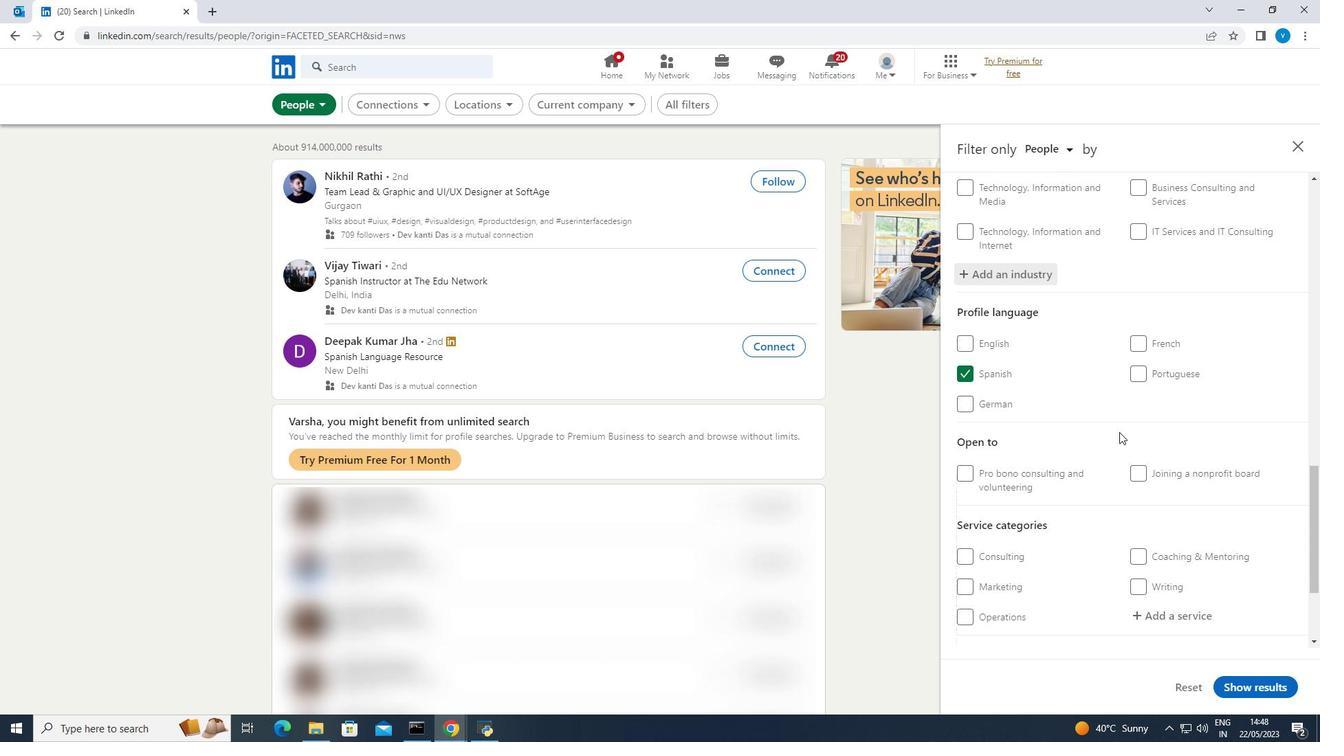 
Action: Mouse moved to (1161, 495)
Screenshot: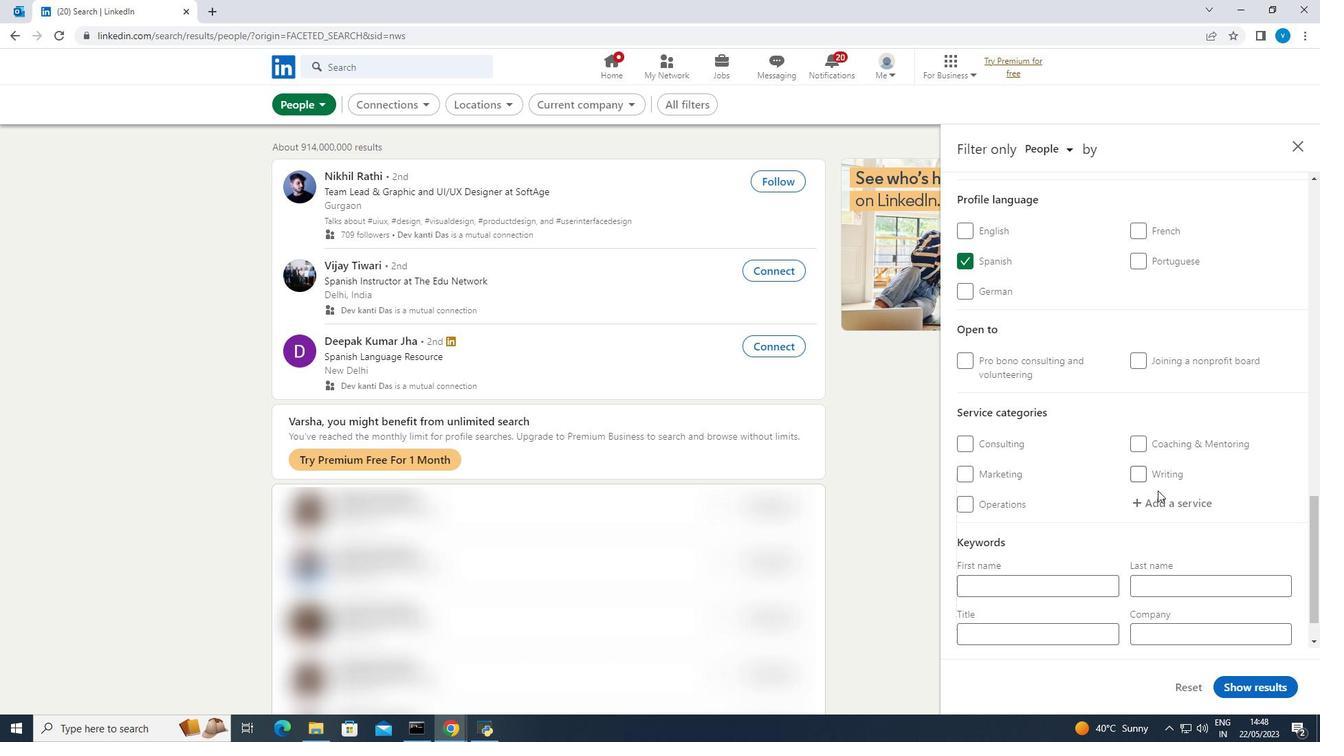 
Action: Mouse pressed left at (1161, 495)
Screenshot: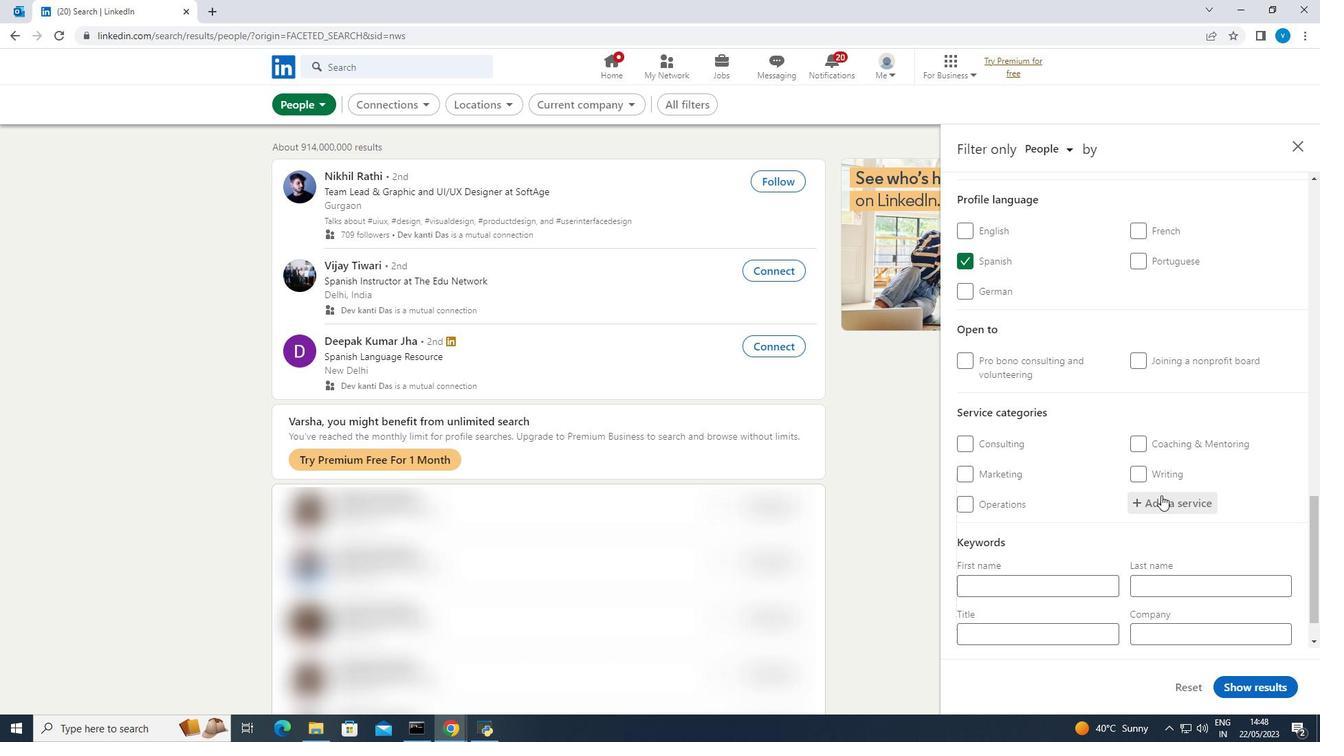 
Action: Mouse moved to (1164, 490)
Screenshot: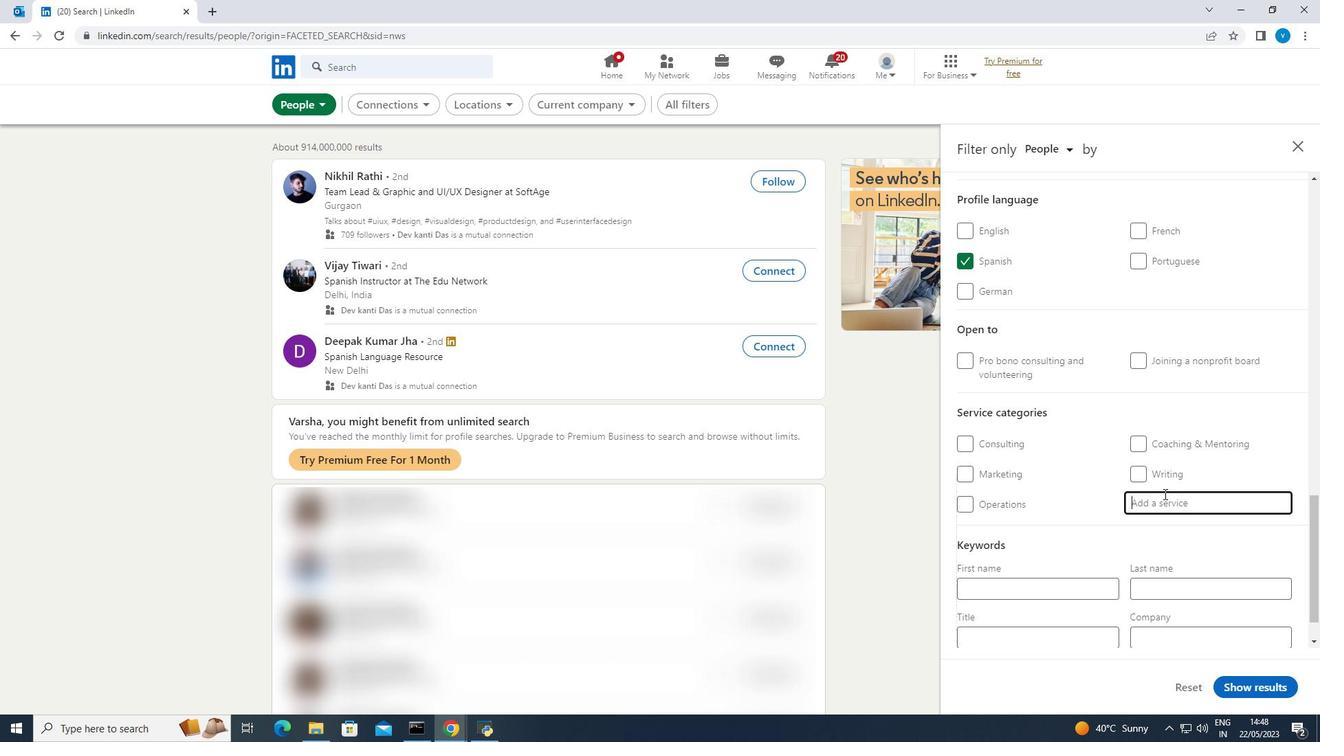
Action: Key pressed <Key.shift><Key.shift><Key.shift><Key.shift><Key.shift><Key.shift><Key.shift><Key.shift><Key.shift>Wealth<Key.space><Key.shift><Key.shift><Key.shift>Management
Screenshot: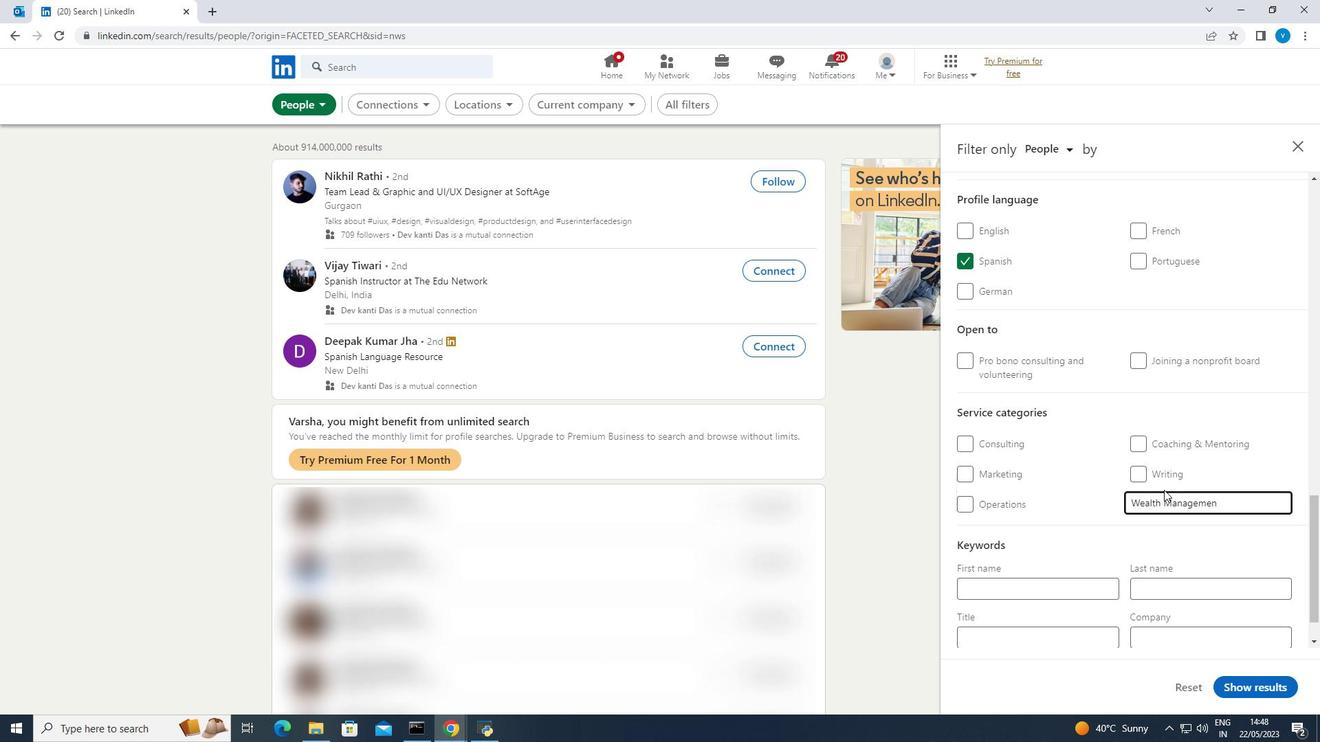 
Action: Mouse moved to (1147, 447)
Screenshot: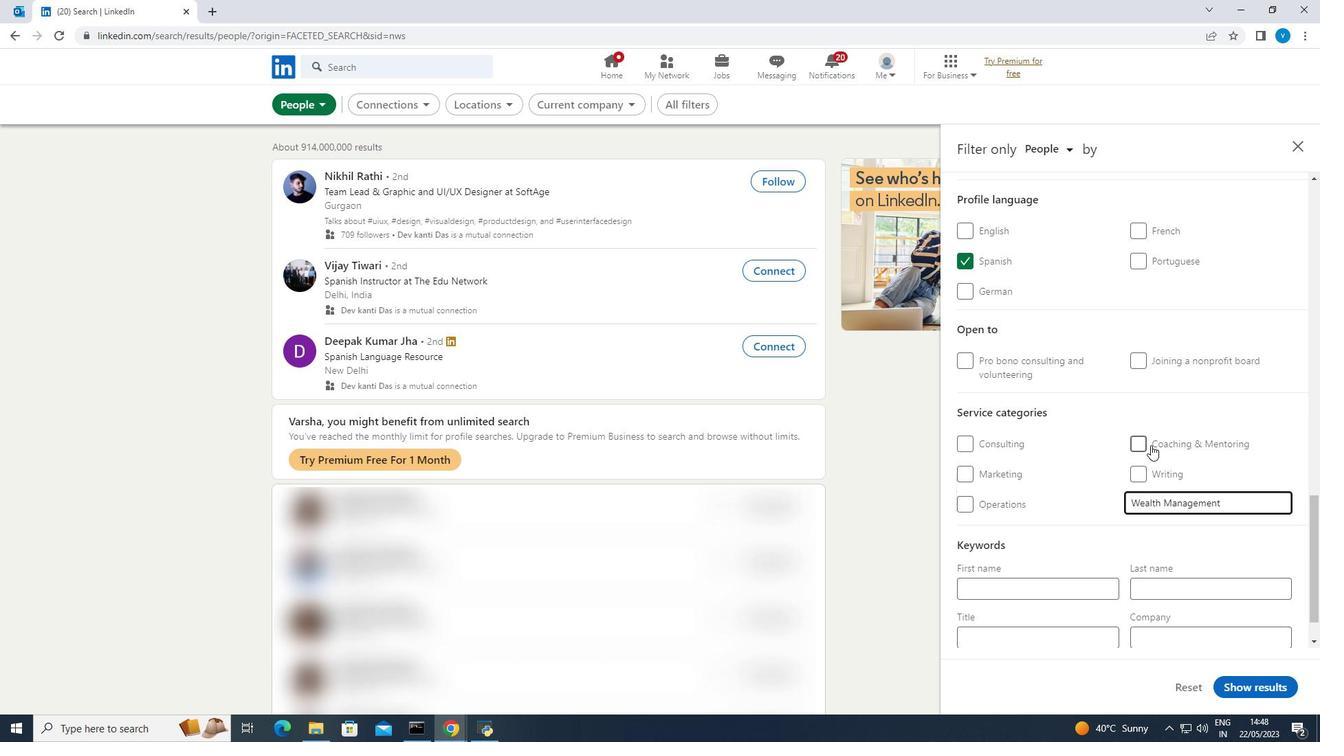 
Action: Mouse scrolled (1147, 446) with delta (0, 0)
Screenshot: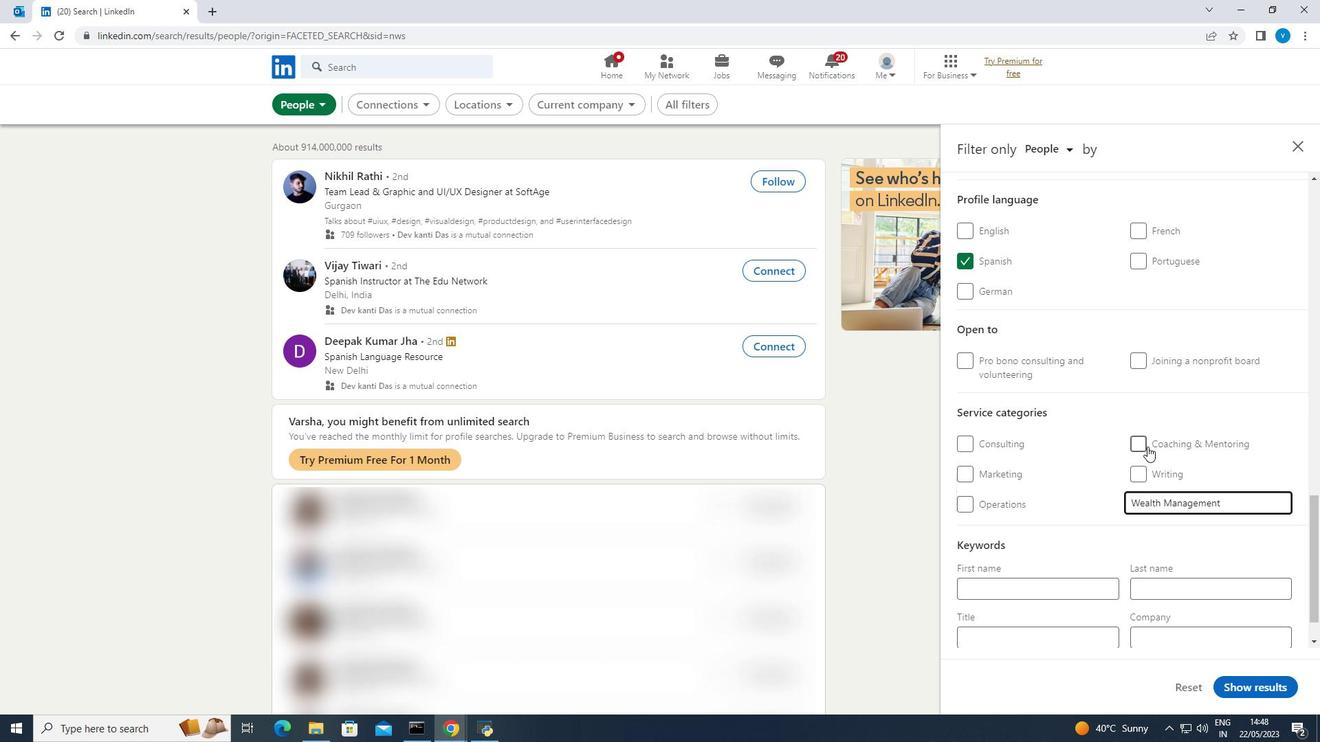 
Action: Mouse moved to (1073, 580)
Screenshot: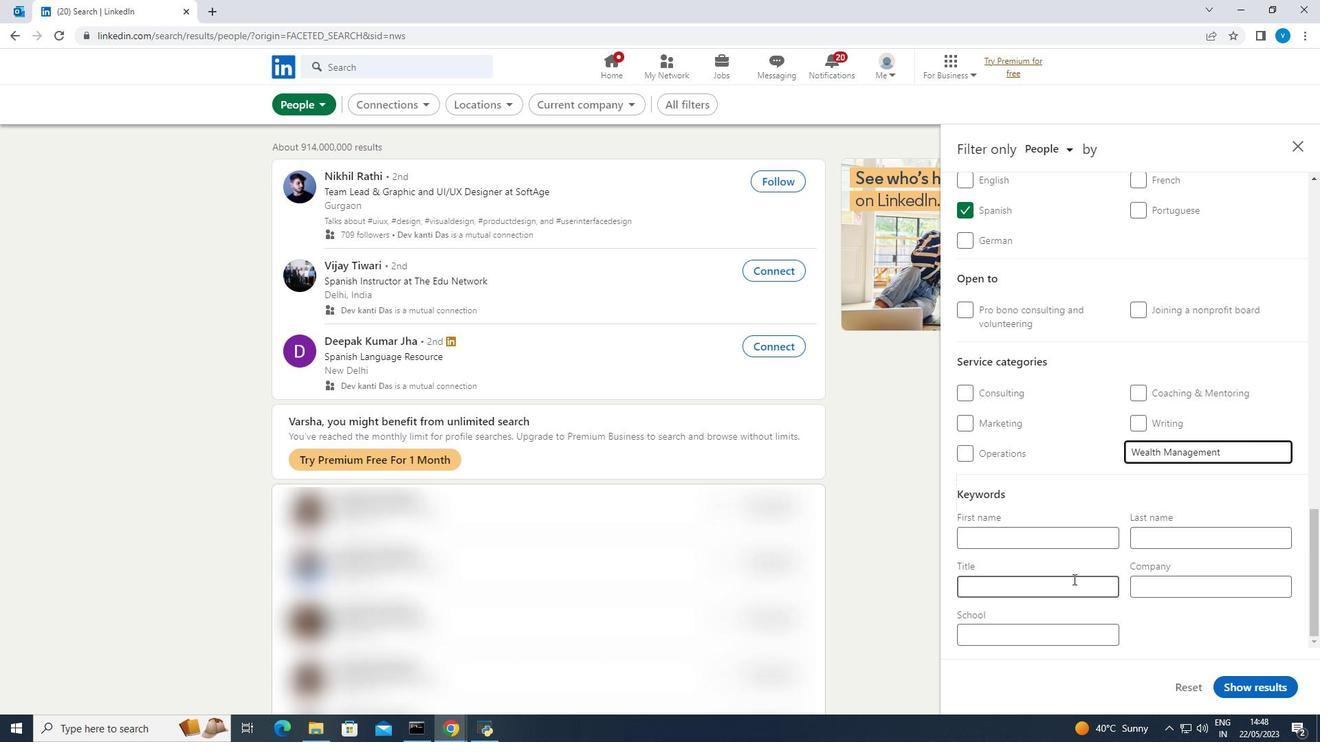 
Action: Mouse pressed left at (1073, 580)
Screenshot: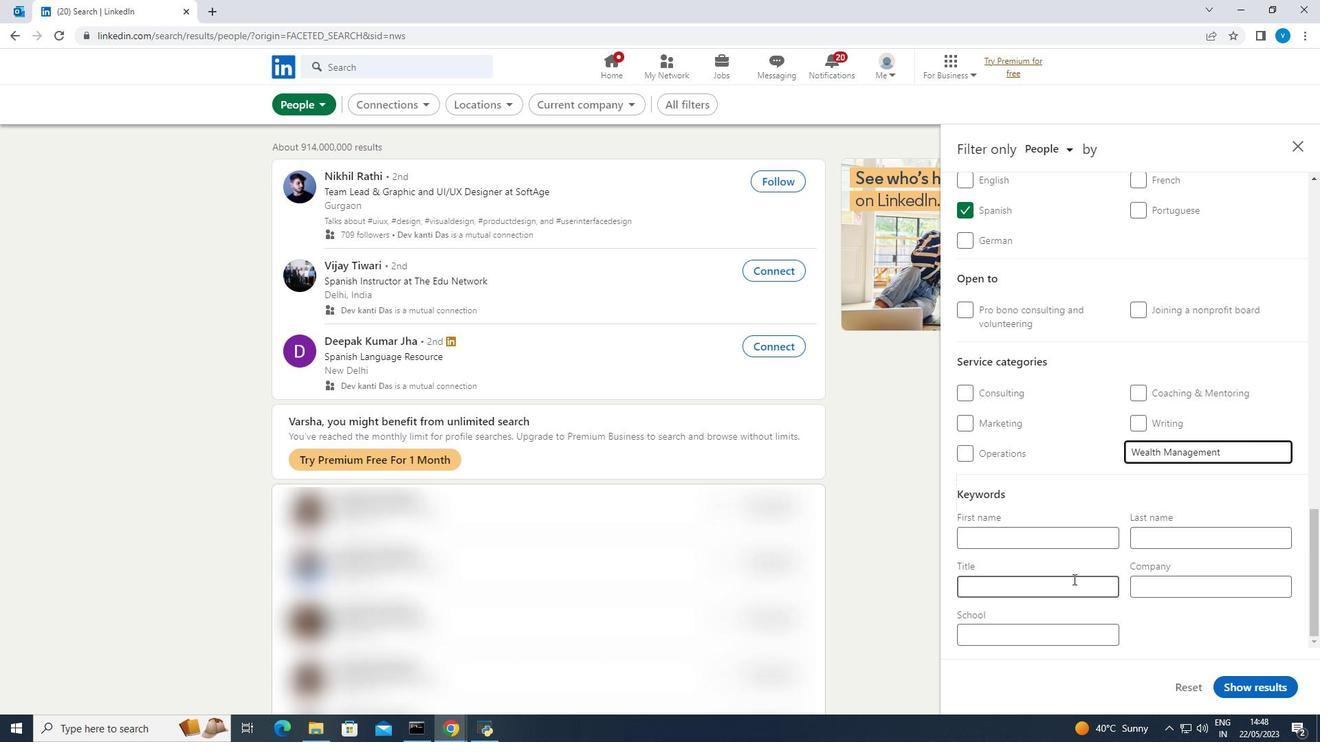 
Action: Key pressed <Key.shift><Key.shift>Actor
Screenshot: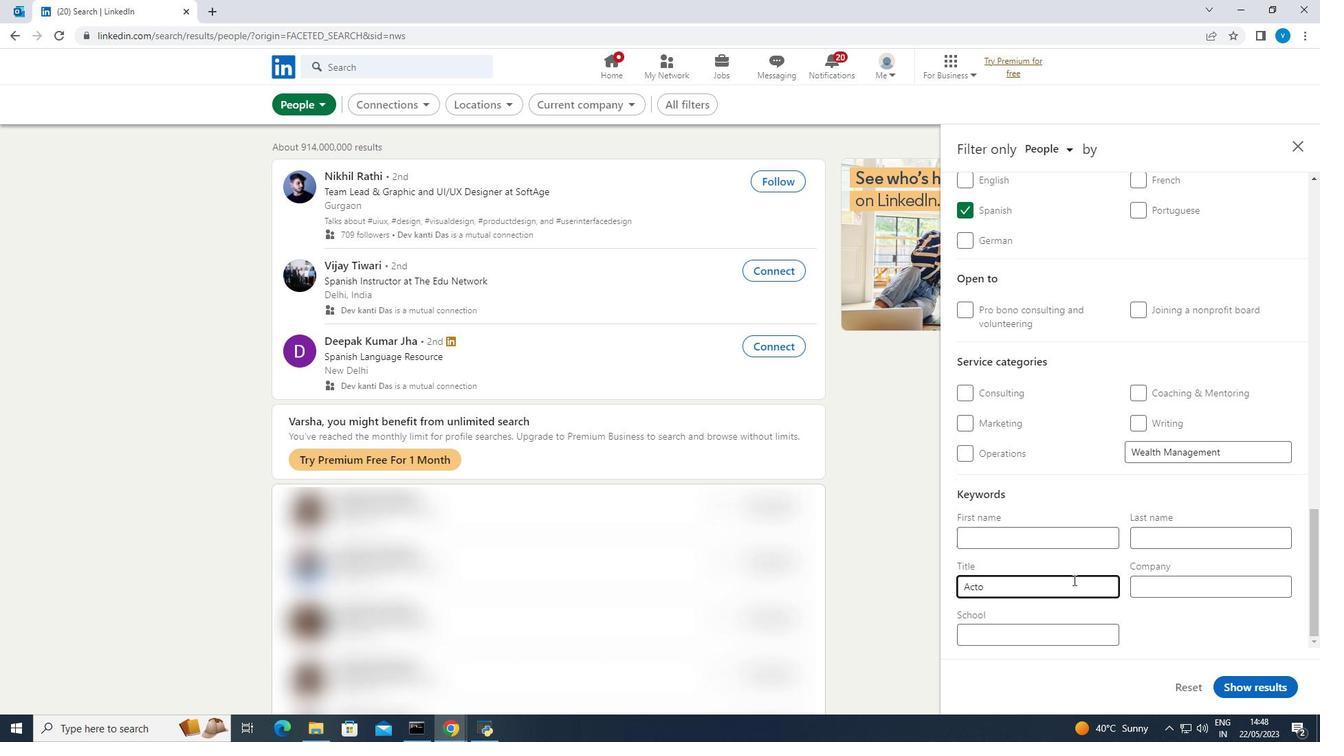 
Action: Mouse moved to (1261, 688)
Screenshot: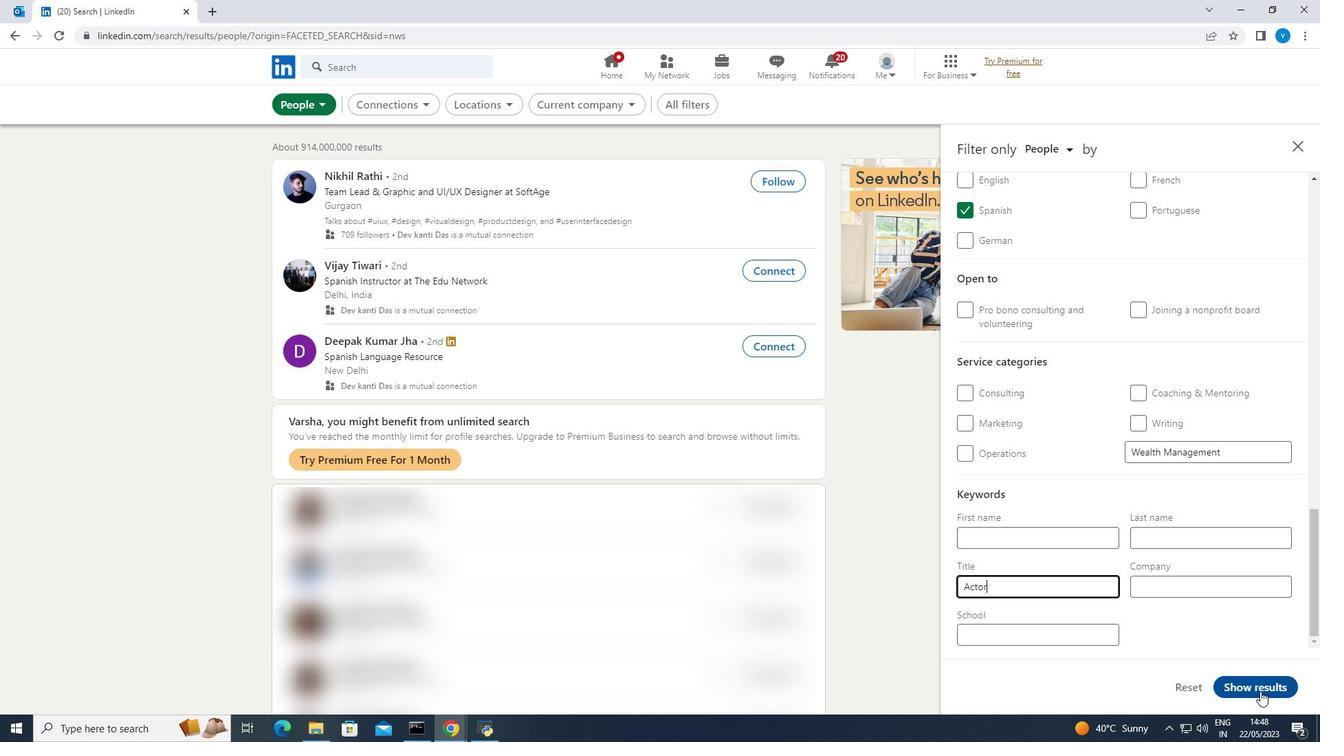
Action: Mouse pressed left at (1261, 688)
Screenshot: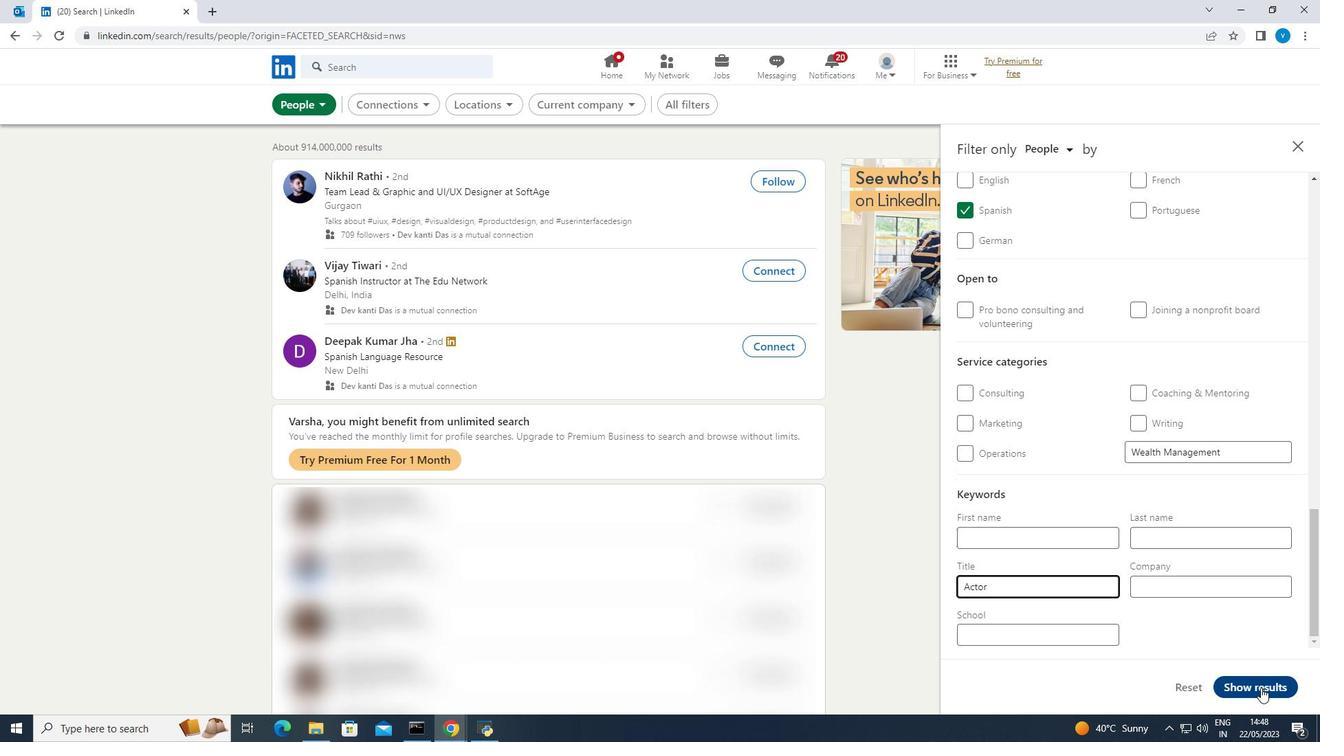 
Action: Mouse moved to (1262, 687)
Screenshot: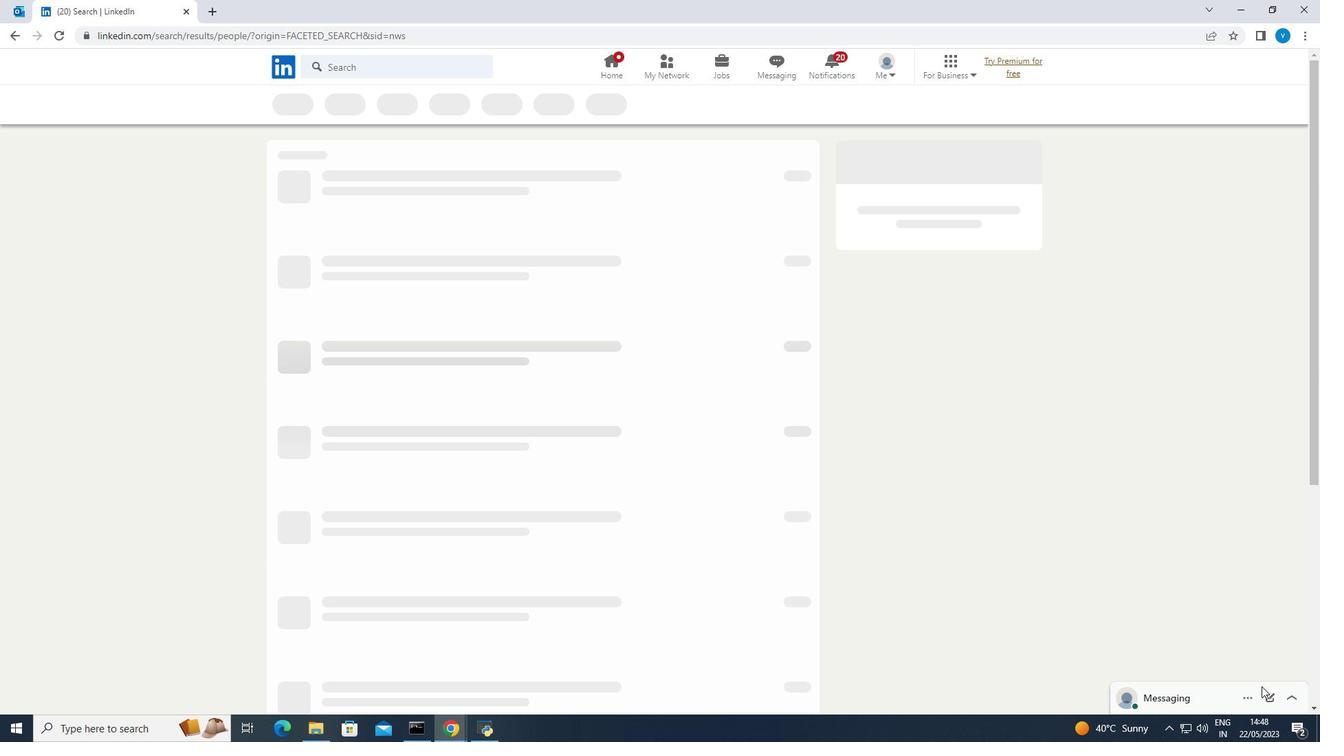 
